 Task: Look for space in Almassora, Spain from 5th September, 2023 to 12th September, 2023 for 2 adults in price range Rs.10000 to Rs.15000.  With 1  bedroom having 1 bed and 1 bathroom. Property type can be house, flat, guest house, hotel. Booking option can be shelf check-in. Required host language is English.
Action: Mouse moved to (296, 165)
Screenshot: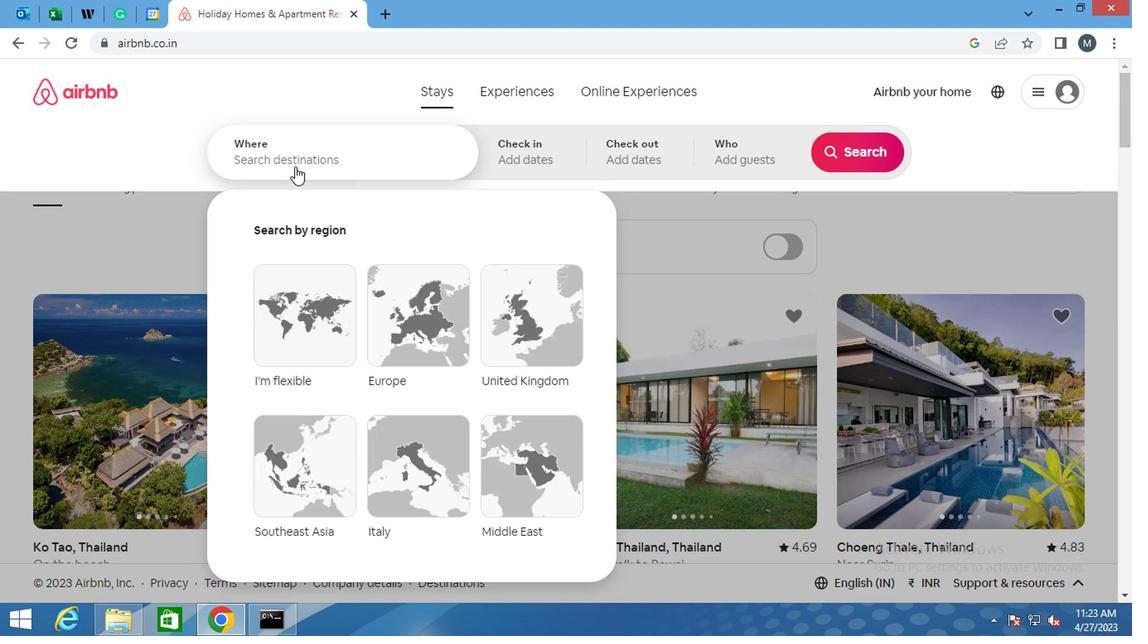 
Action: Mouse pressed left at (296, 165)
Screenshot: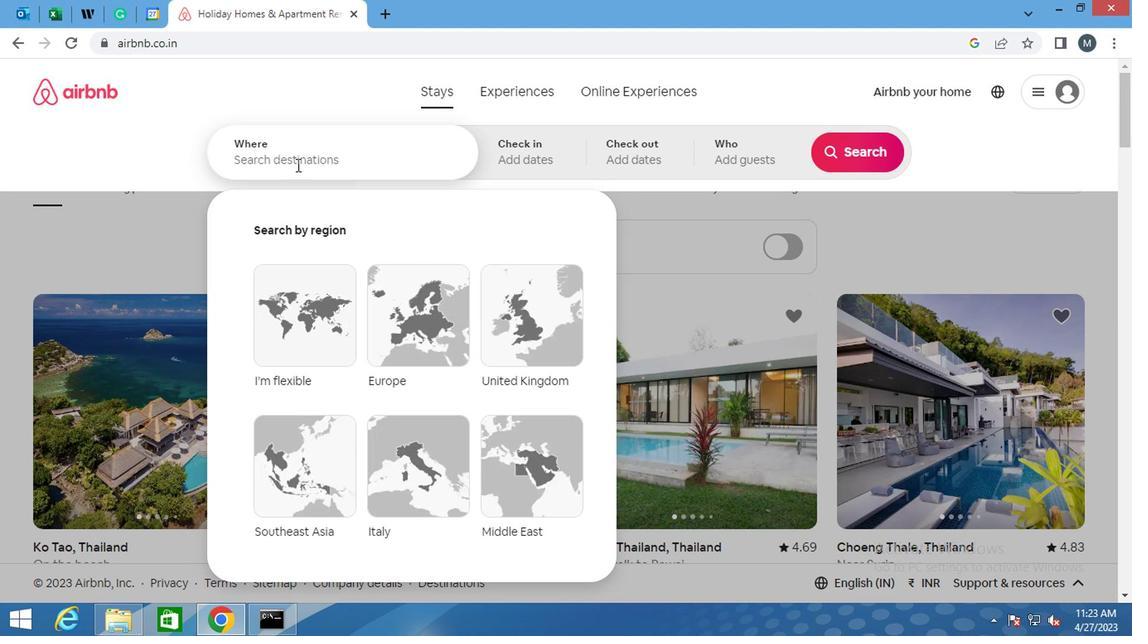 
Action: Mouse moved to (294, 165)
Screenshot: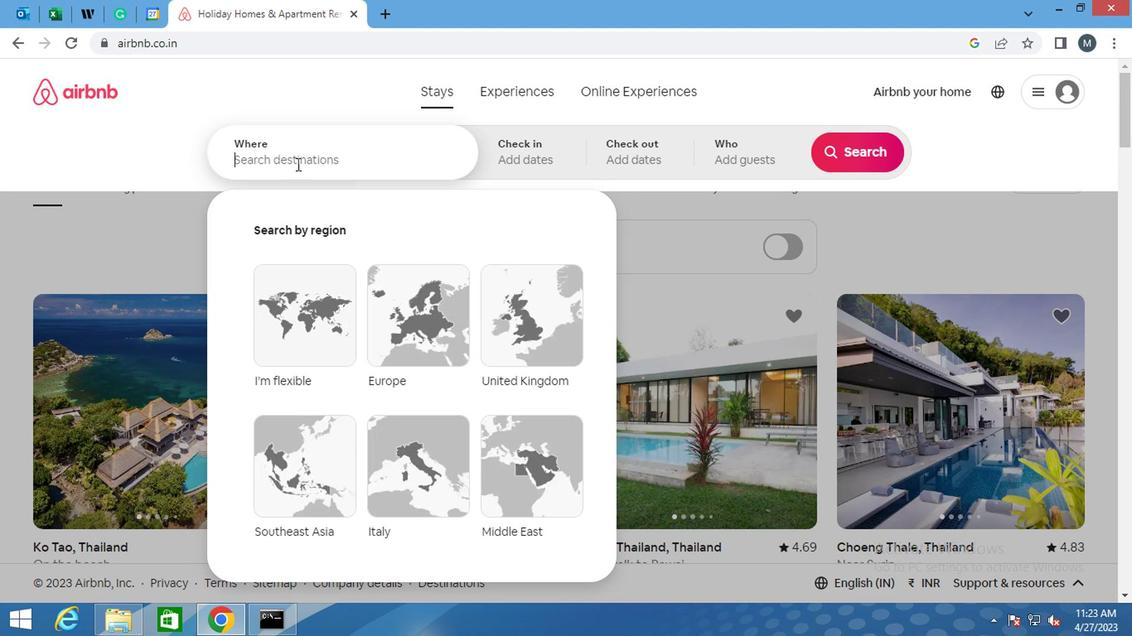 
Action: Key pressed <Key.shift>AQL<Key.backspace><Key.backspace>LMASSORA,<Key.shift>SPA
Screenshot: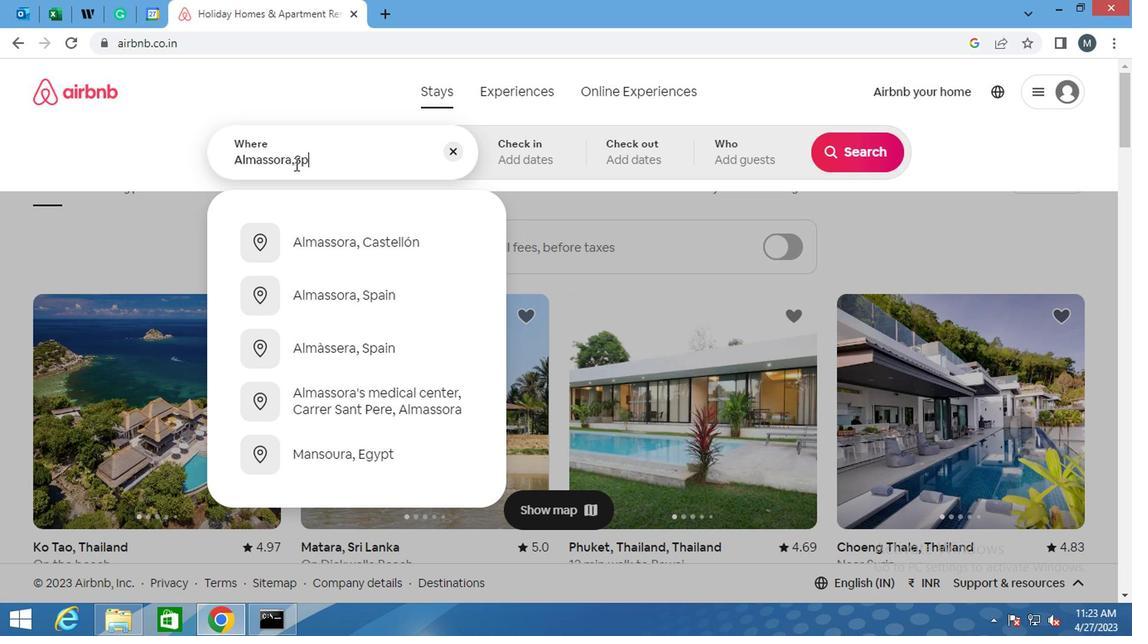 
Action: Mouse moved to (331, 246)
Screenshot: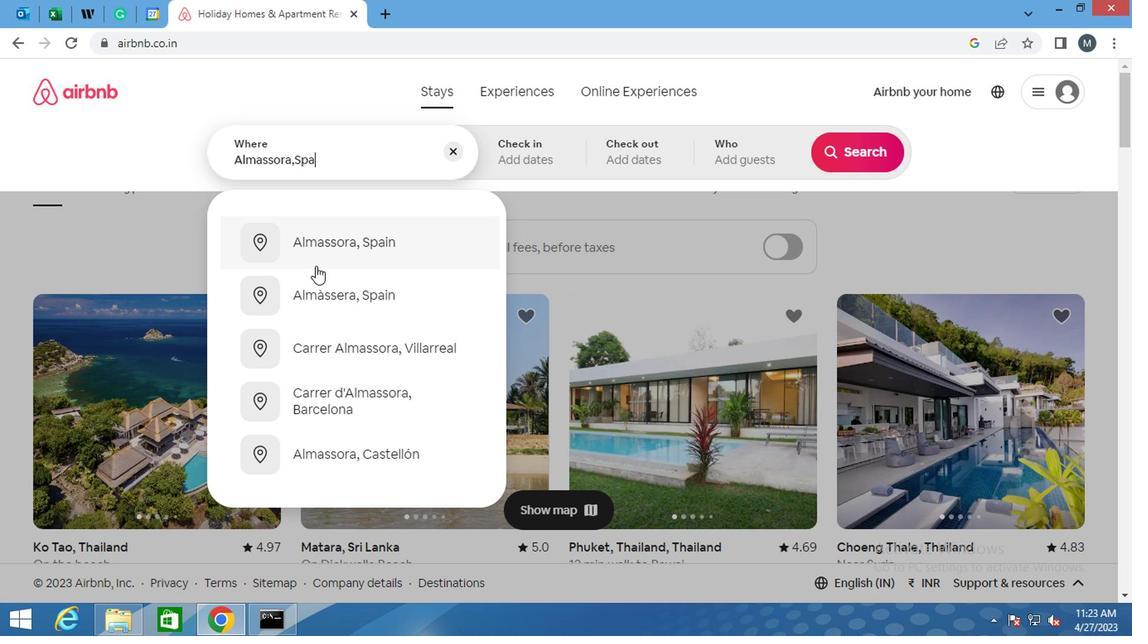 
Action: Mouse pressed left at (331, 246)
Screenshot: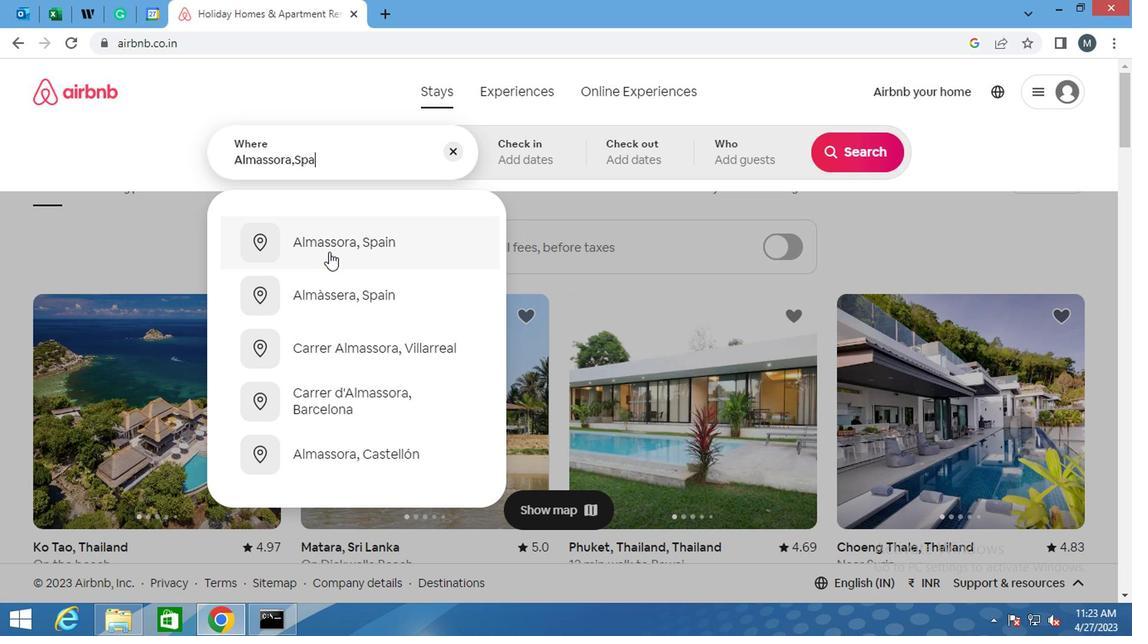 
Action: Mouse moved to (843, 283)
Screenshot: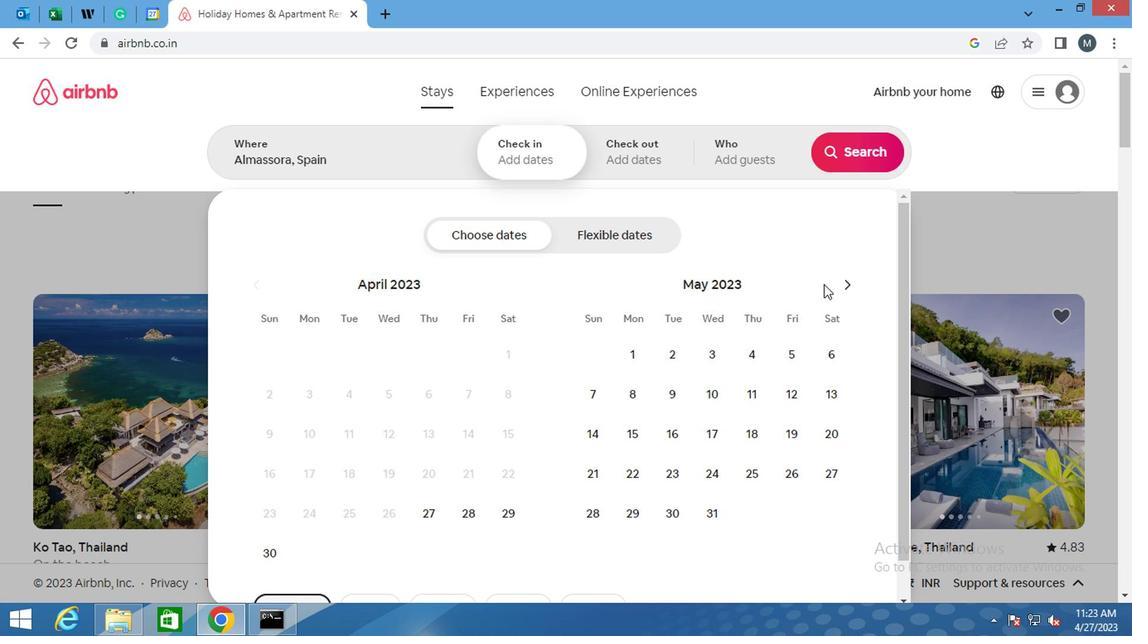 
Action: Mouse pressed left at (843, 283)
Screenshot: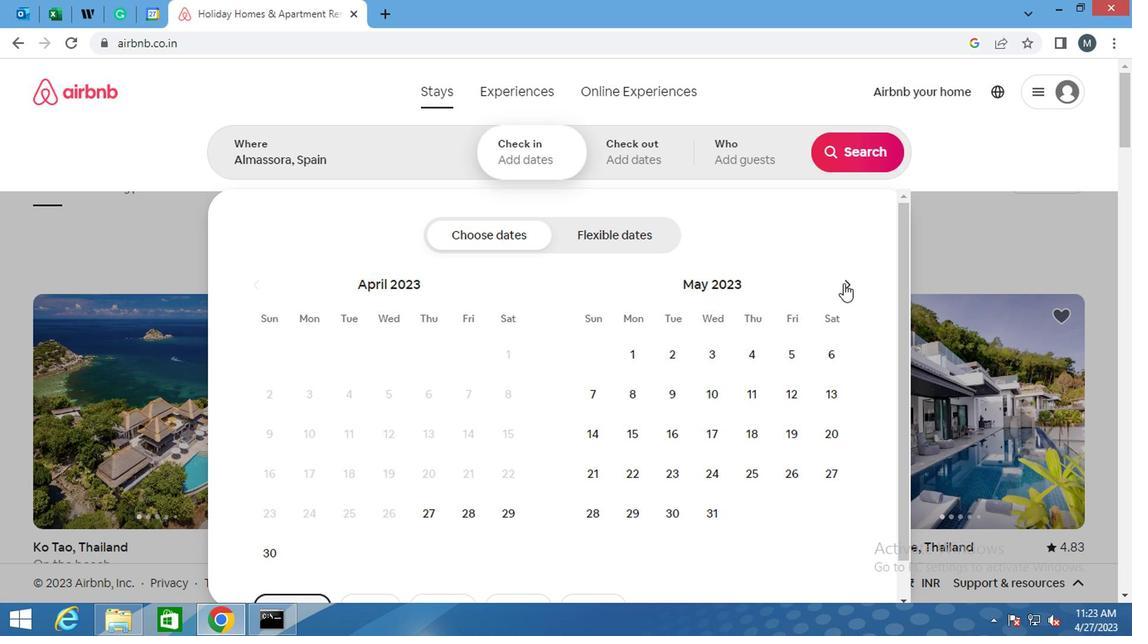 
Action: Mouse pressed left at (843, 283)
Screenshot: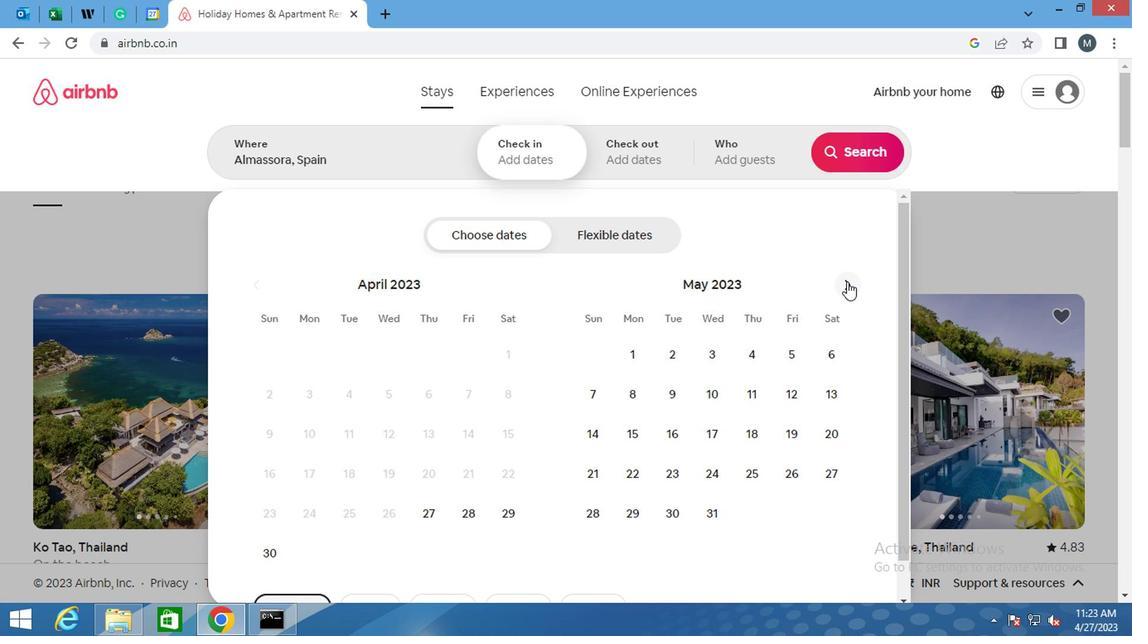 
Action: Mouse pressed left at (843, 283)
Screenshot: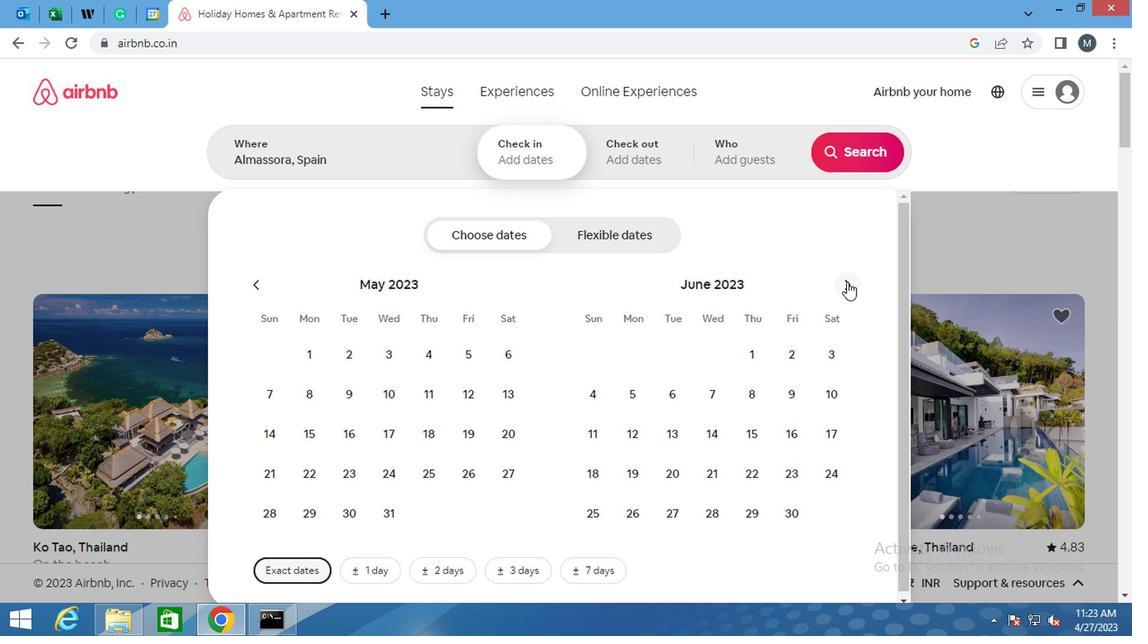 
Action: Mouse pressed left at (843, 283)
Screenshot: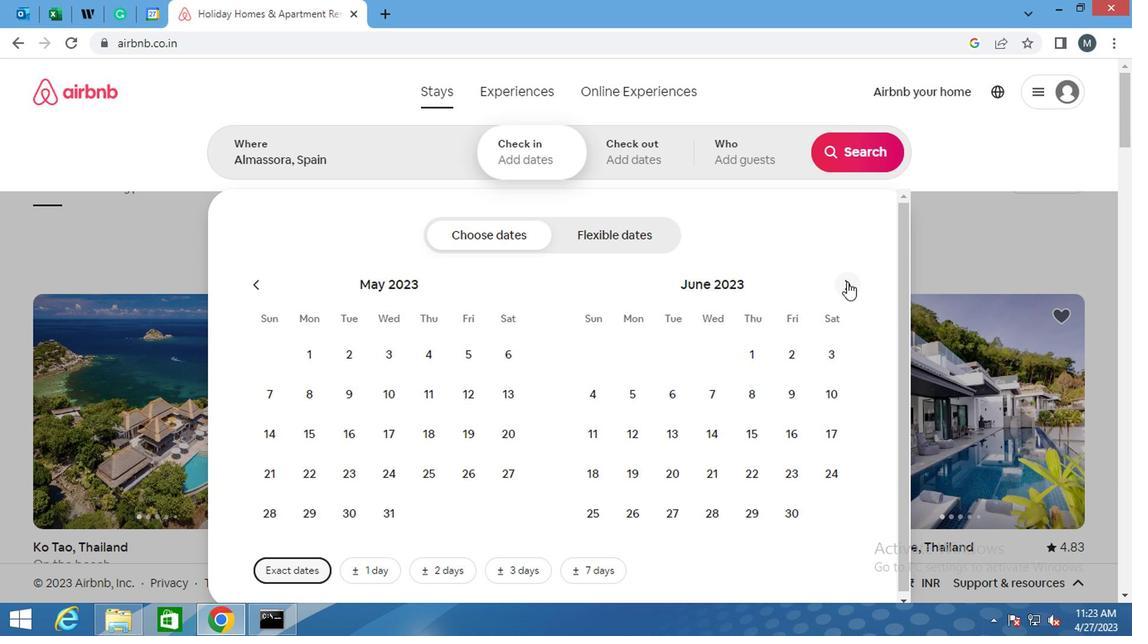 
Action: Mouse moved to (846, 283)
Screenshot: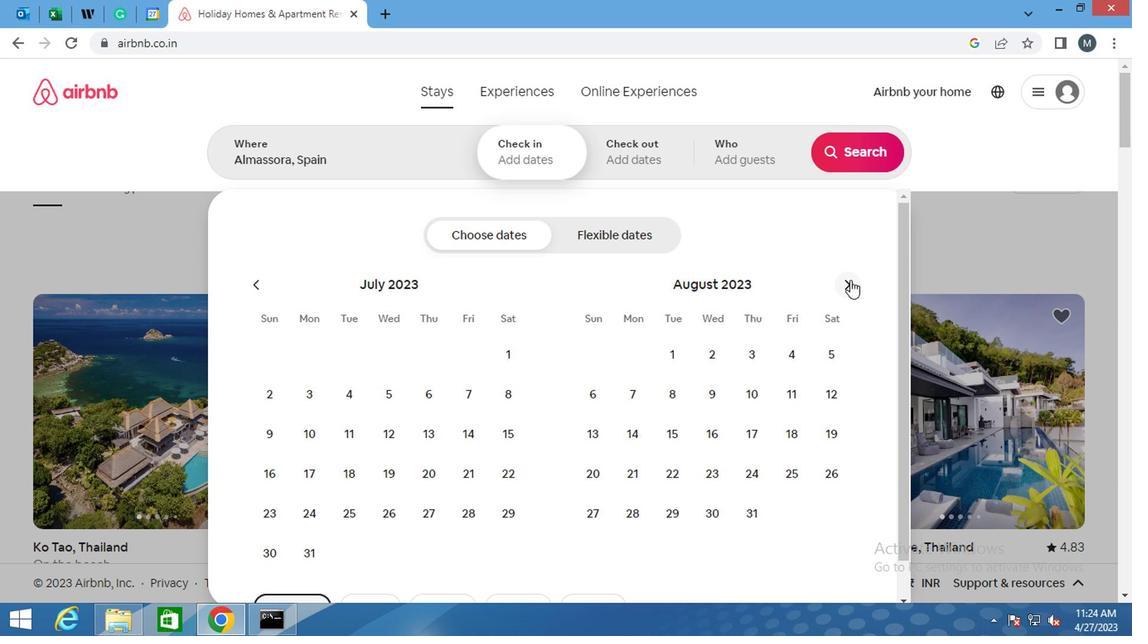 
Action: Mouse pressed left at (846, 283)
Screenshot: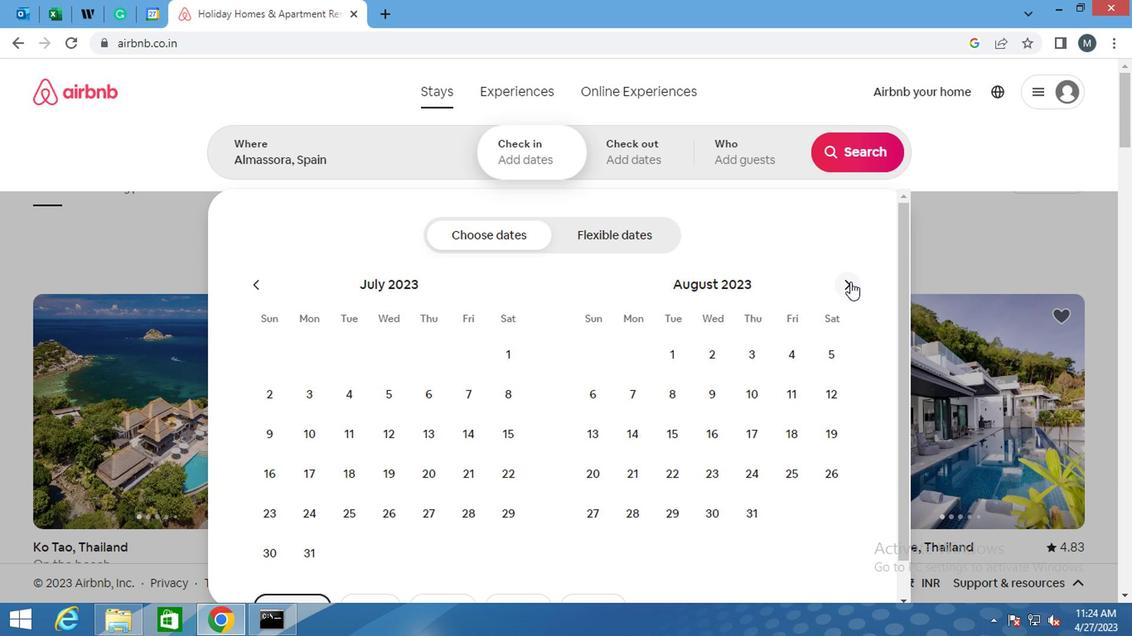 
Action: Mouse moved to (674, 400)
Screenshot: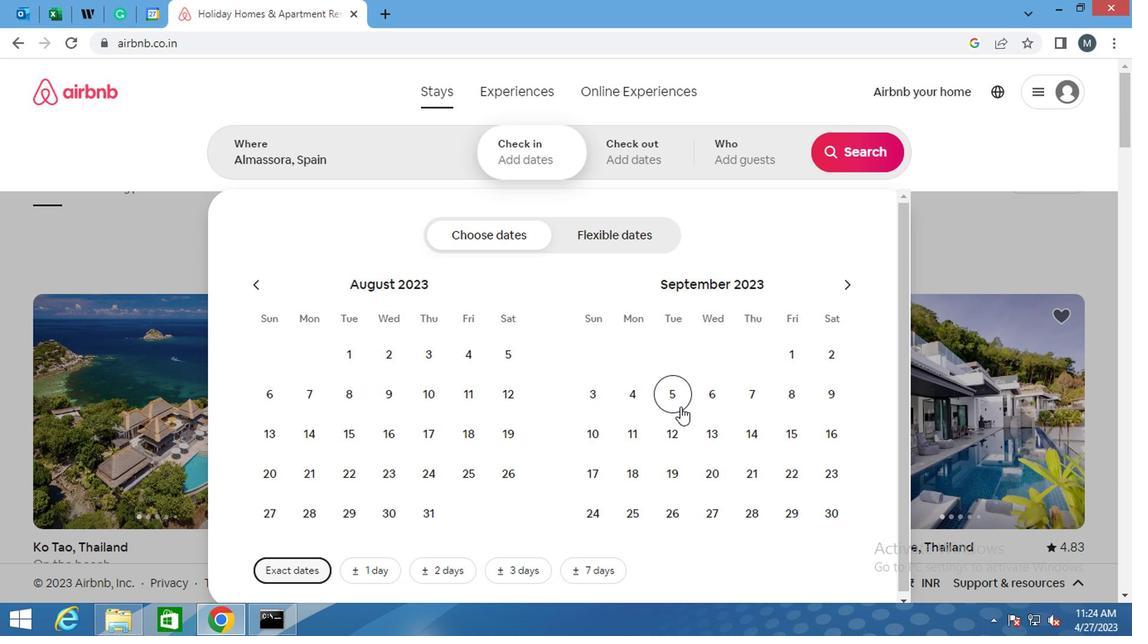 
Action: Mouse pressed left at (674, 400)
Screenshot: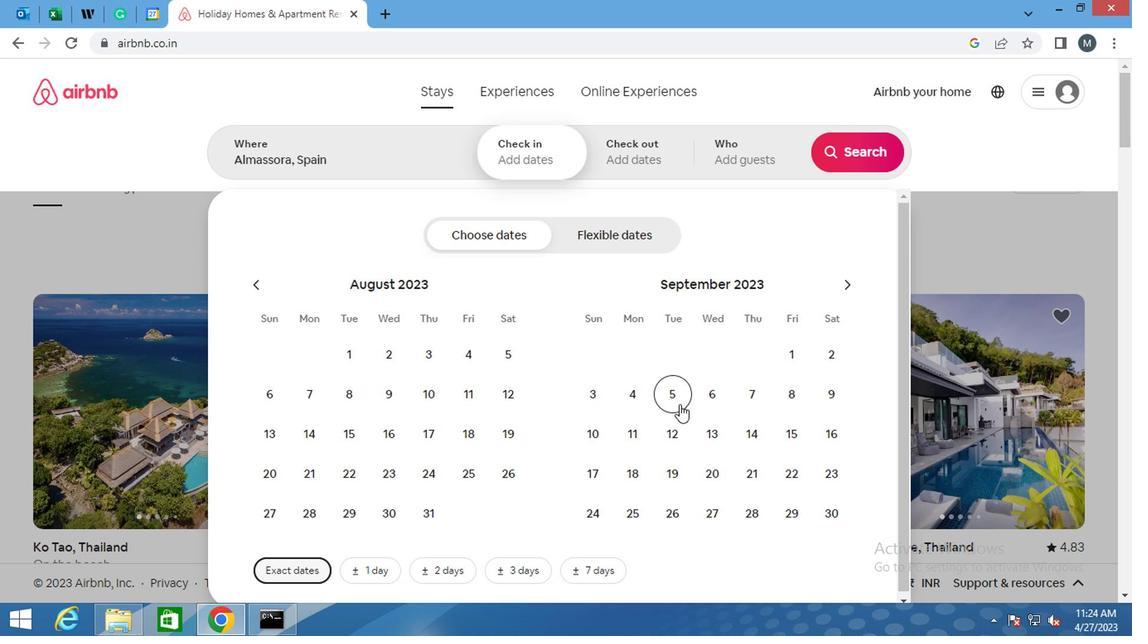 
Action: Mouse moved to (678, 441)
Screenshot: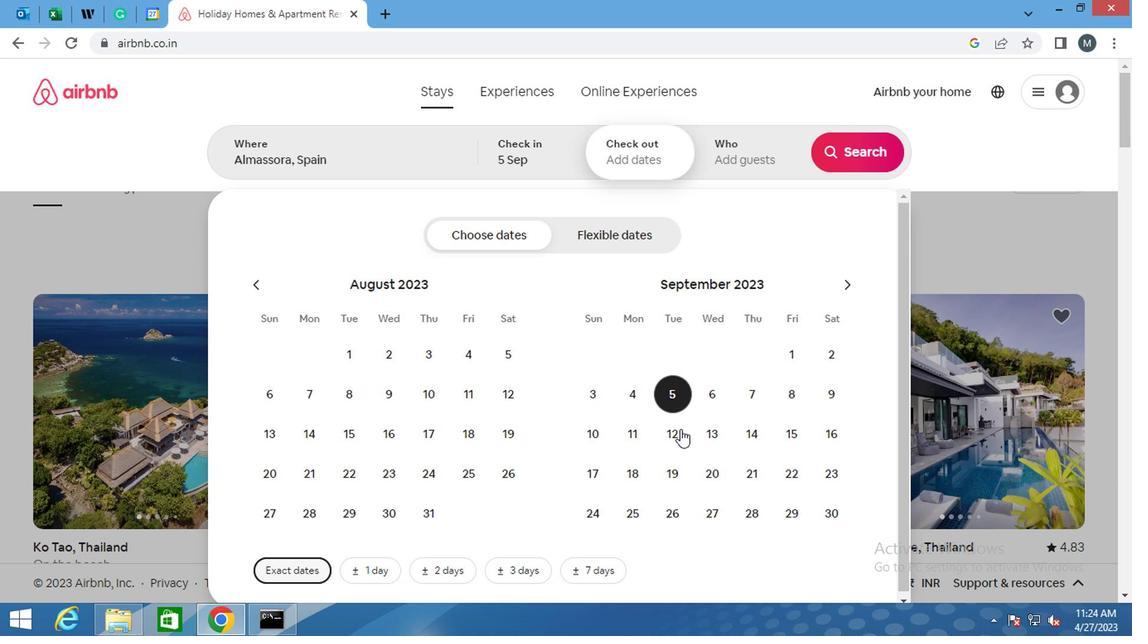
Action: Mouse pressed left at (678, 441)
Screenshot: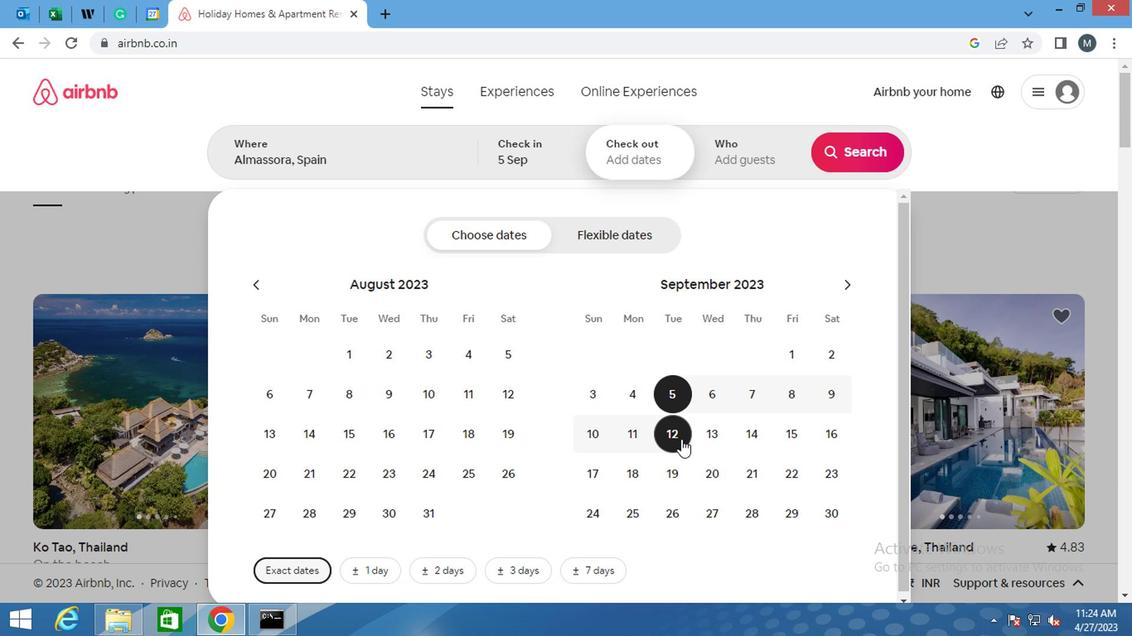 
Action: Mouse moved to (750, 153)
Screenshot: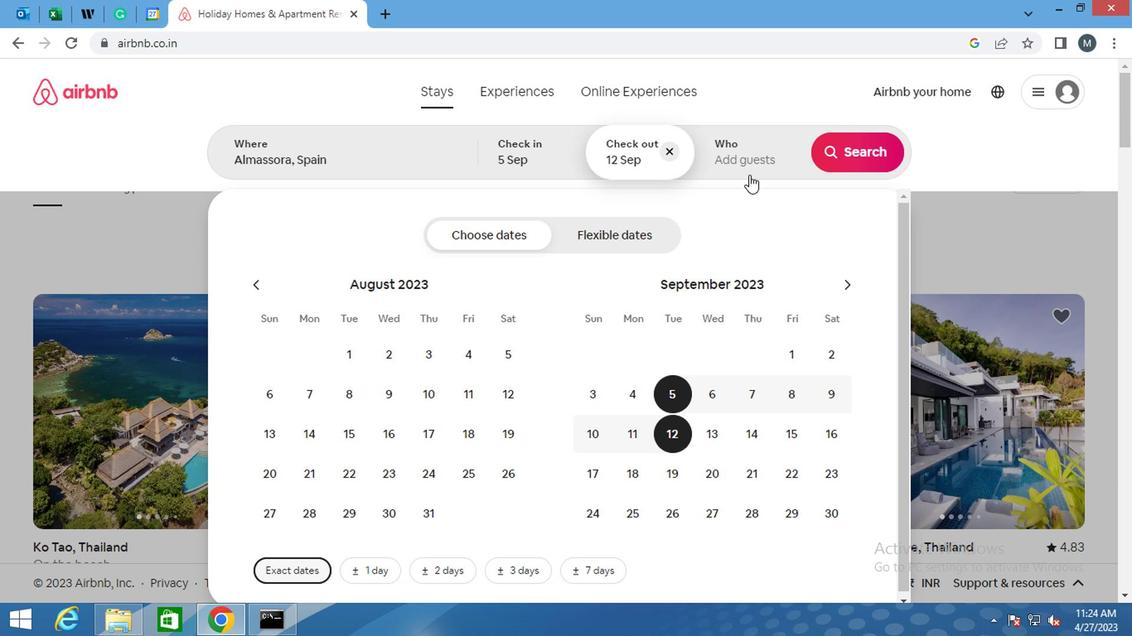 
Action: Mouse pressed left at (750, 153)
Screenshot: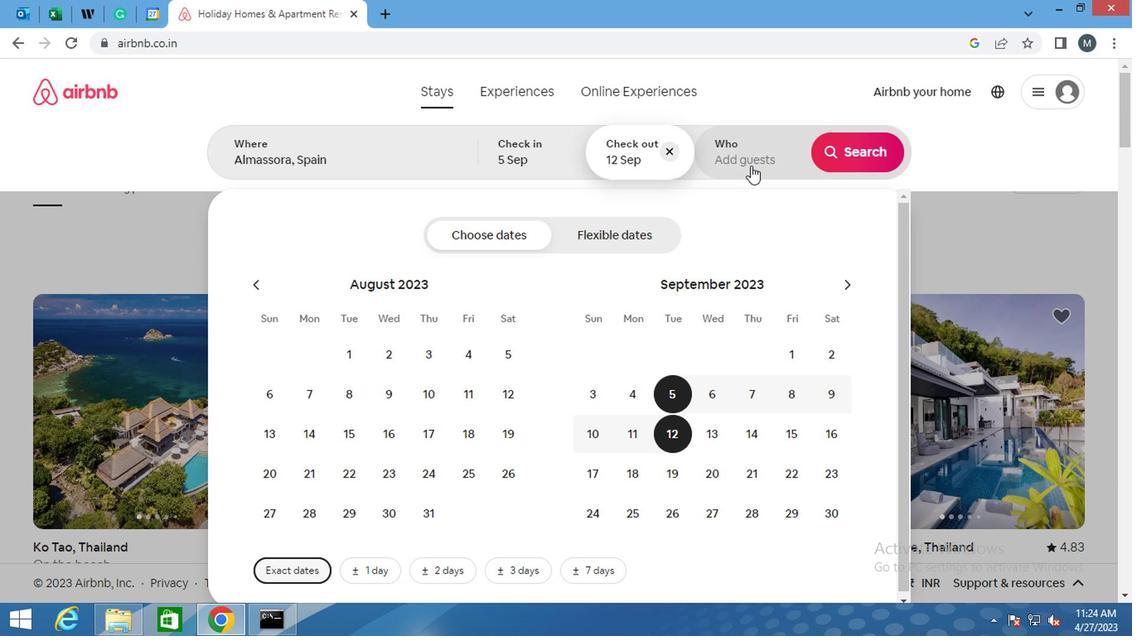 
Action: Mouse moved to (857, 240)
Screenshot: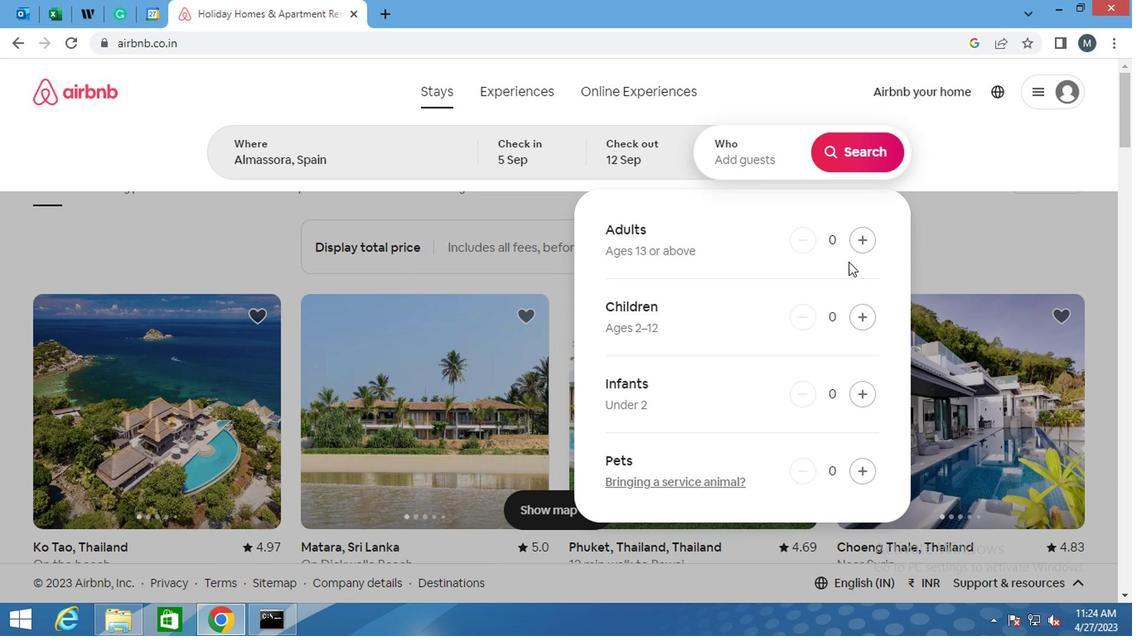 
Action: Mouse pressed left at (857, 240)
Screenshot: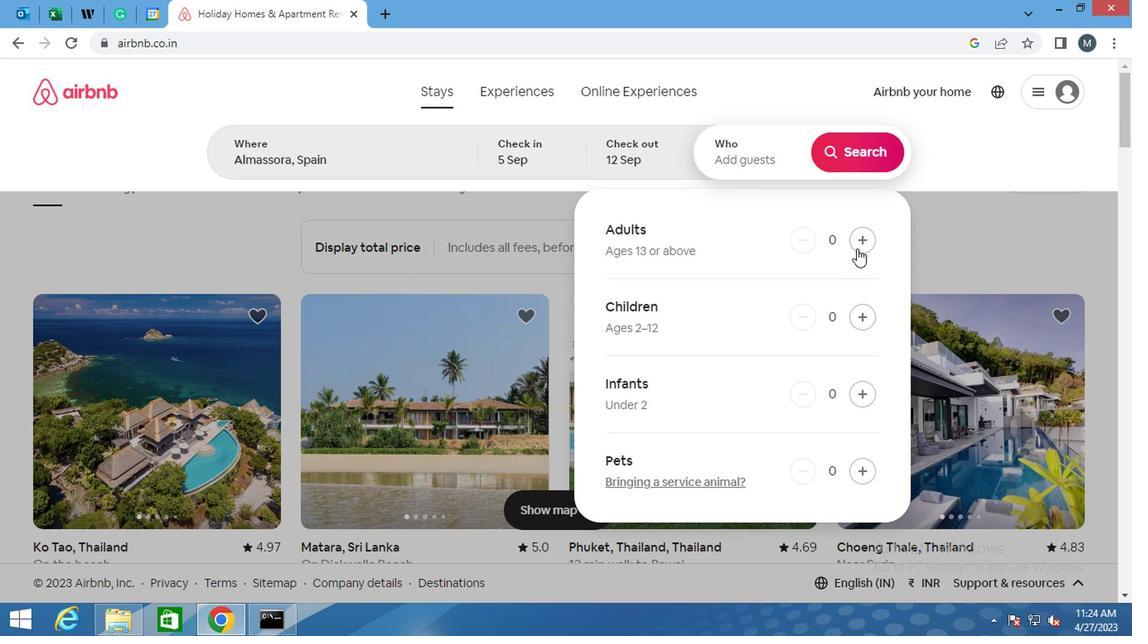 
Action: Mouse pressed left at (857, 240)
Screenshot: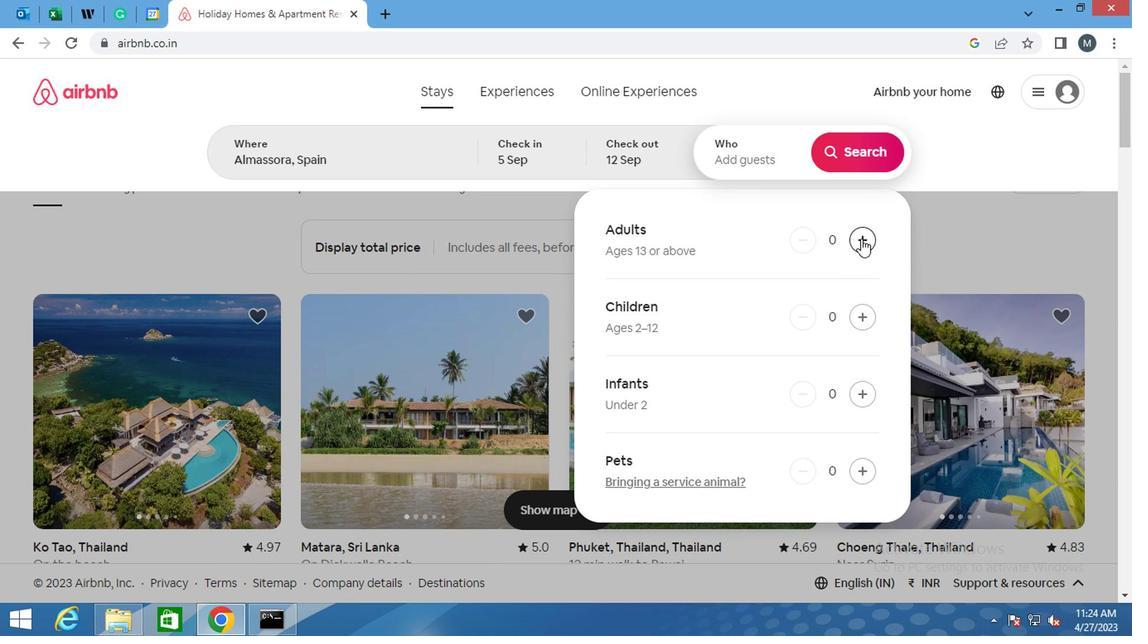 
Action: Mouse moved to (865, 159)
Screenshot: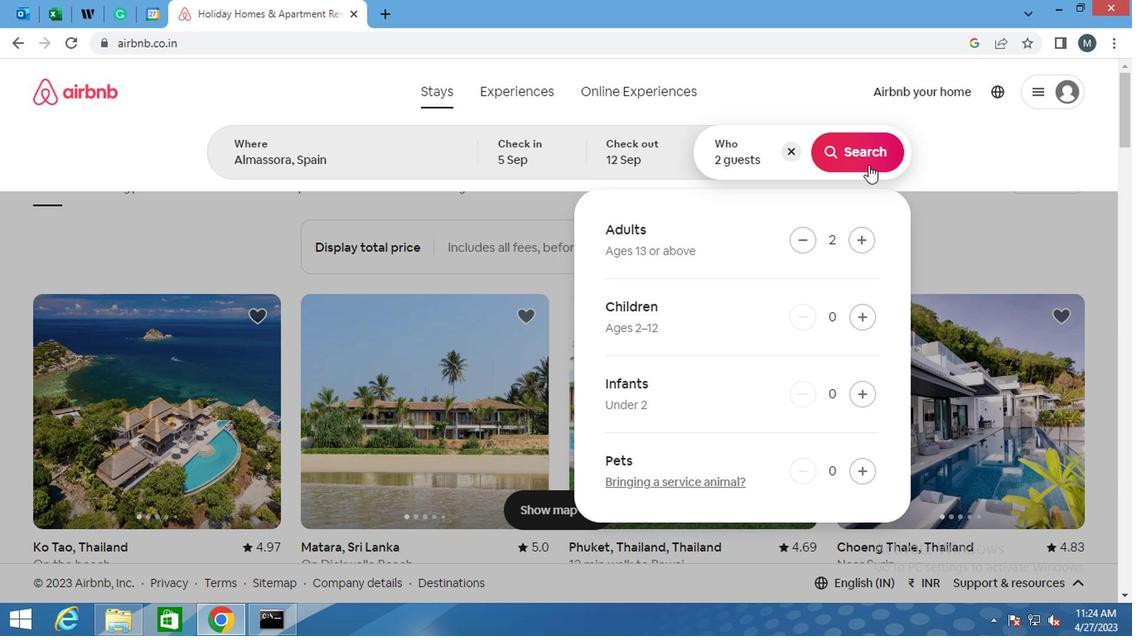 
Action: Mouse pressed left at (865, 159)
Screenshot: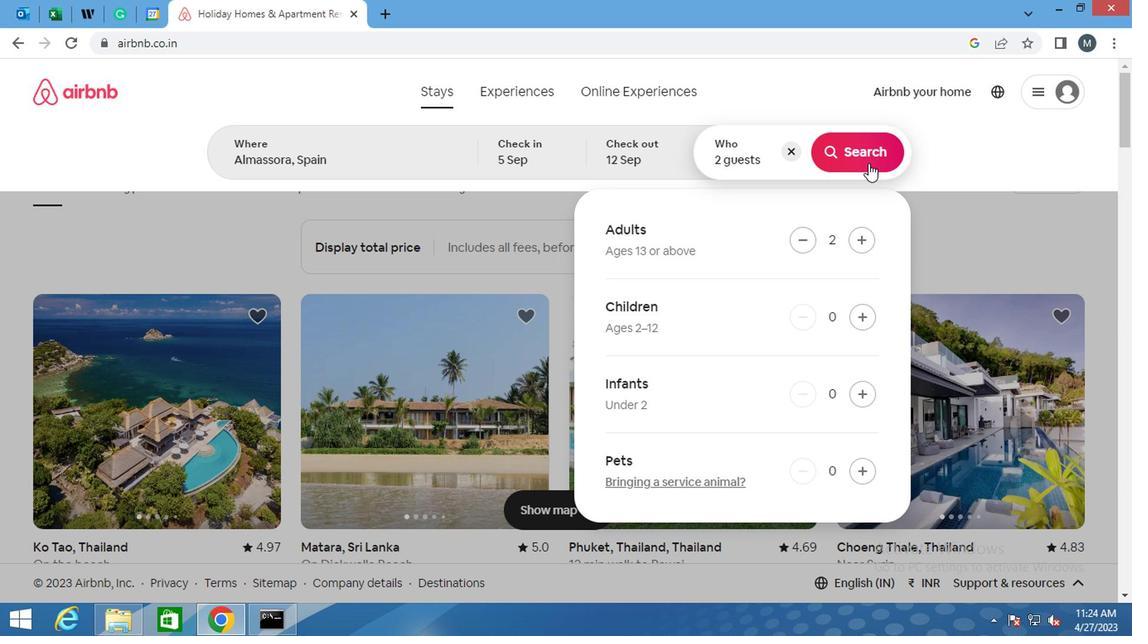 
Action: Mouse moved to (1033, 150)
Screenshot: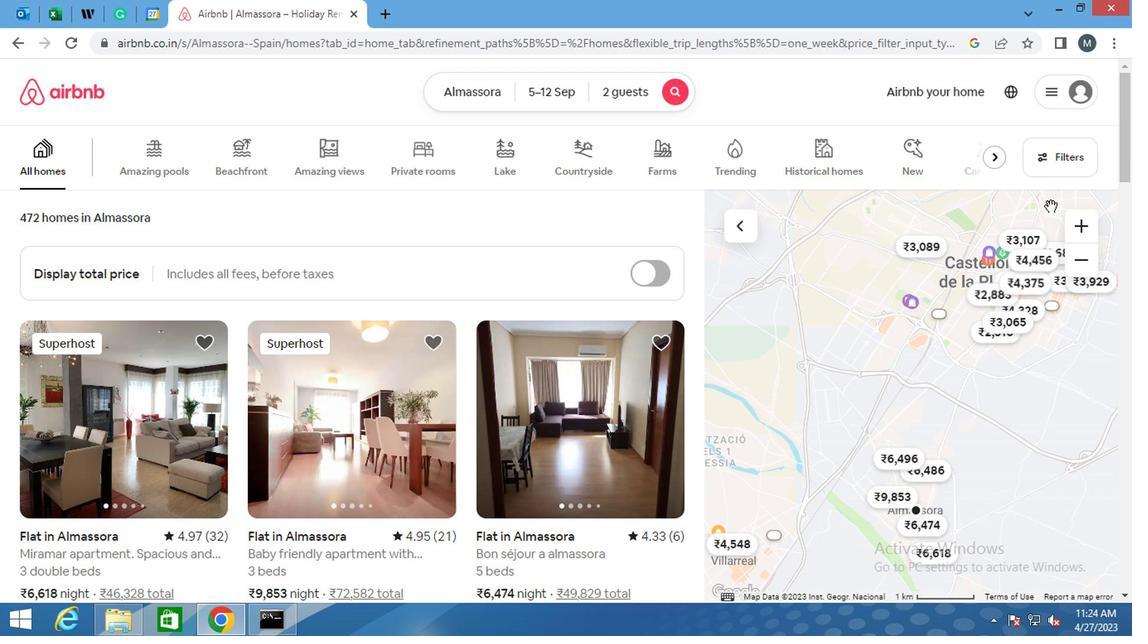 
Action: Mouse pressed left at (1033, 150)
Screenshot: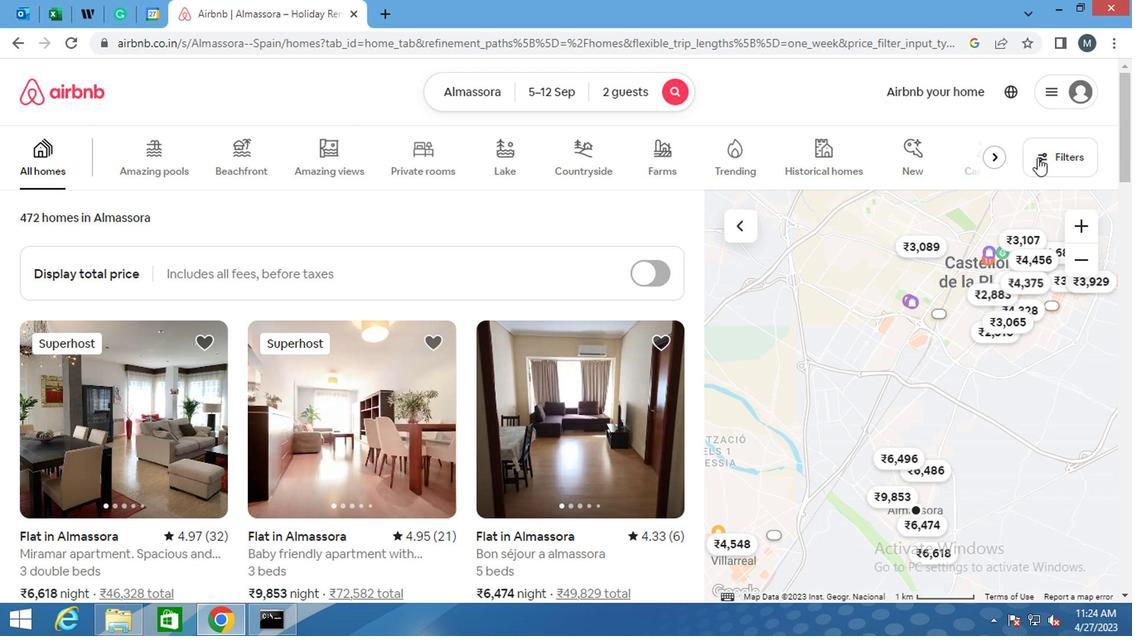 
Action: Mouse moved to (398, 379)
Screenshot: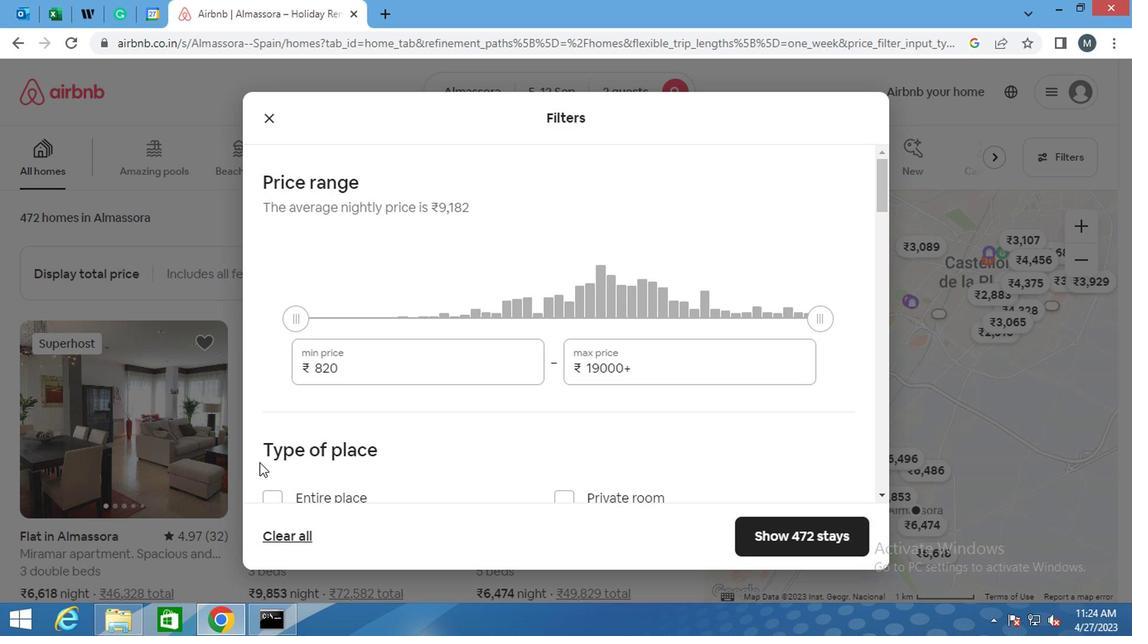 
Action: Mouse pressed left at (398, 379)
Screenshot: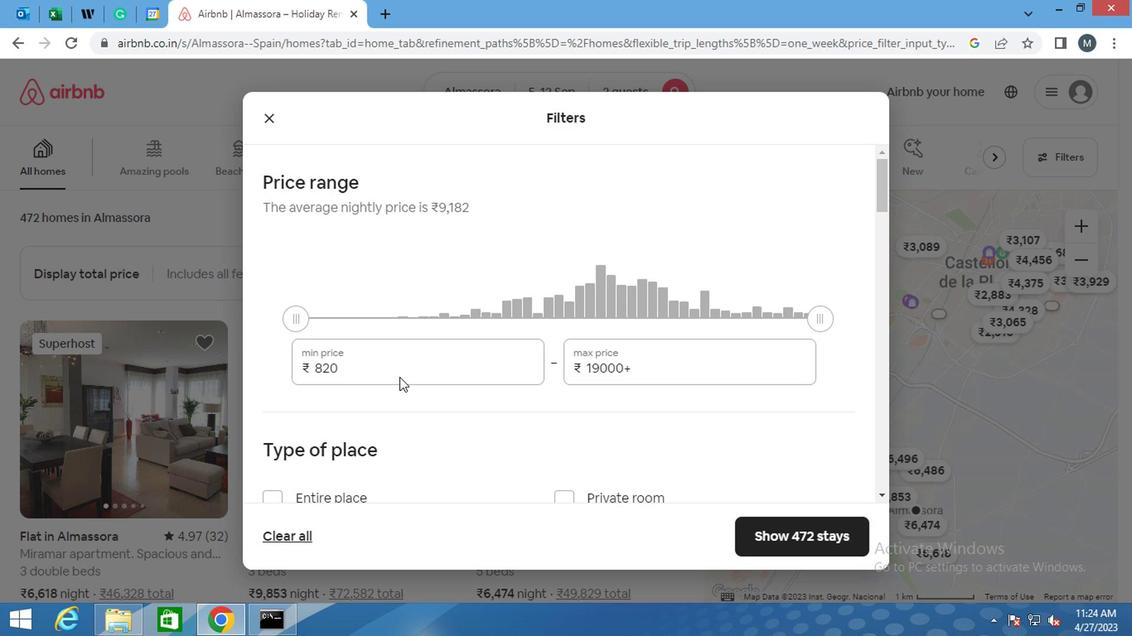 
Action: Key pressed <Key.backspace><Key.backspace><Key.backspace><Key.backspace><Key.backspace><Key.backspace>
Screenshot: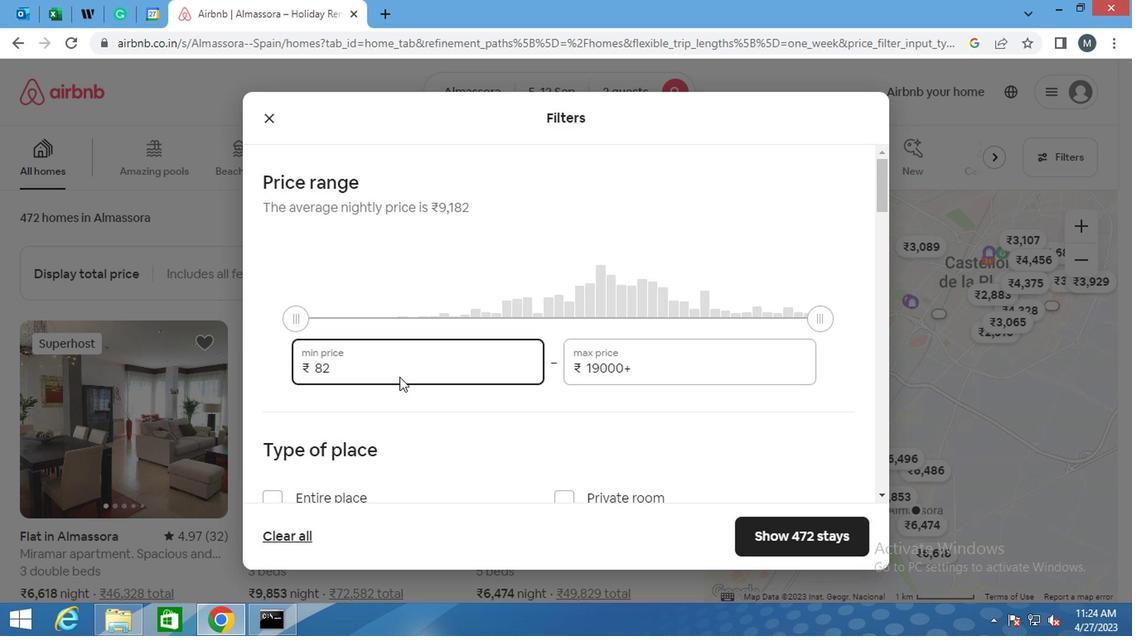
Action: Mouse moved to (393, 379)
Screenshot: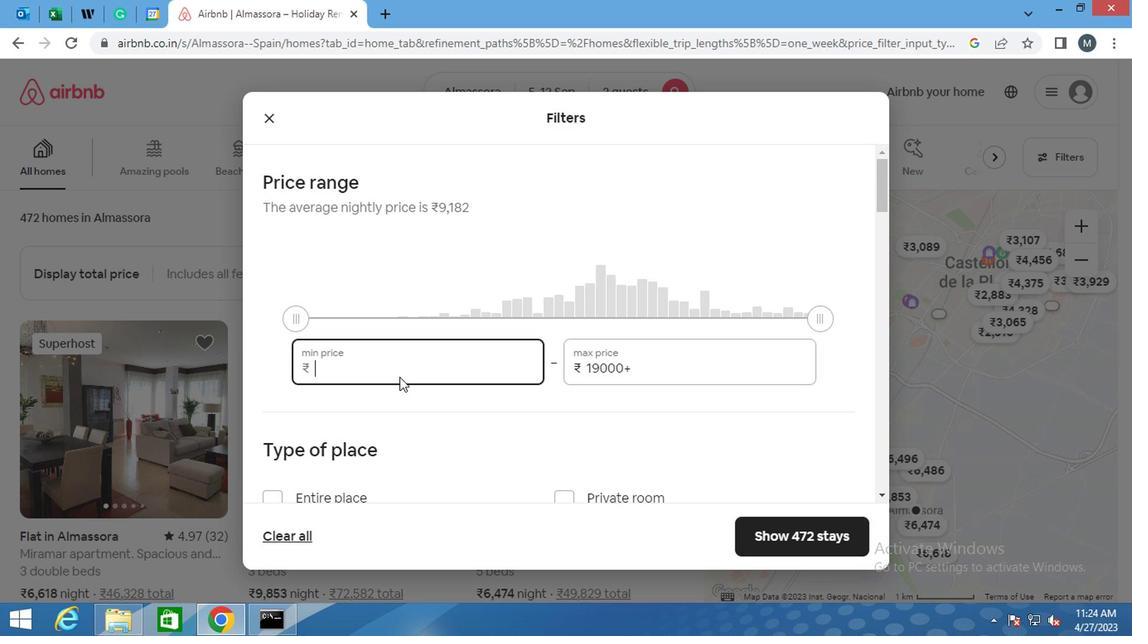 
Action: Key pressed 1
Screenshot: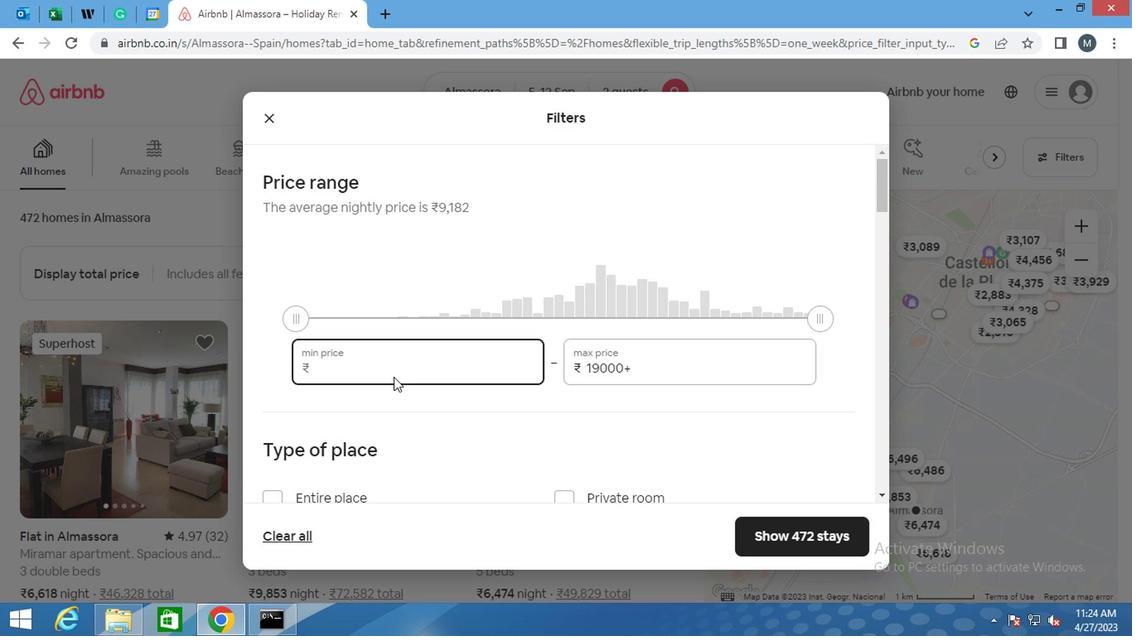 
Action: Mouse moved to (392, 379)
Screenshot: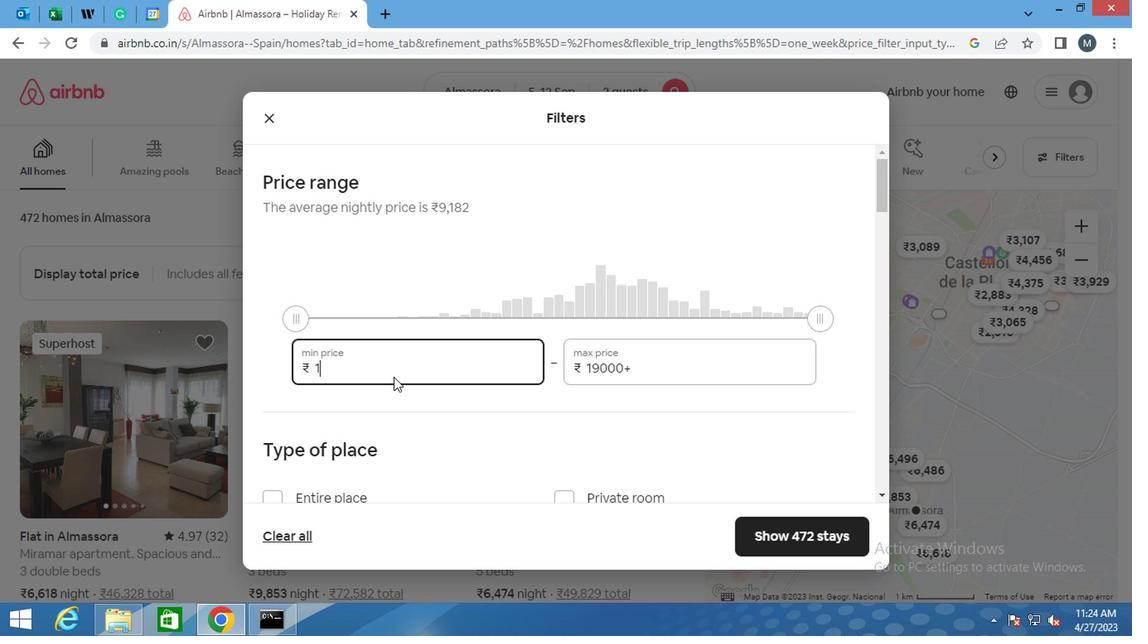 
Action: Key pressed 0
Screenshot: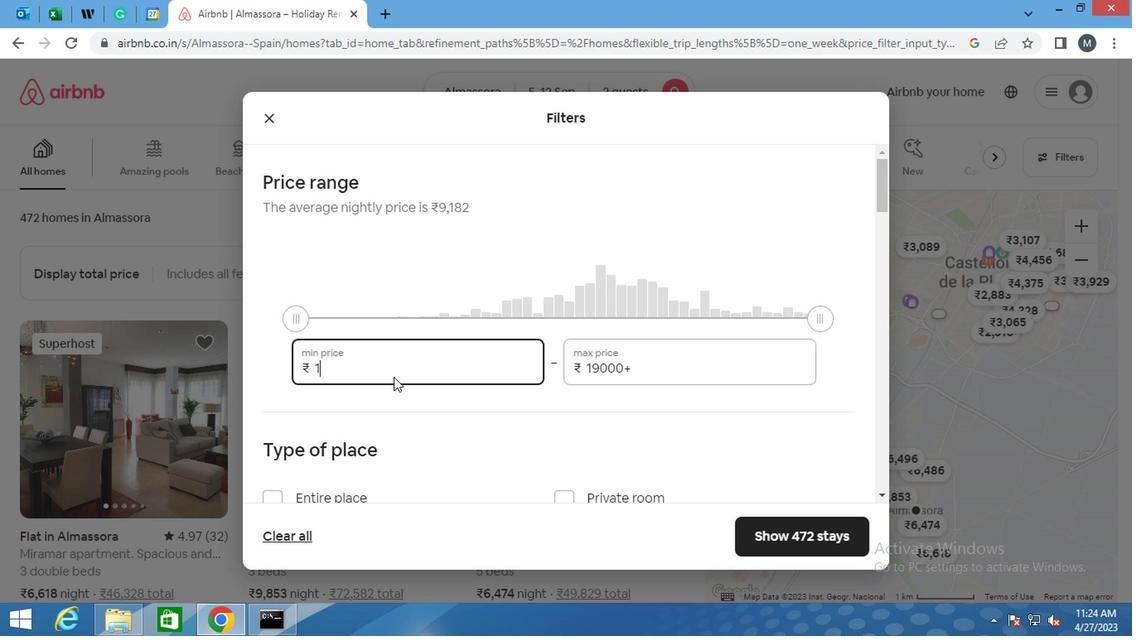 
Action: Mouse moved to (389, 379)
Screenshot: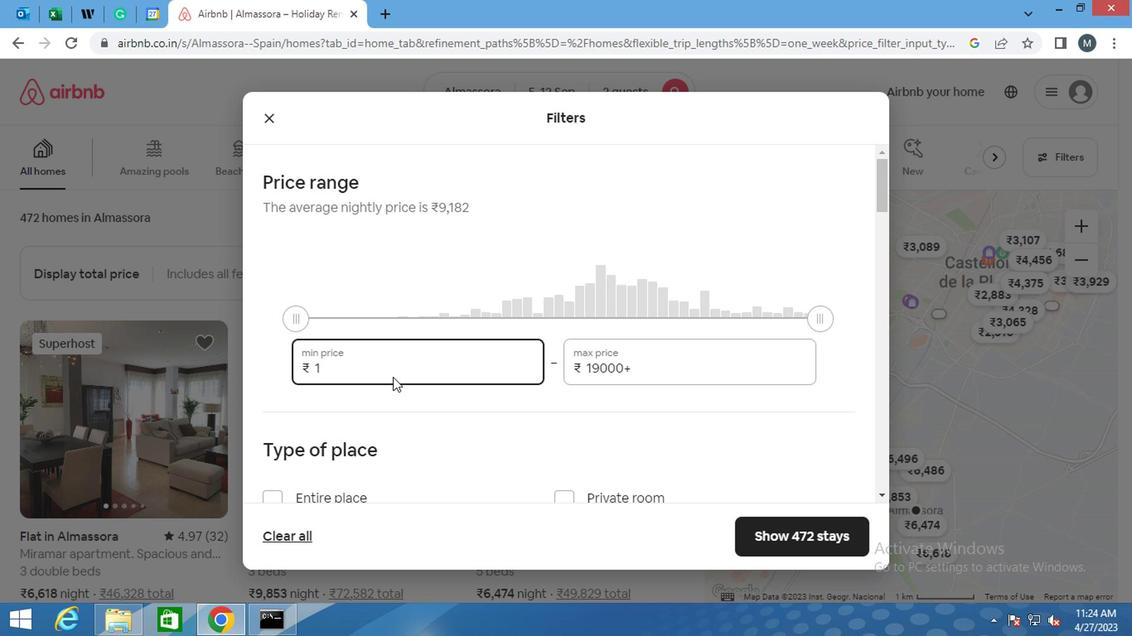 
Action: Key pressed 0
Screenshot: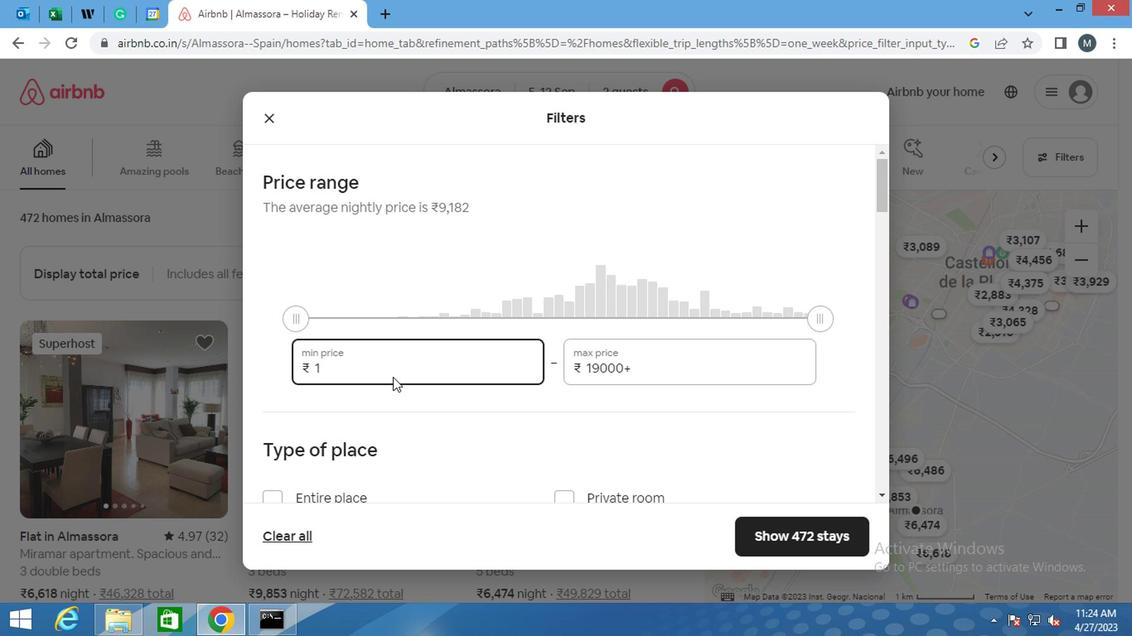 
Action: Mouse moved to (389, 379)
Screenshot: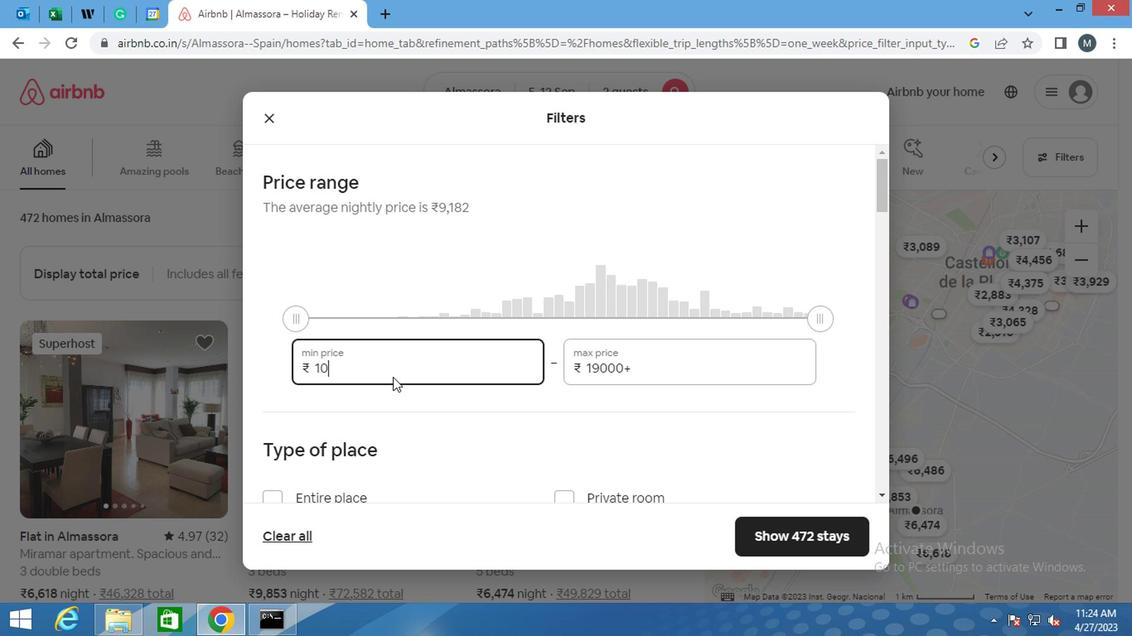 
Action: Key pressed 00
Screenshot: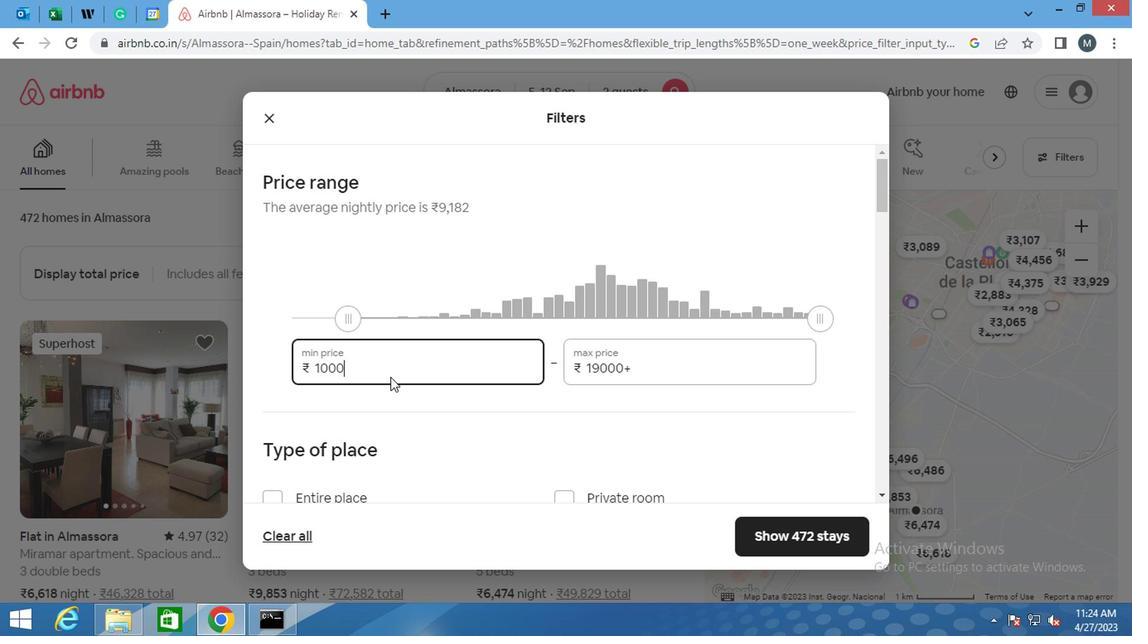 
Action: Mouse moved to (666, 364)
Screenshot: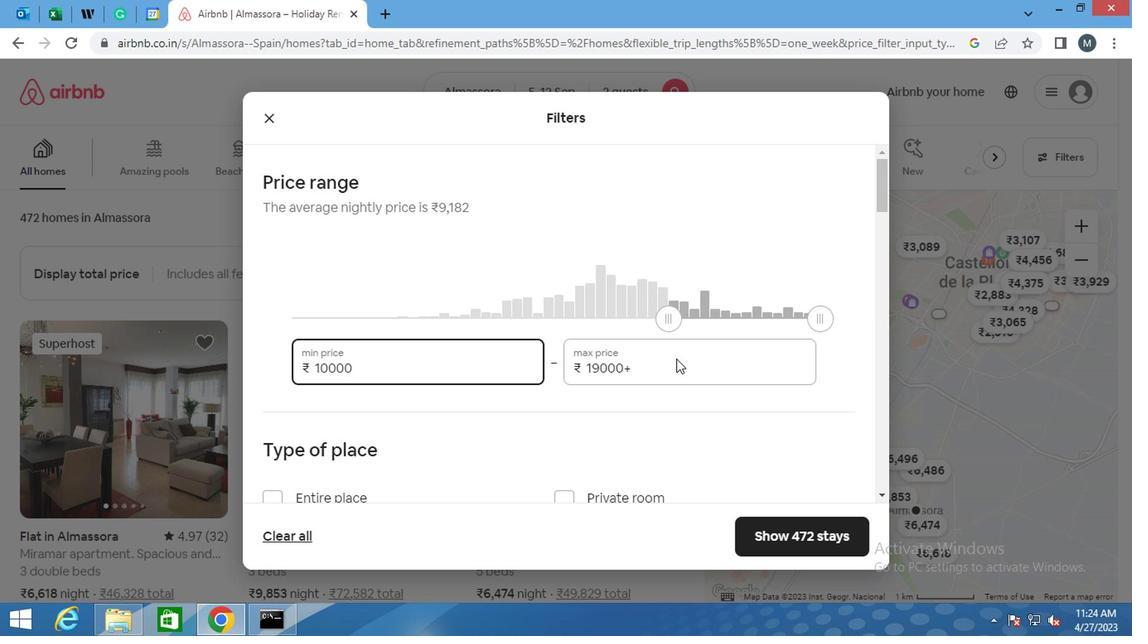 
Action: Mouse pressed left at (666, 364)
Screenshot: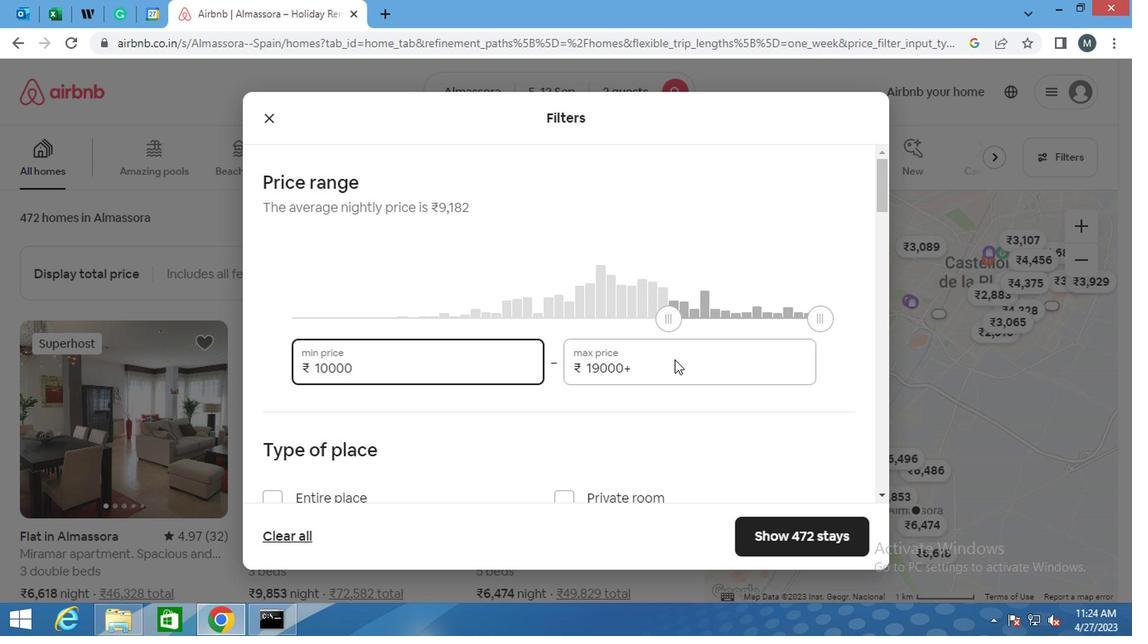 
Action: Mouse moved to (662, 364)
Screenshot: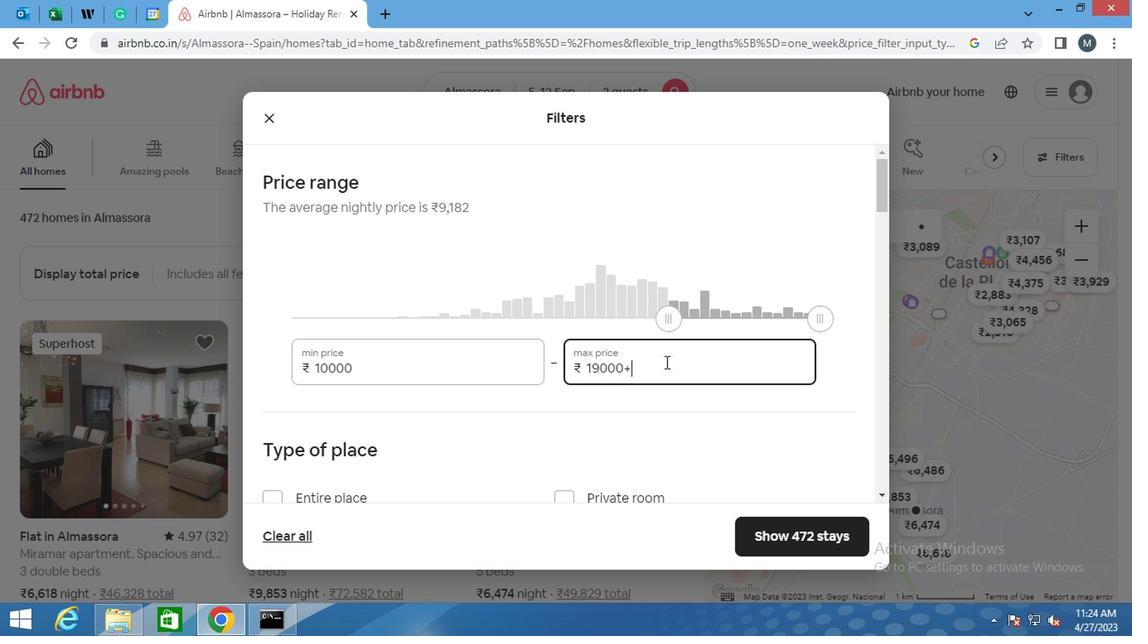 
Action: Key pressed <Key.backspace>
Screenshot: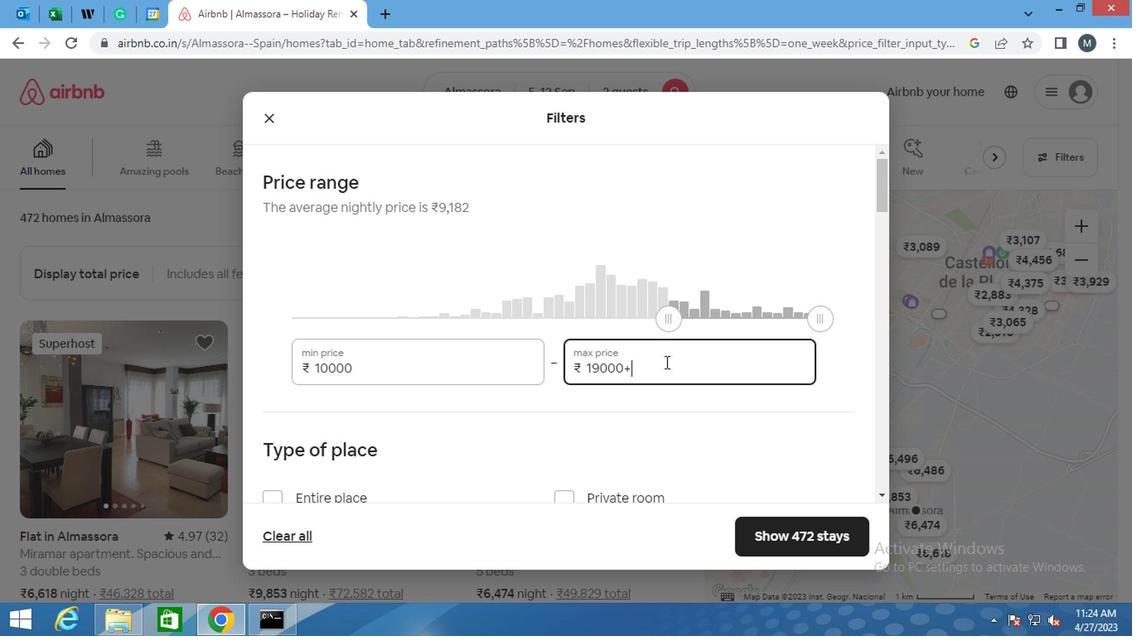 
Action: Mouse moved to (642, 370)
Screenshot: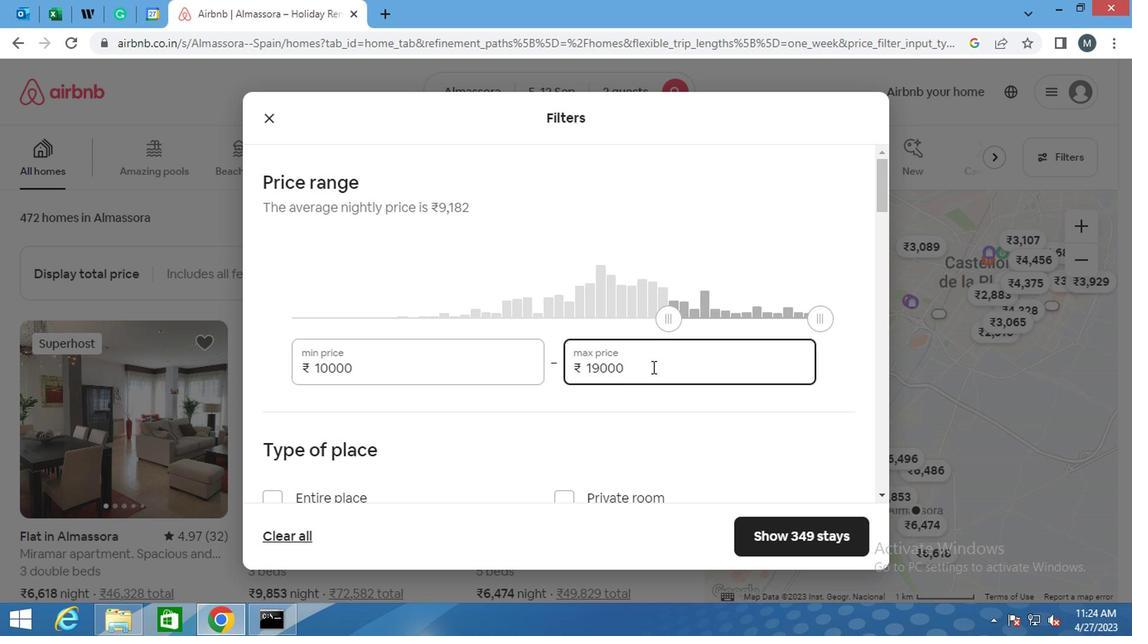 
Action: Key pressed <Key.backspace>
Screenshot: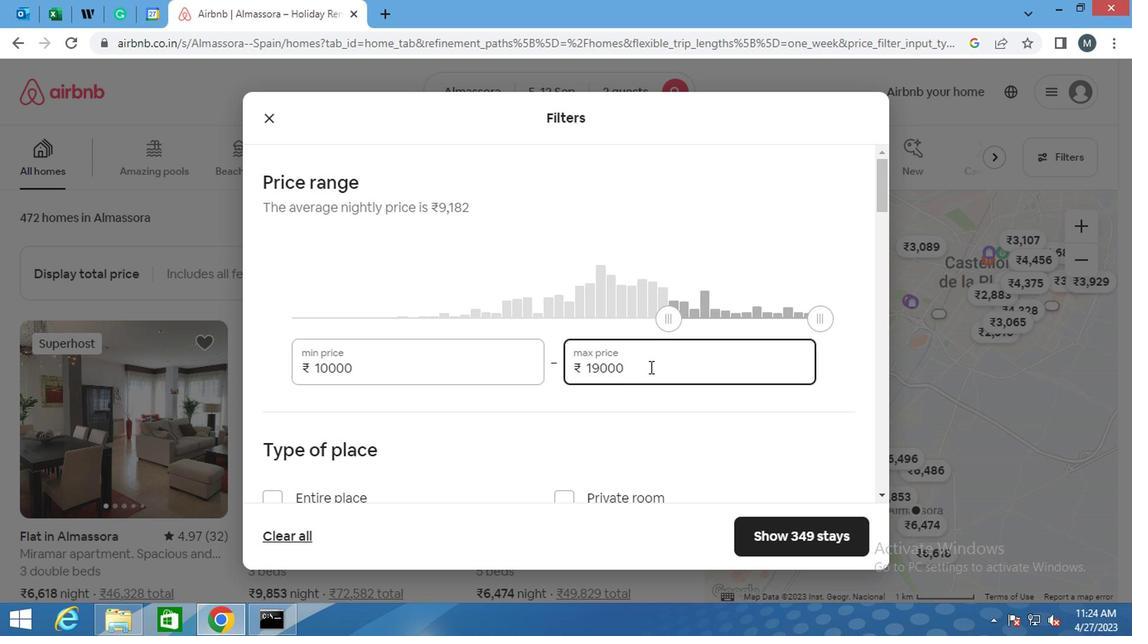 
Action: Mouse moved to (641, 370)
Screenshot: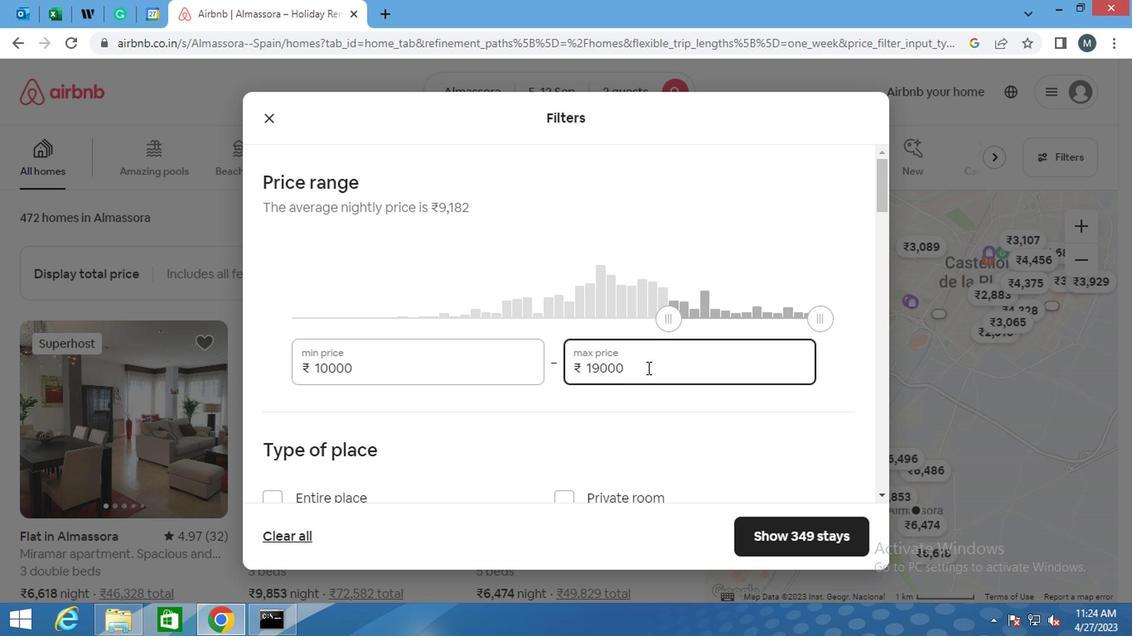 
Action: Key pressed <Key.backspace>
Screenshot: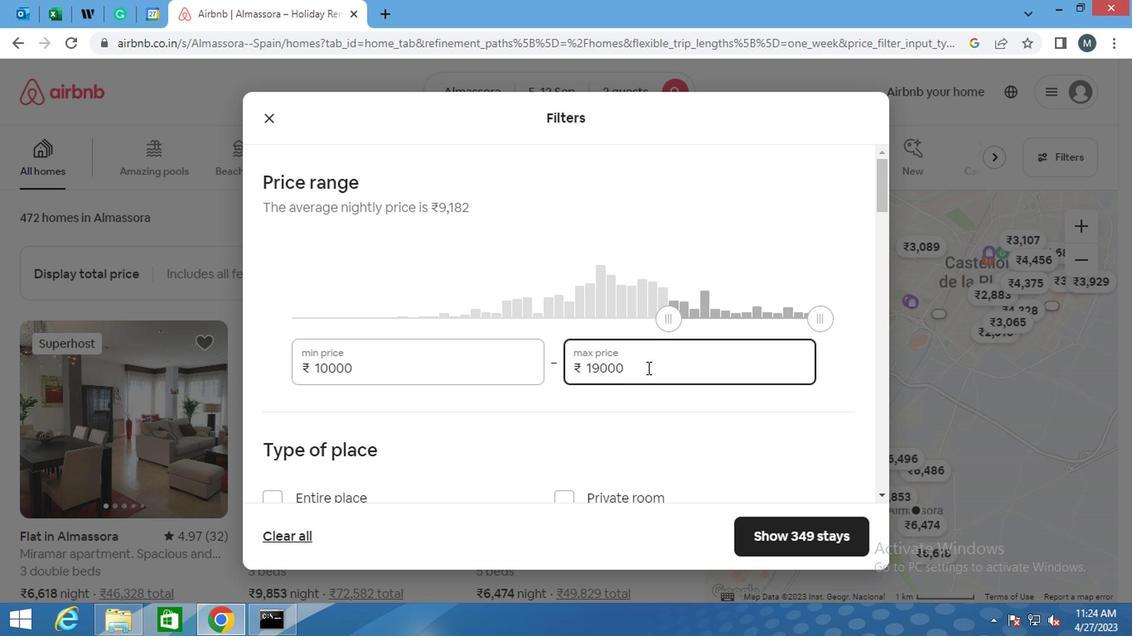
Action: Mouse moved to (640, 371)
Screenshot: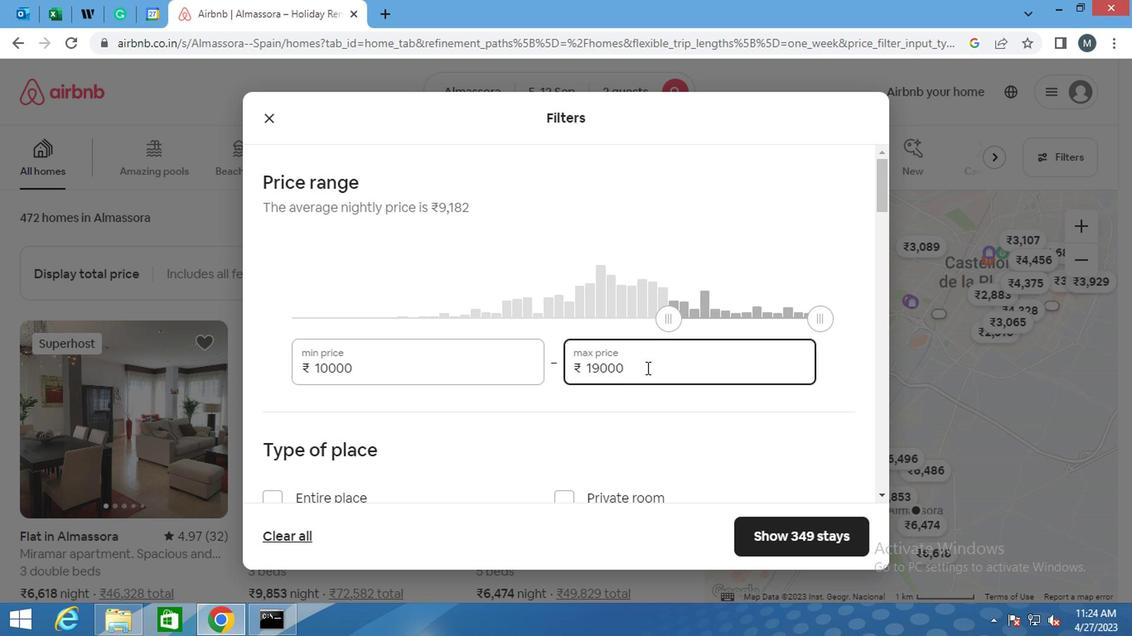 
Action: Key pressed <Key.backspace>
Screenshot: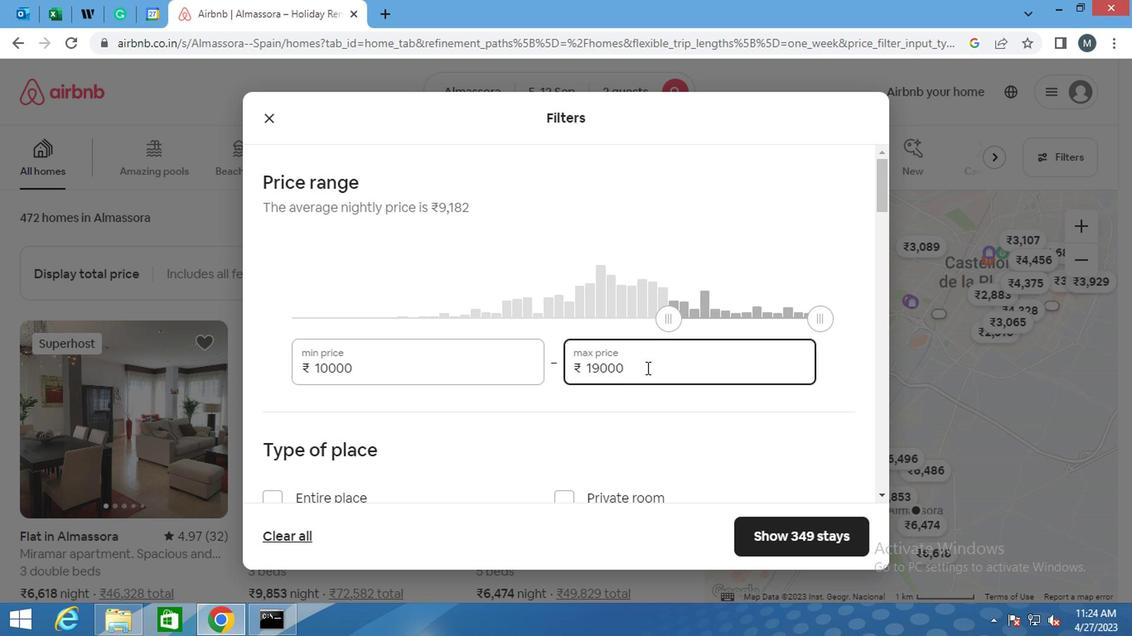 
Action: Mouse moved to (639, 371)
Screenshot: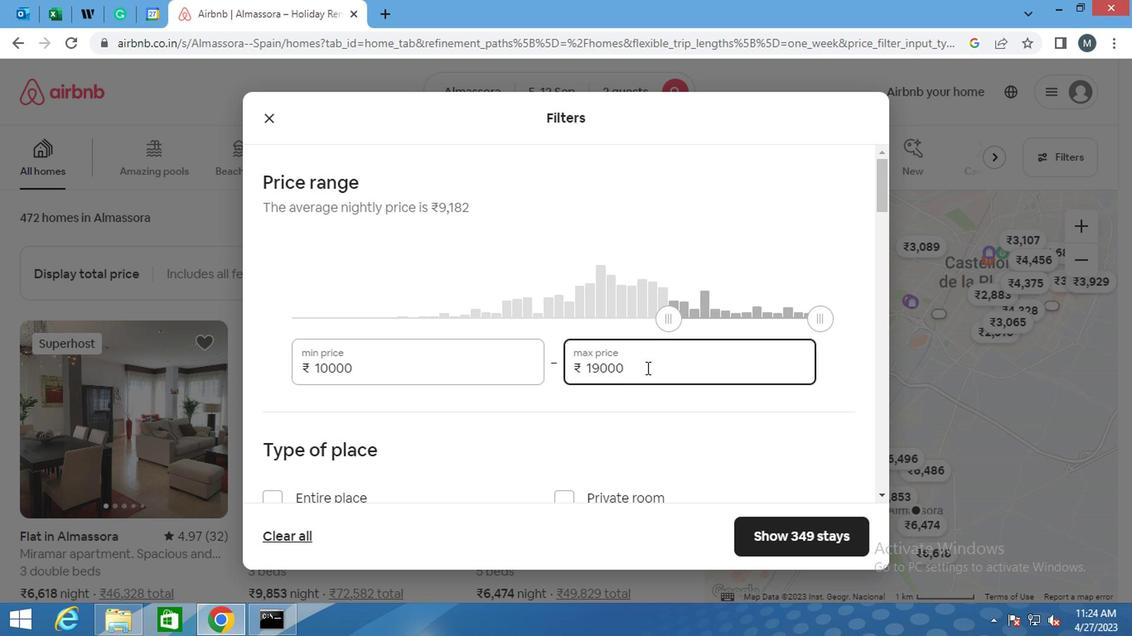 
Action: Key pressed <Key.backspace><Key.backspace><Key.backspace>
Screenshot: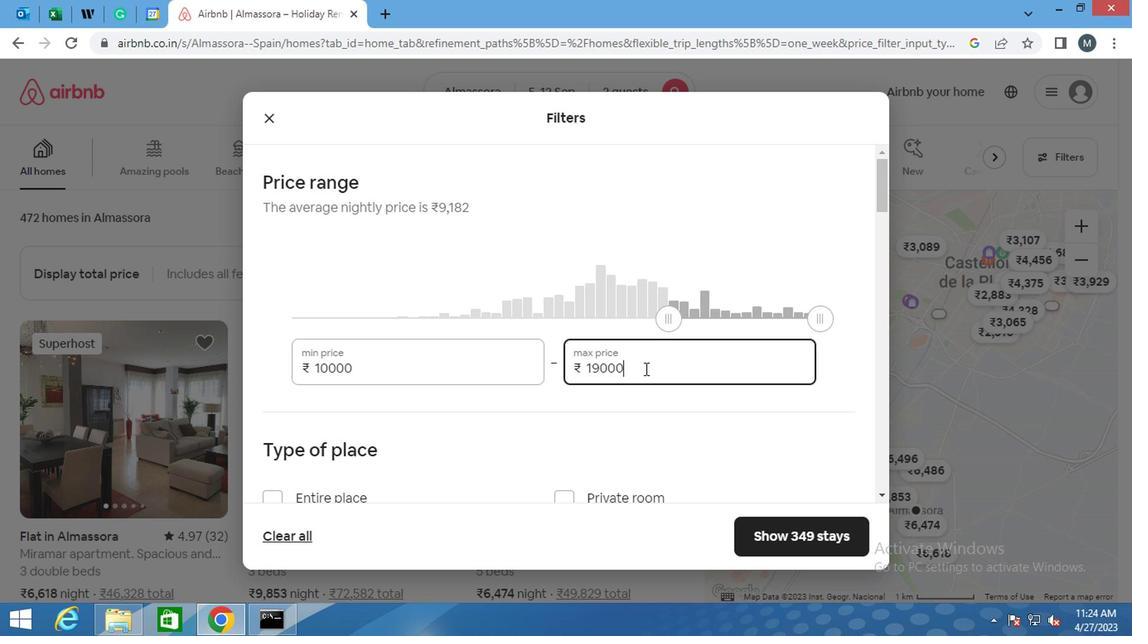 
Action: Mouse moved to (627, 371)
Screenshot: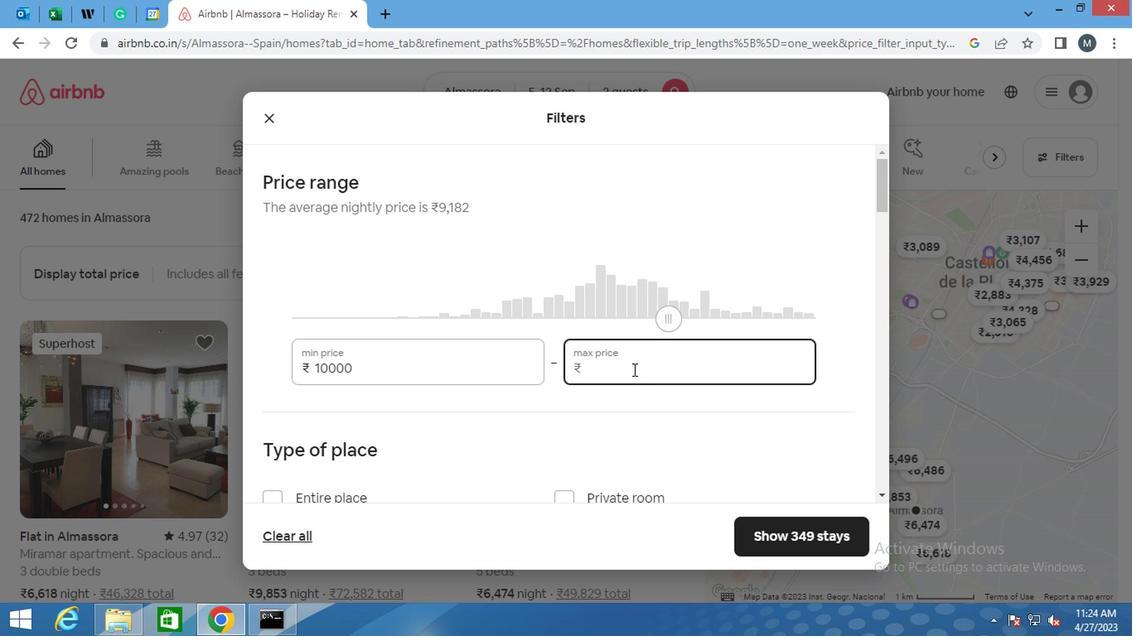
Action: Key pressed 1
Screenshot: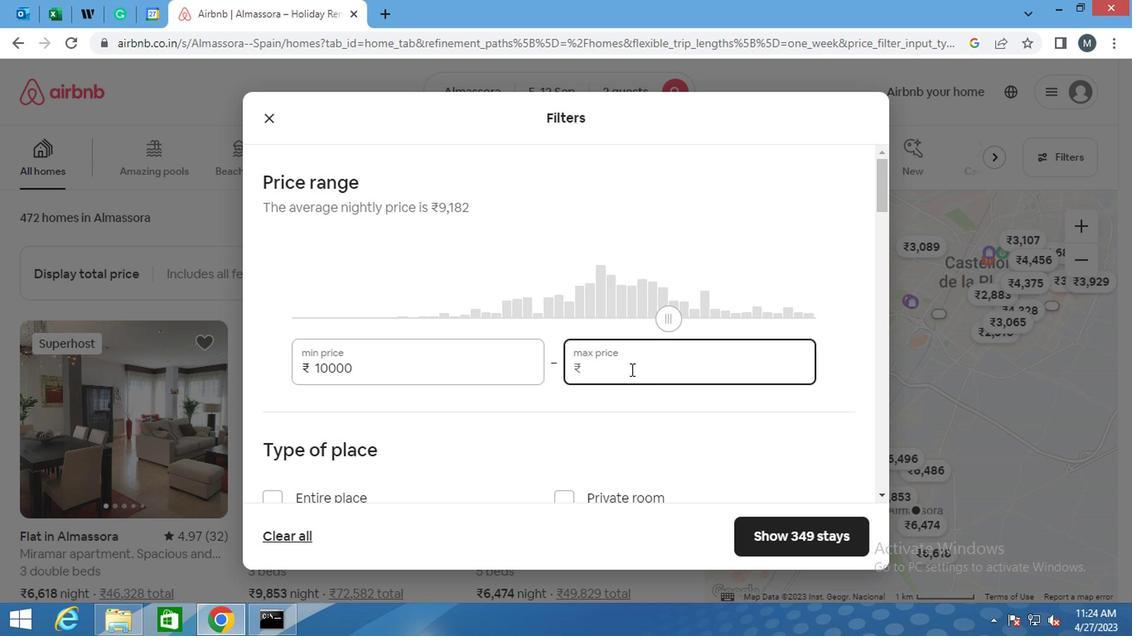 
Action: Mouse moved to (622, 375)
Screenshot: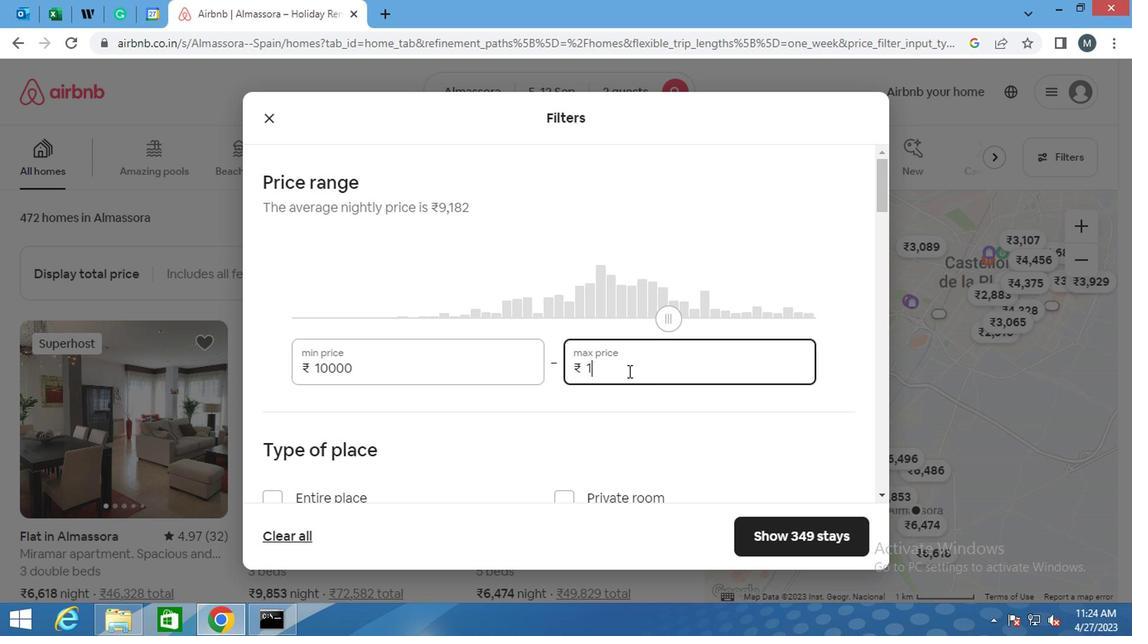 
Action: Key pressed 50
Screenshot: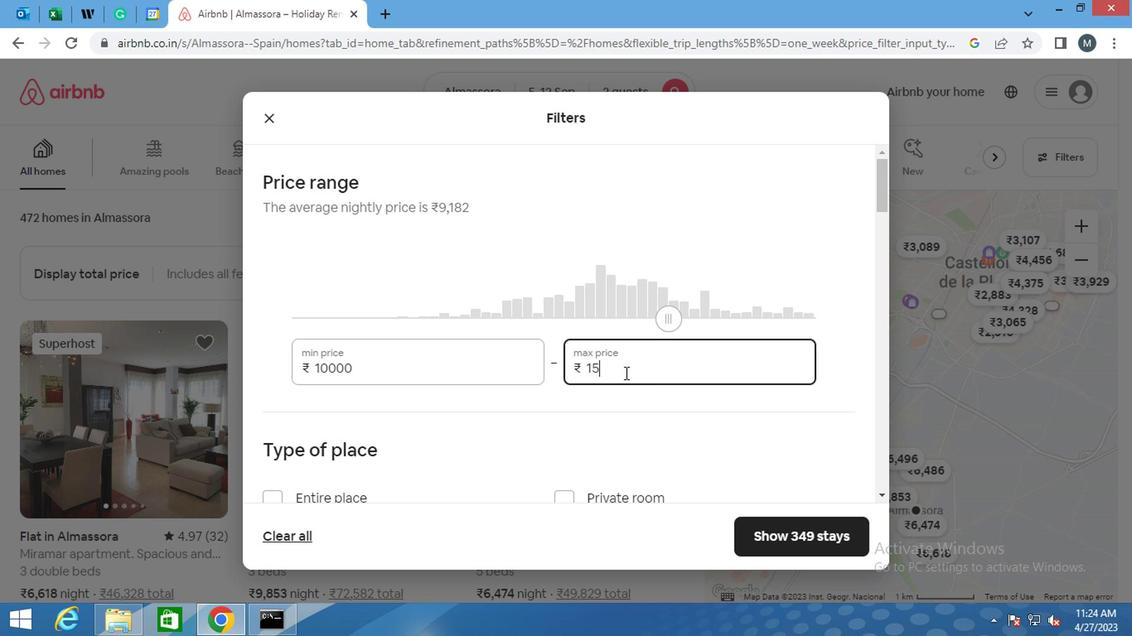
Action: Mouse moved to (622, 376)
Screenshot: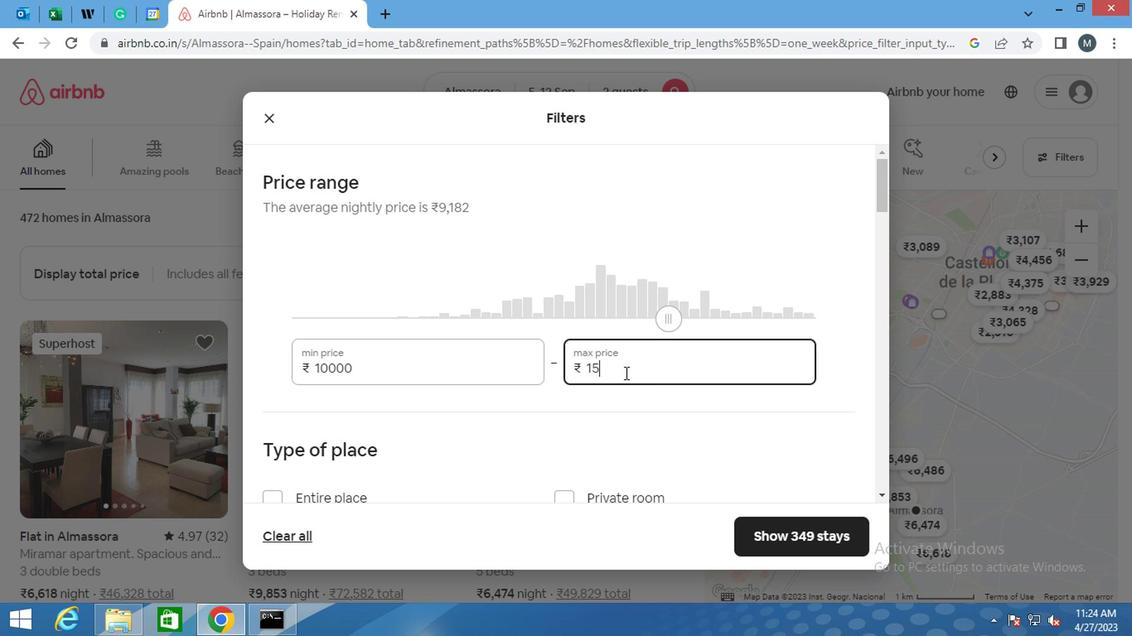 
Action: Key pressed 0
Screenshot: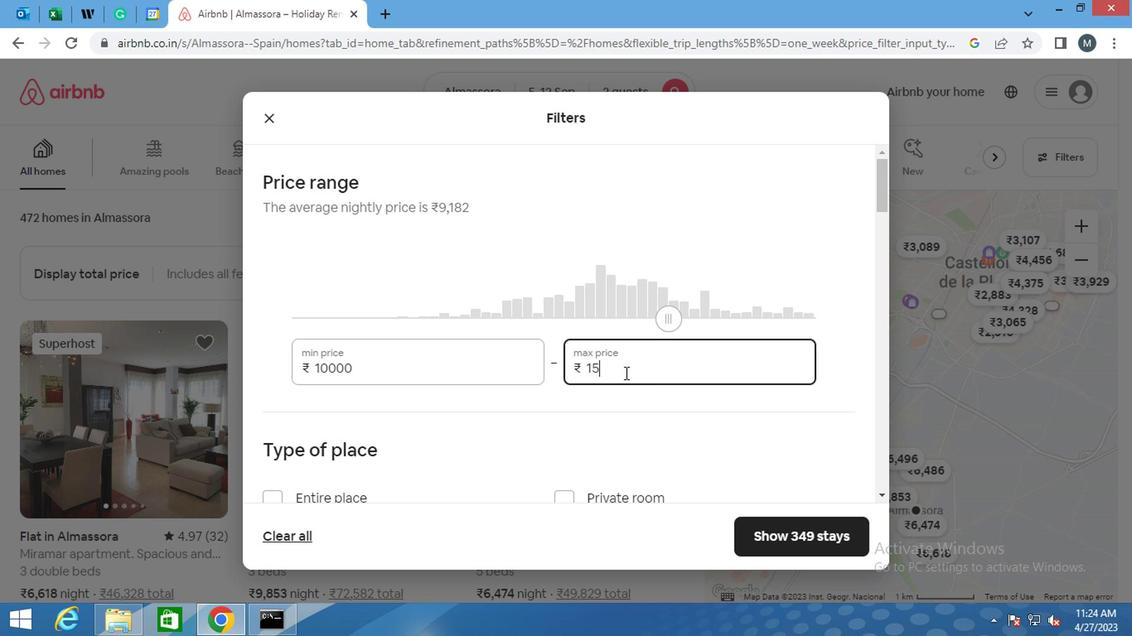 
Action: Mouse moved to (620, 376)
Screenshot: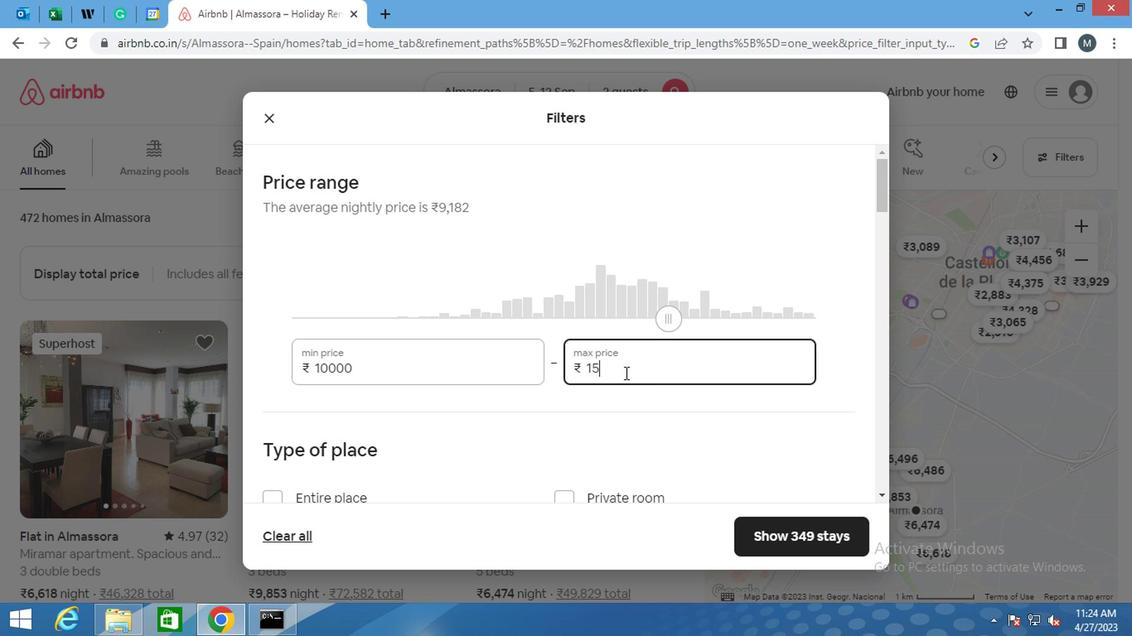 
Action: Key pressed 0
Screenshot: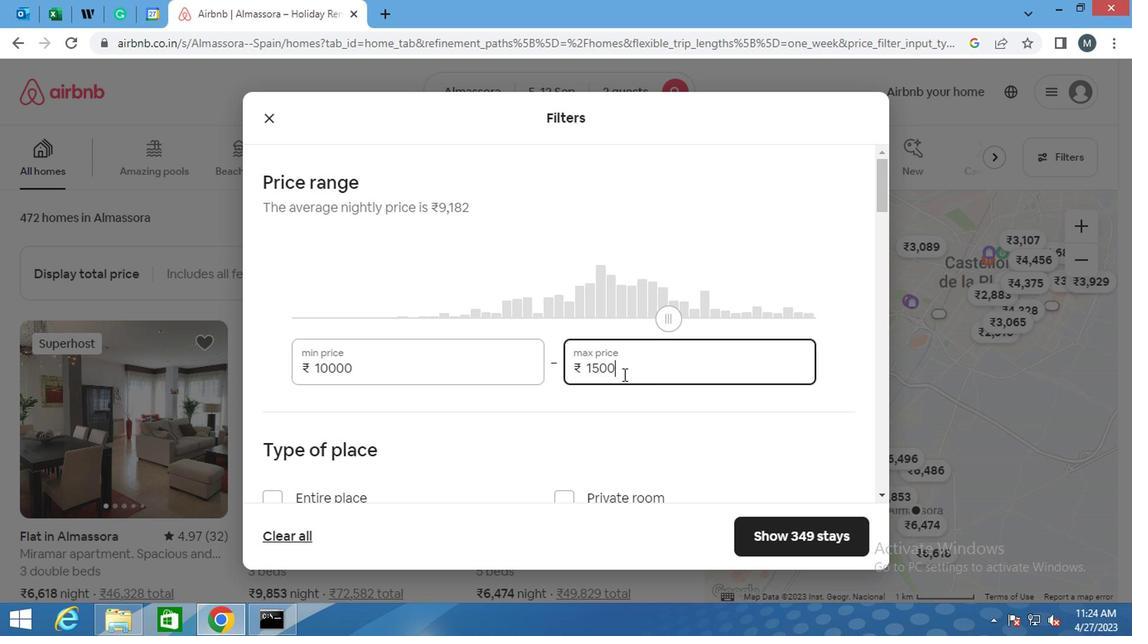 
Action: Mouse moved to (564, 378)
Screenshot: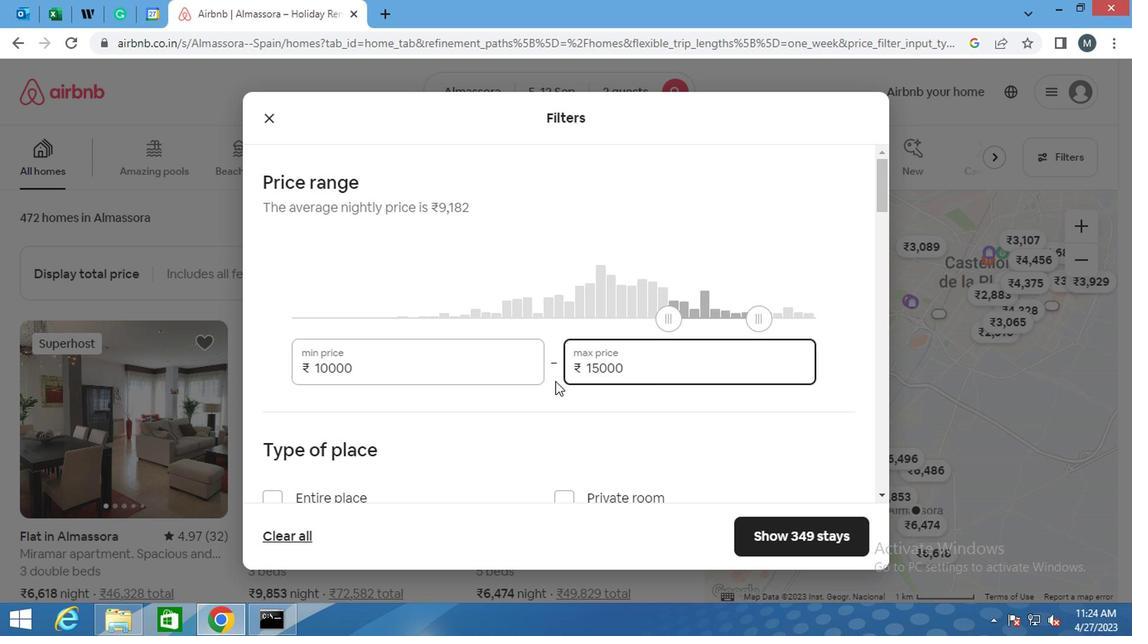 
Action: Mouse scrolled (564, 377) with delta (0, -1)
Screenshot: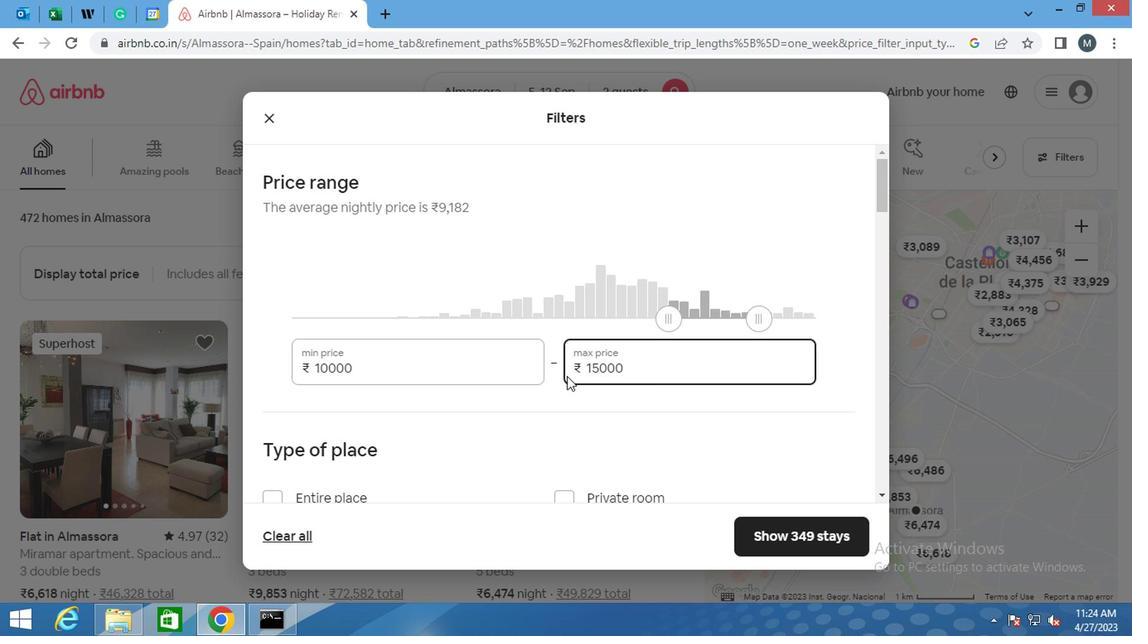 
Action: Mouse moved to (443, 387)
Screenshot: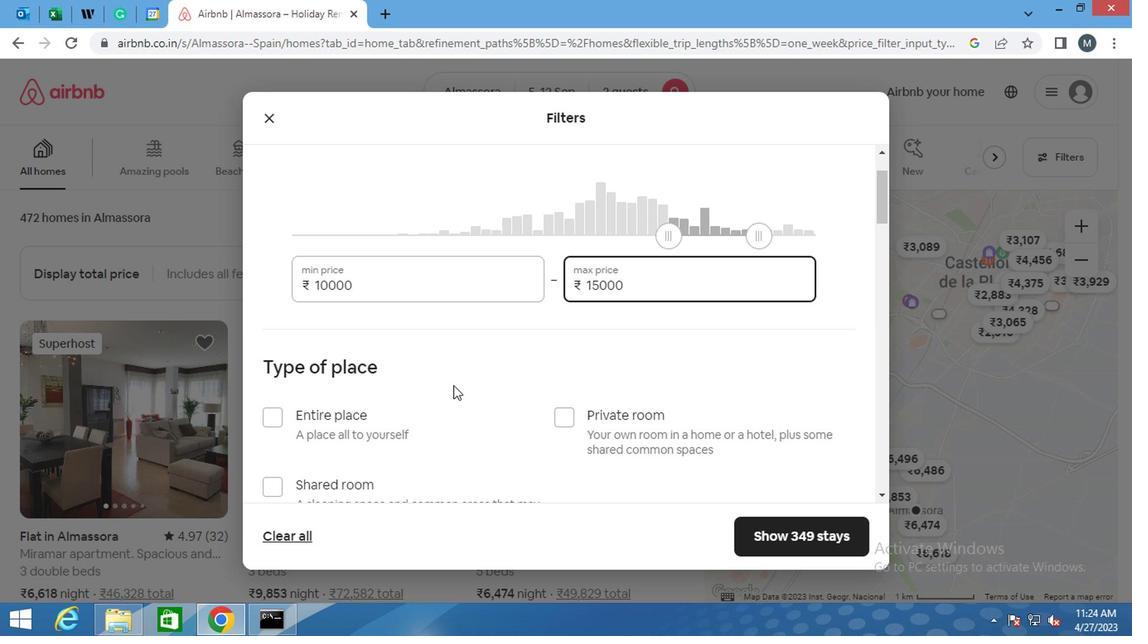 
Action: Mouse scrolled (443, 386) with delta (0, 0)
Screenshot: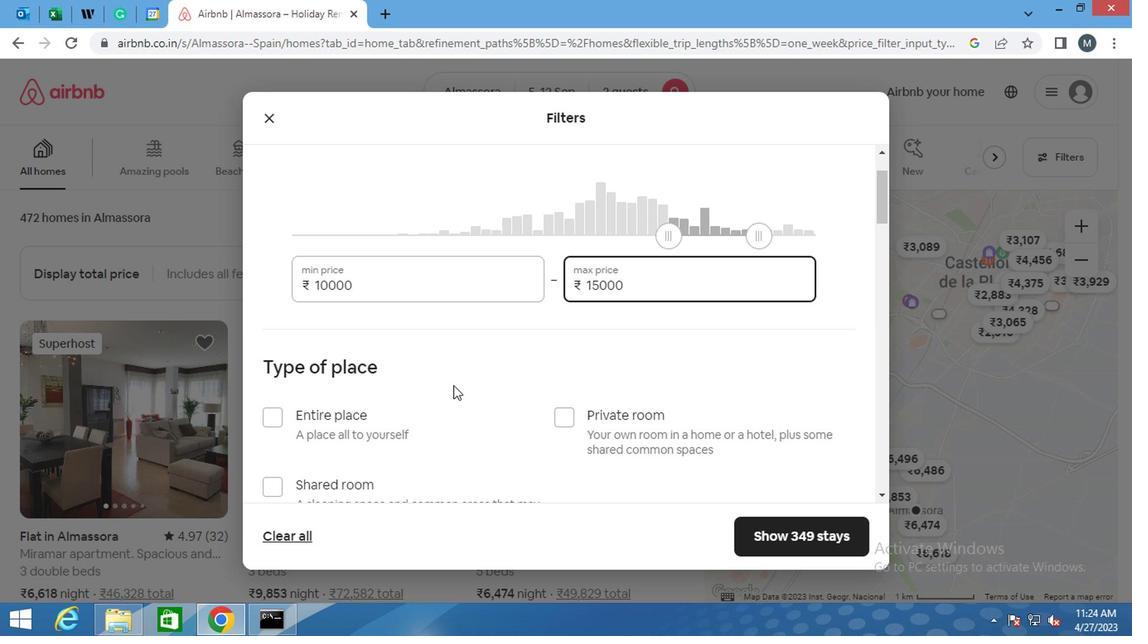 
Action: Mouse moved to (442, 386)
Screenshot: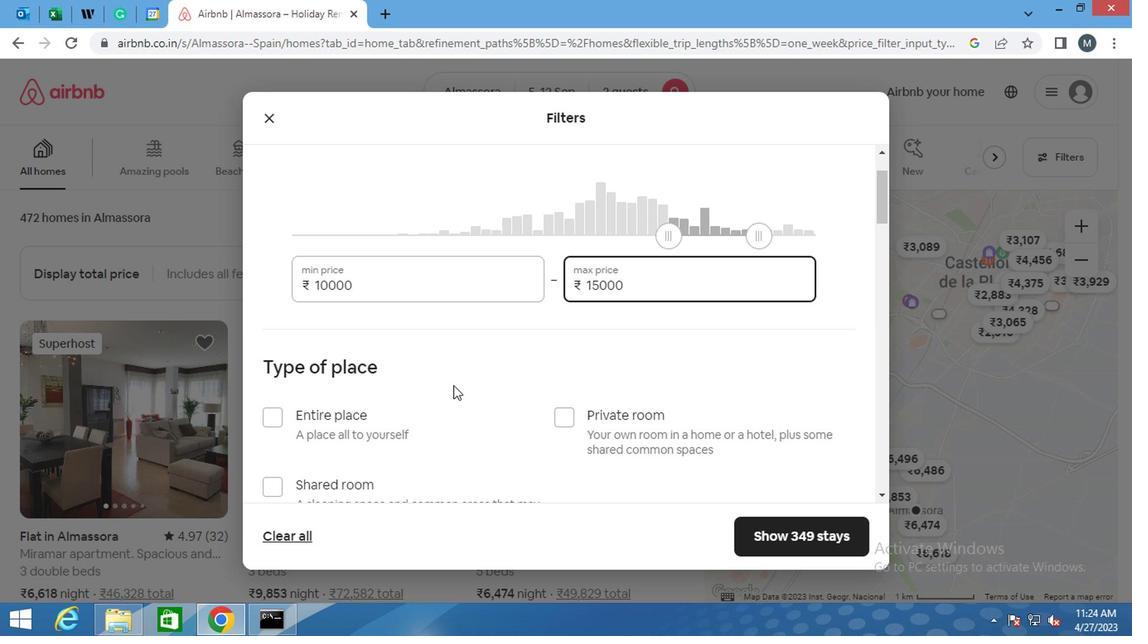 
Action: Mouse scrolled (442, 385) with delta (0, -1)
Screenshot: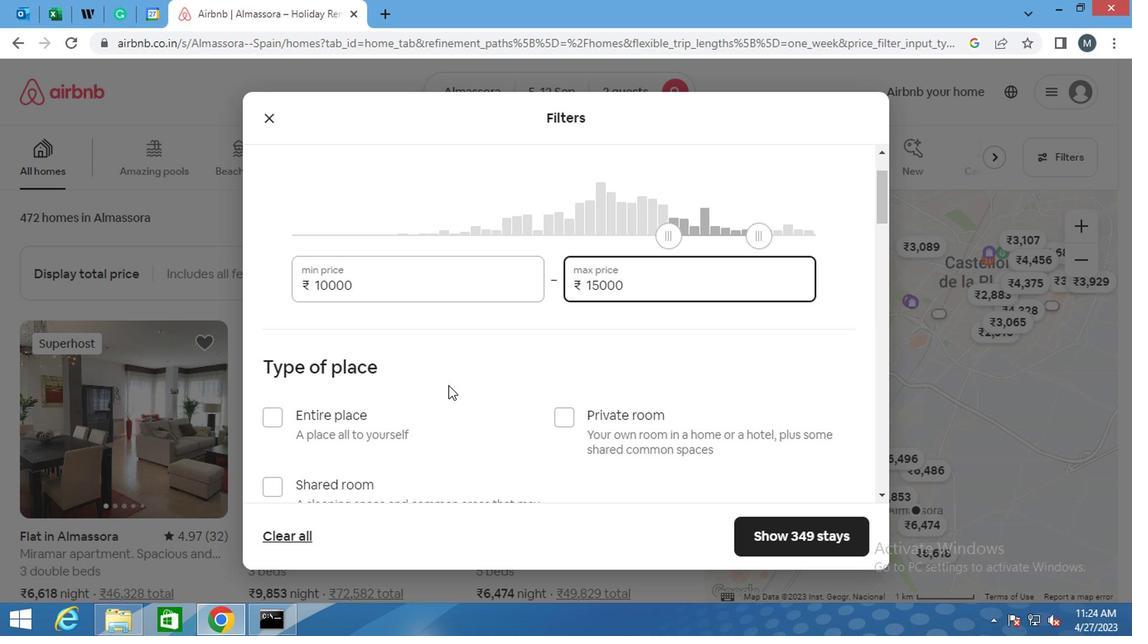 
Action: Mouse moved to (310, 346)
Screenshot: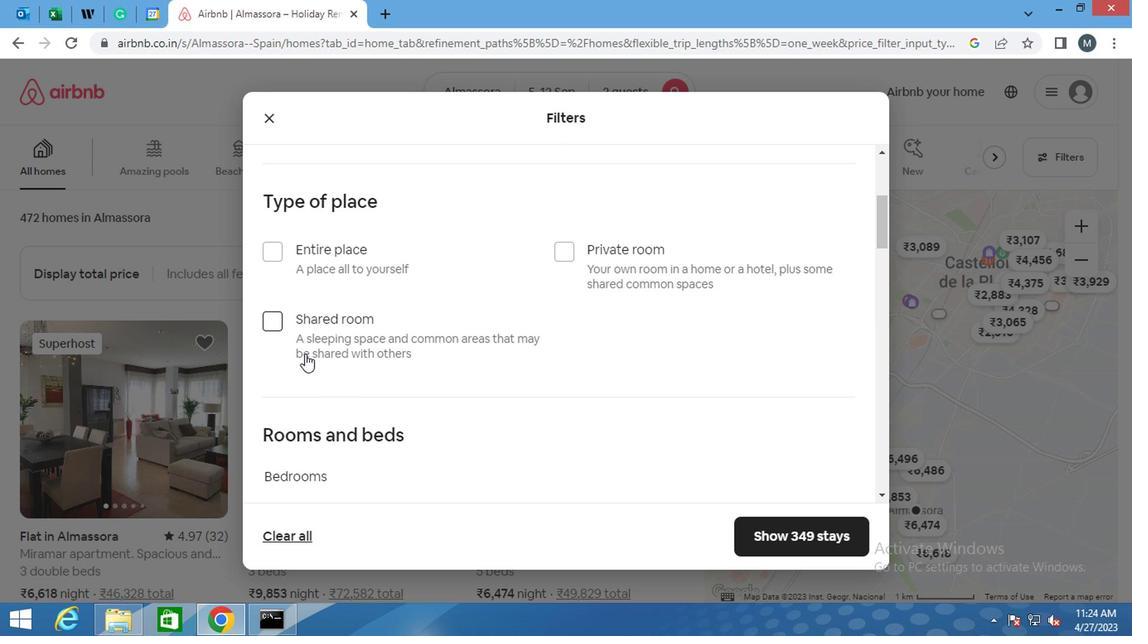 
Action: Mouse scrolled (310, 346) with delta (0, 0)
Screenshot: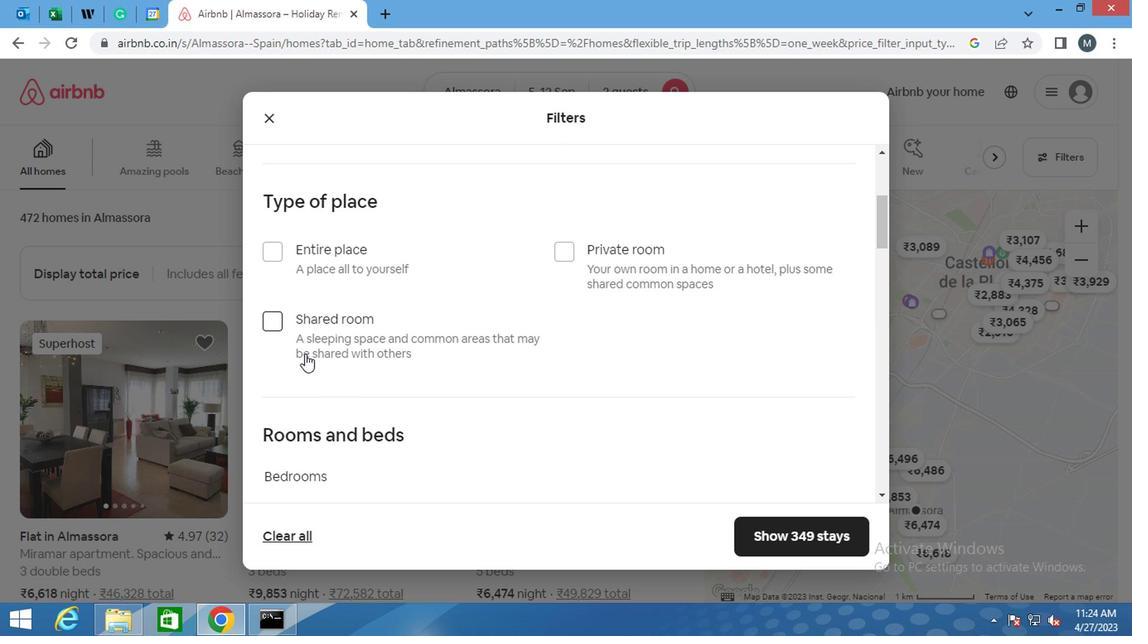 
Action: Mouse scrolled (310, 346) with delta (0, 0)
Screenshot: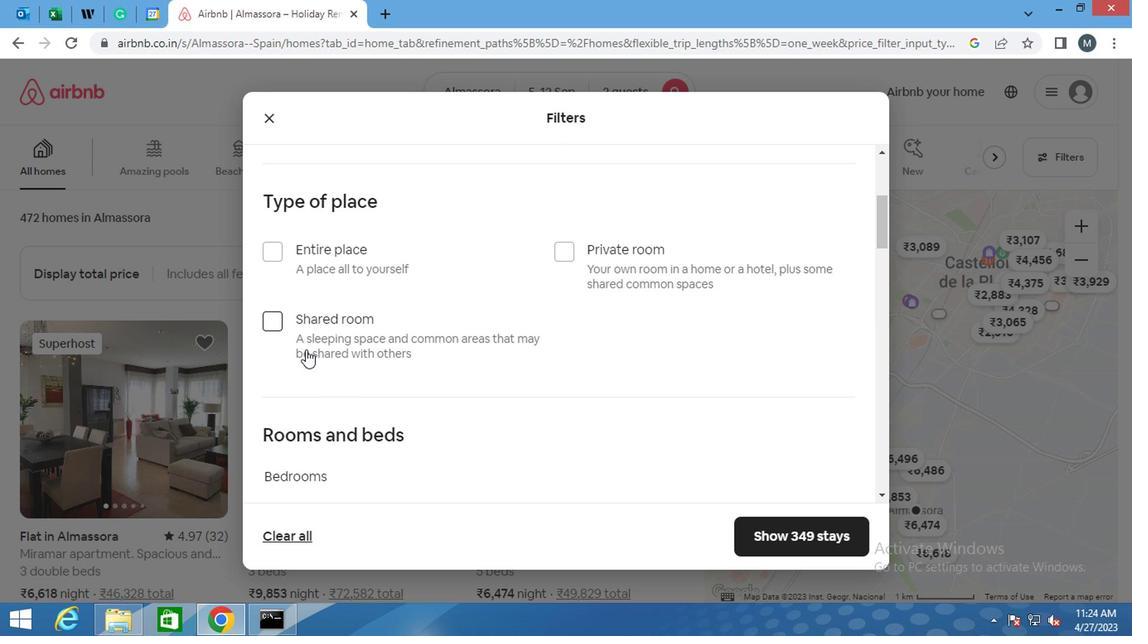 
Action: Mouse moved to (308, 346)
Screenshot: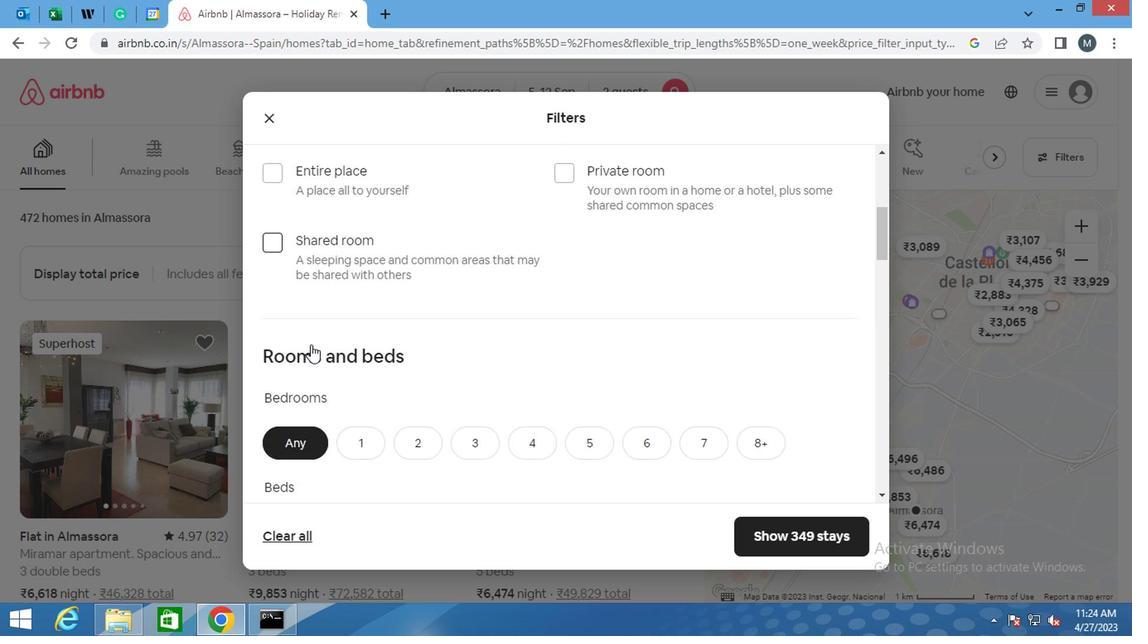 
Action: Mouse scrolled (308, 346) with delta (0, 0)
Screenshot: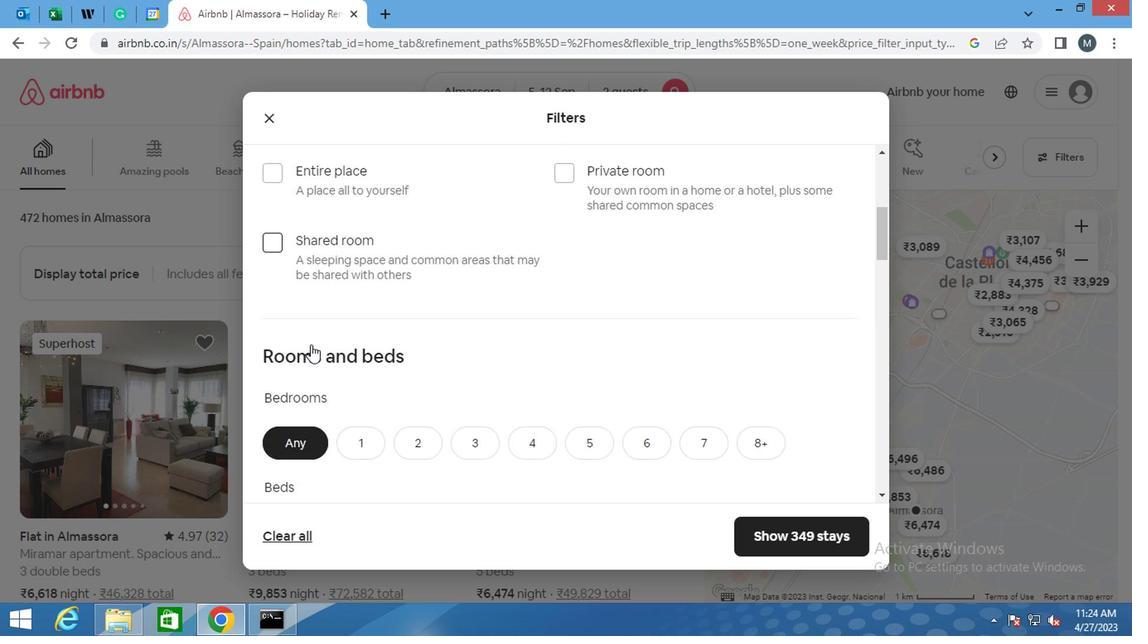 
Action: Mouse moved to (377, 274)
Screenshot: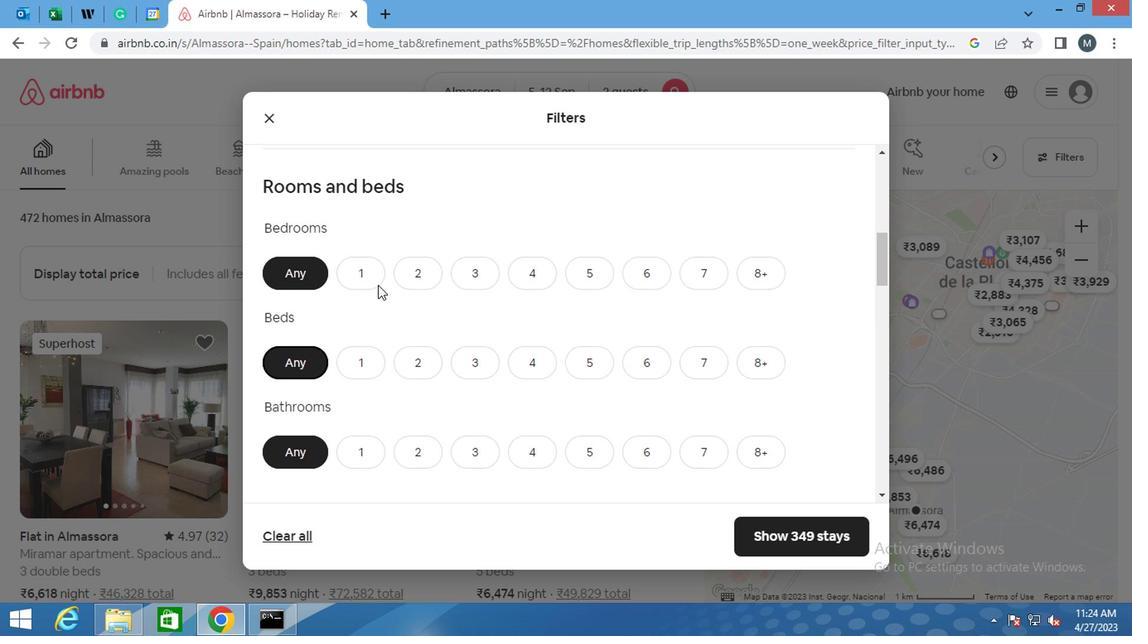 
Action: Mouse pressed left at (377, 274)
Screenshot: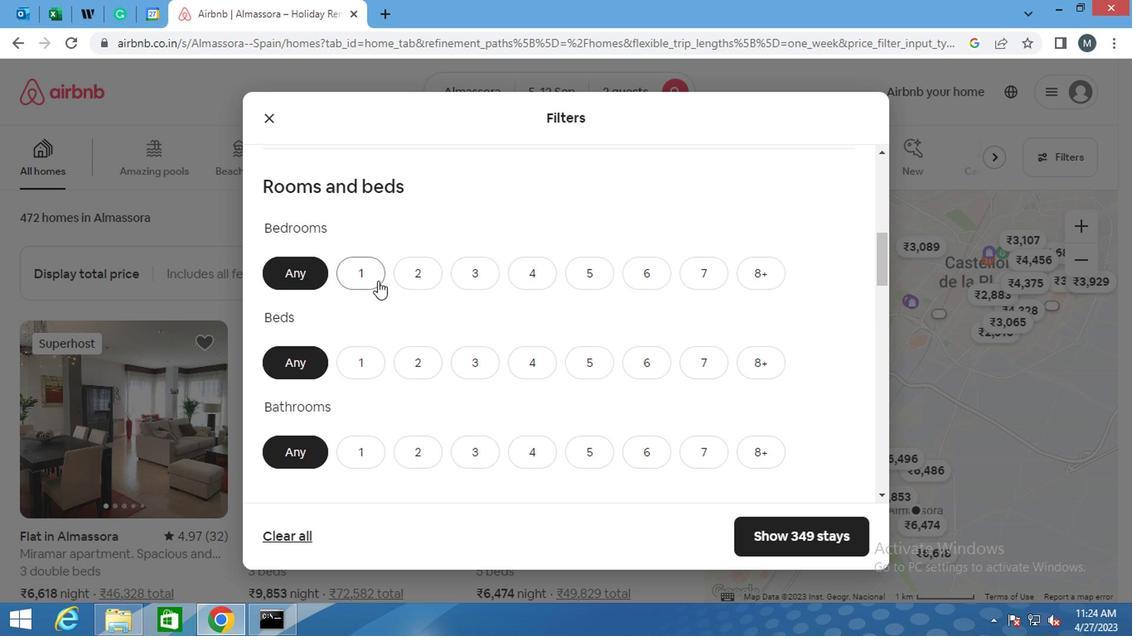 
Action: Mouse moved to (373, 360)
Screenshot: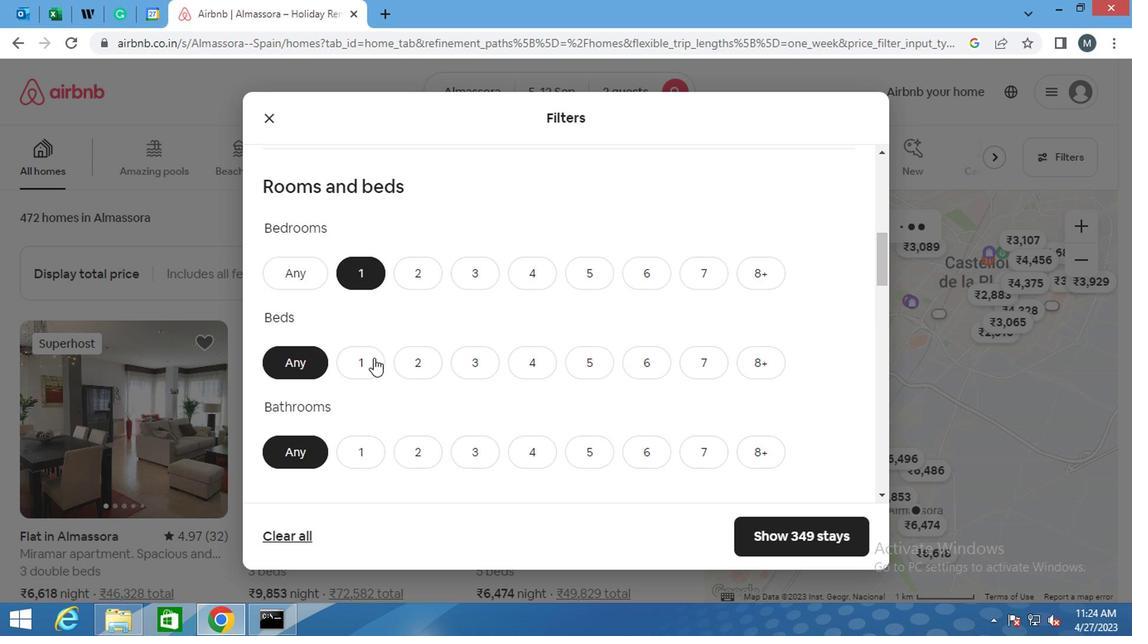 
Action: Mouse pressed left at (373, 360)
Screenshot: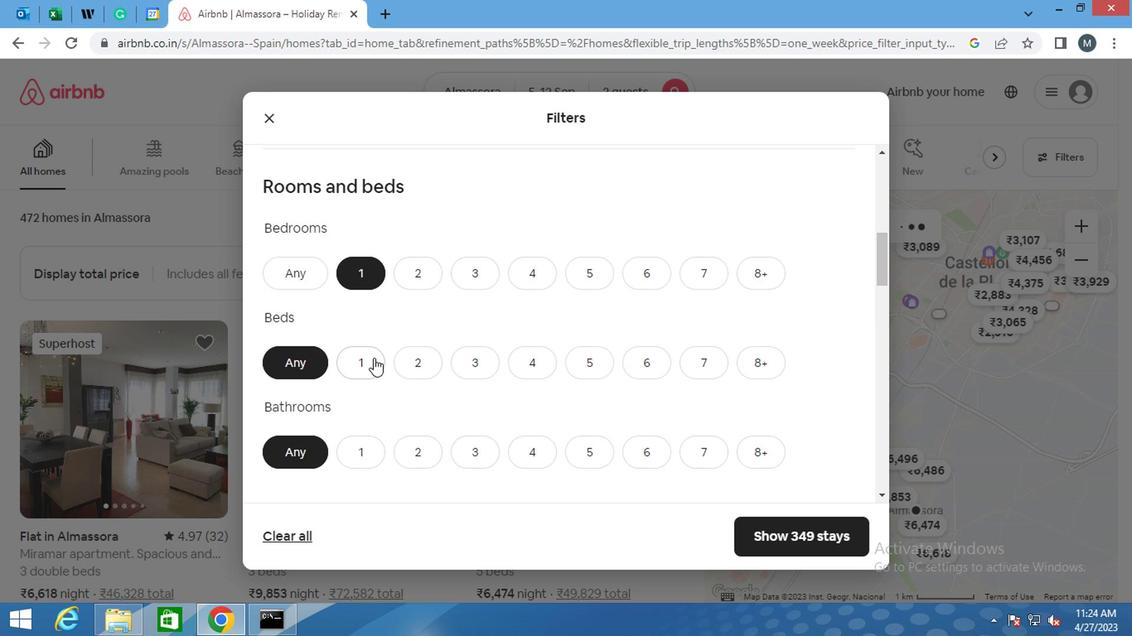
Action: Mouse moved to (370, 455)
Screenshot: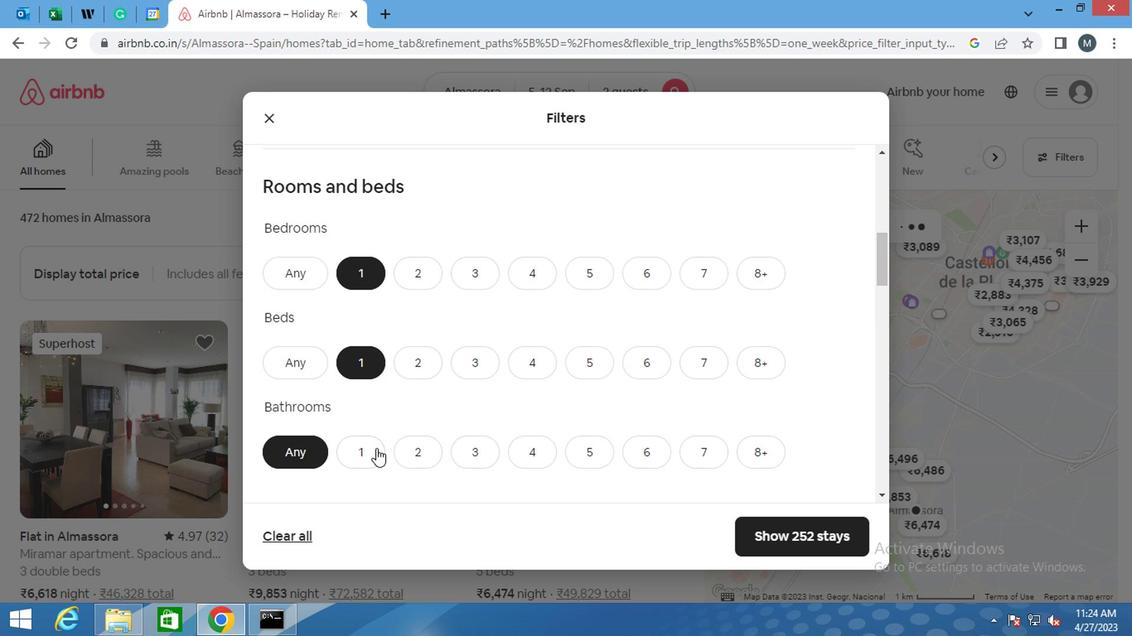 
Action: Mouse pressed left at (370, 455)
Screenshot: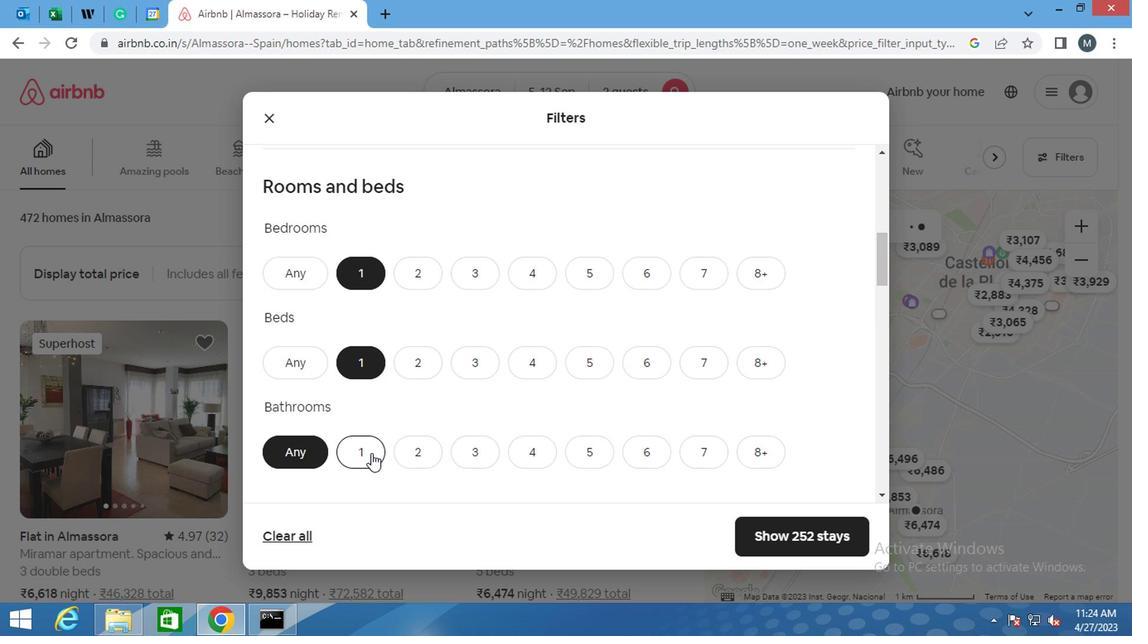 
Action: Mouse moved to (353, 343)
Screenshot: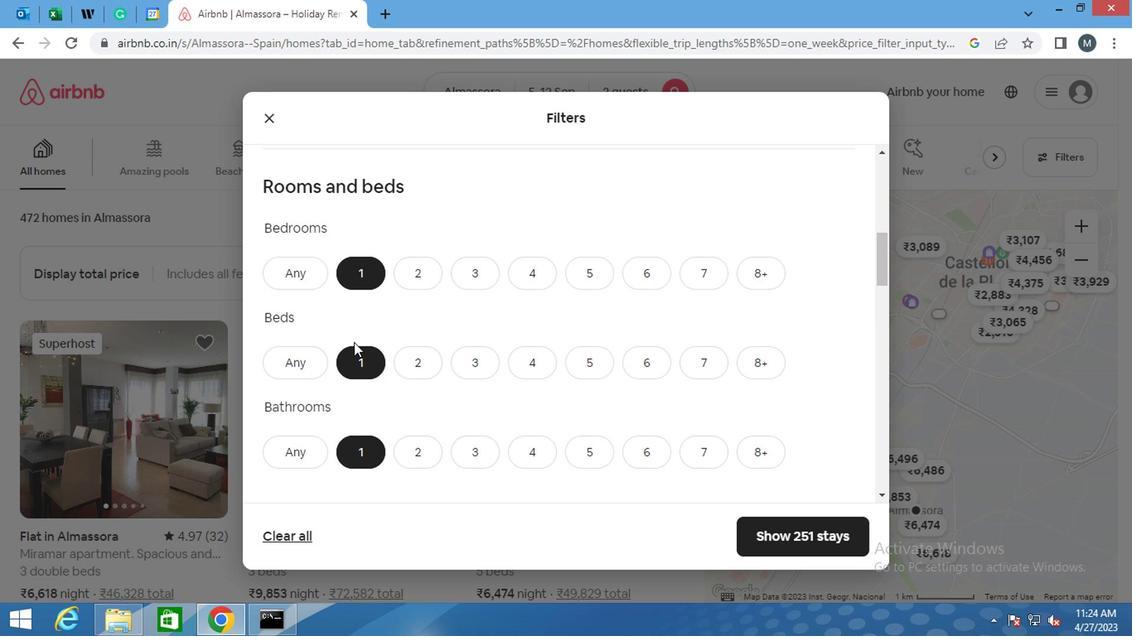 
Action: Mouse scrolled (353, 342) with delta (0, -1)
Screenshot: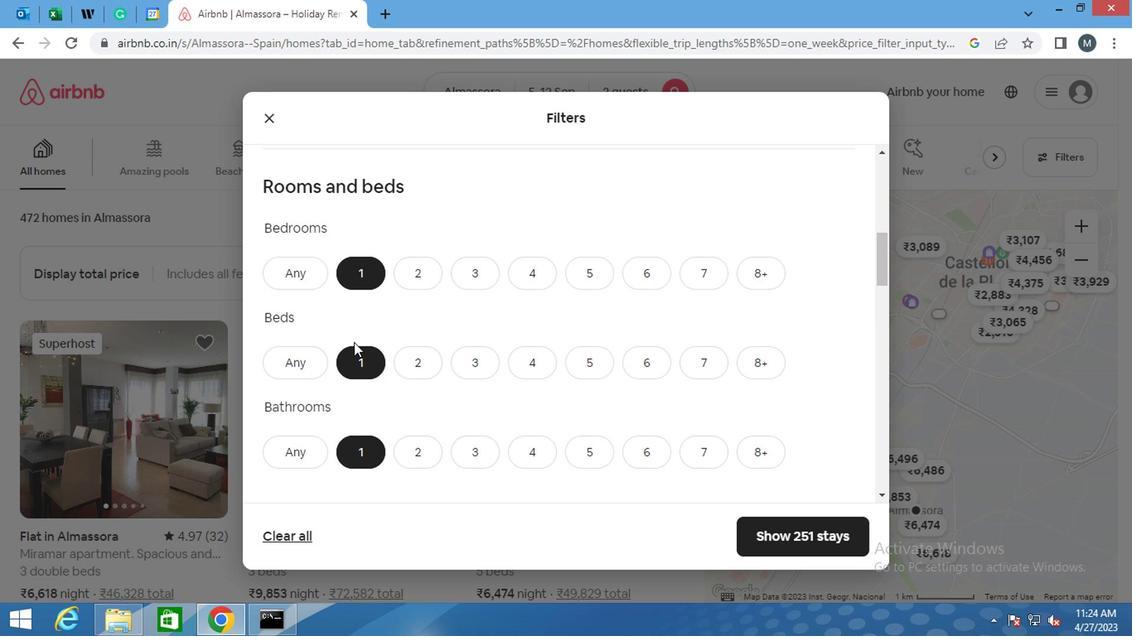 
Action: Mouse scrolled (353, 342) with delta (0, -1)
Screenshot: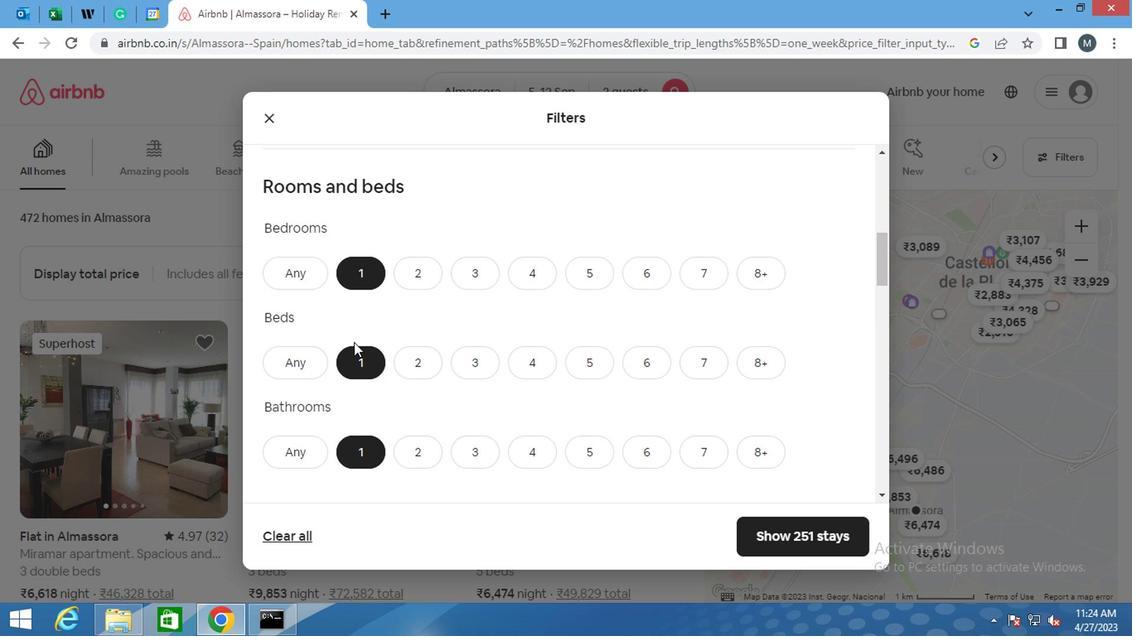 
Action: Mouse moved to (350, 344)
Screenshot: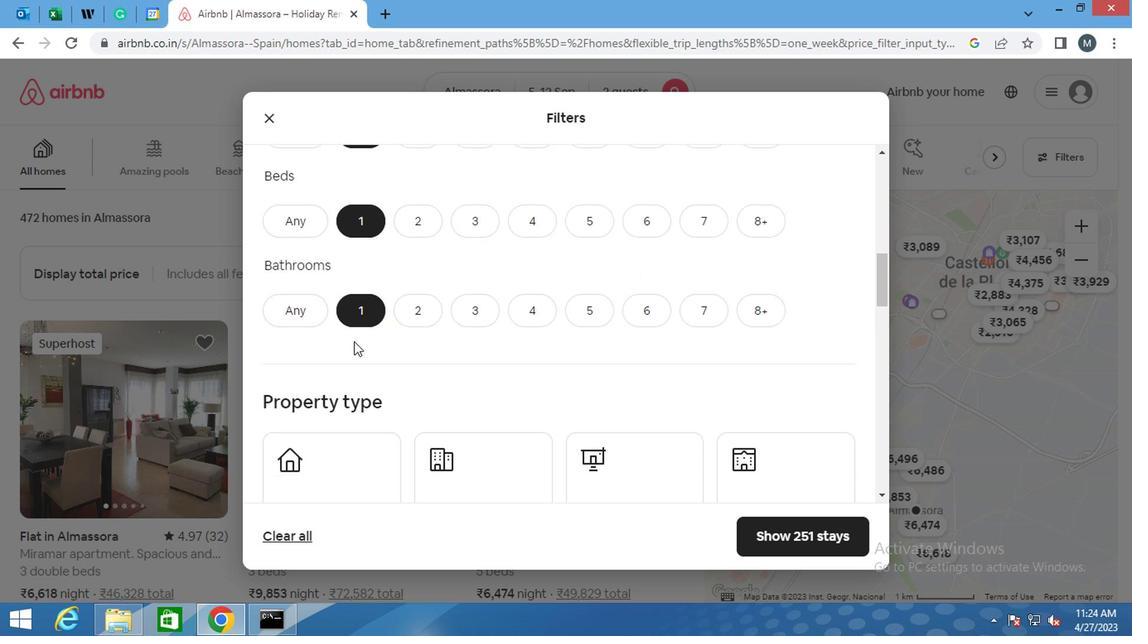 
Action: Mouse scrolled (350, 343) with delta (0, 0)
Screenshot: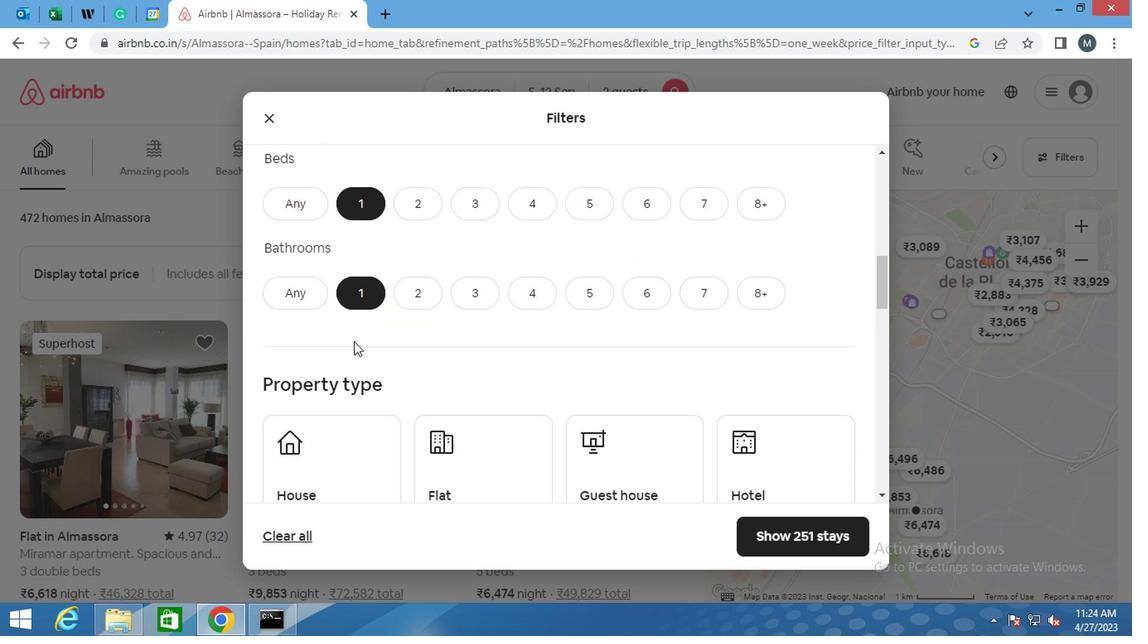 
Action: Mouse moved to (324, 377)
Screenshot: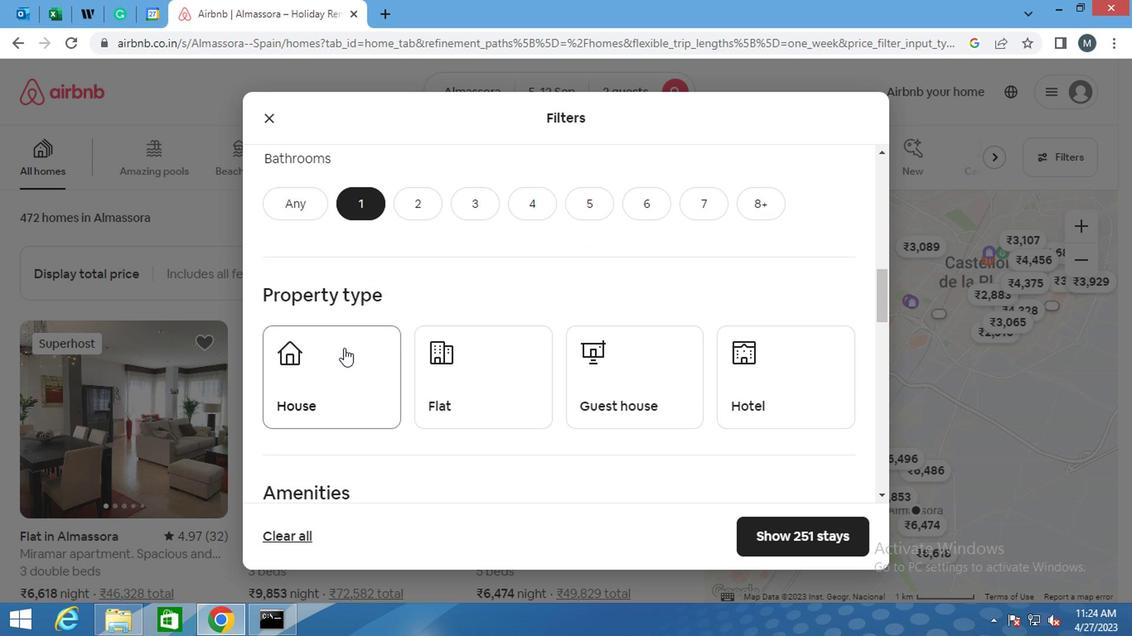 
Action: Mouse pressed left at (324, 377)
Screenshot: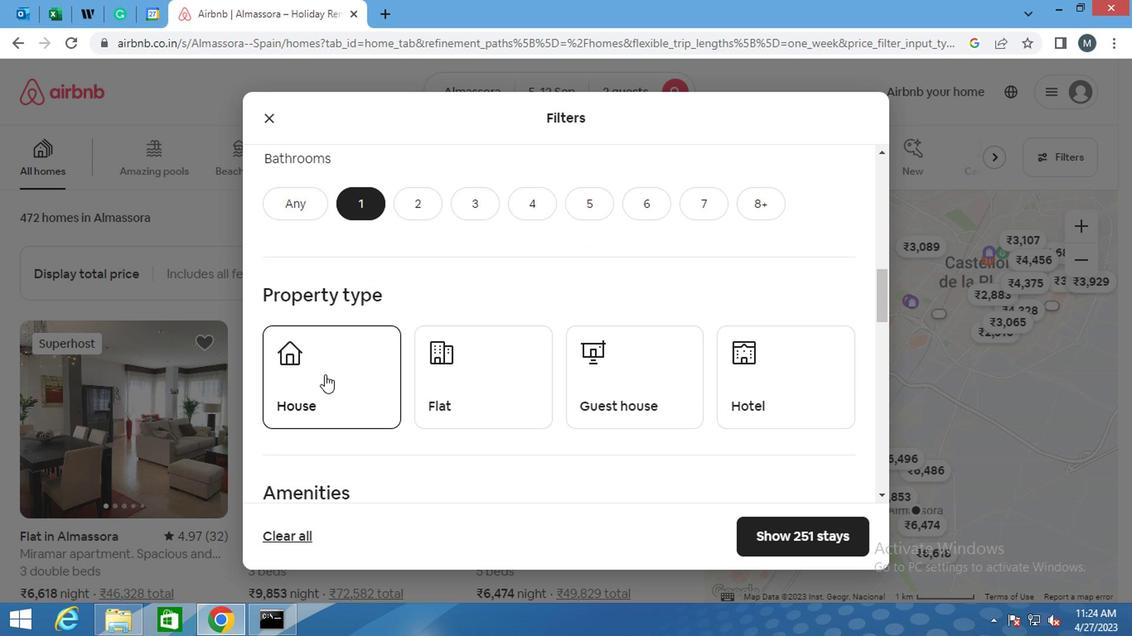 
Action: Mouse moved to (457, 360)
Screenshot: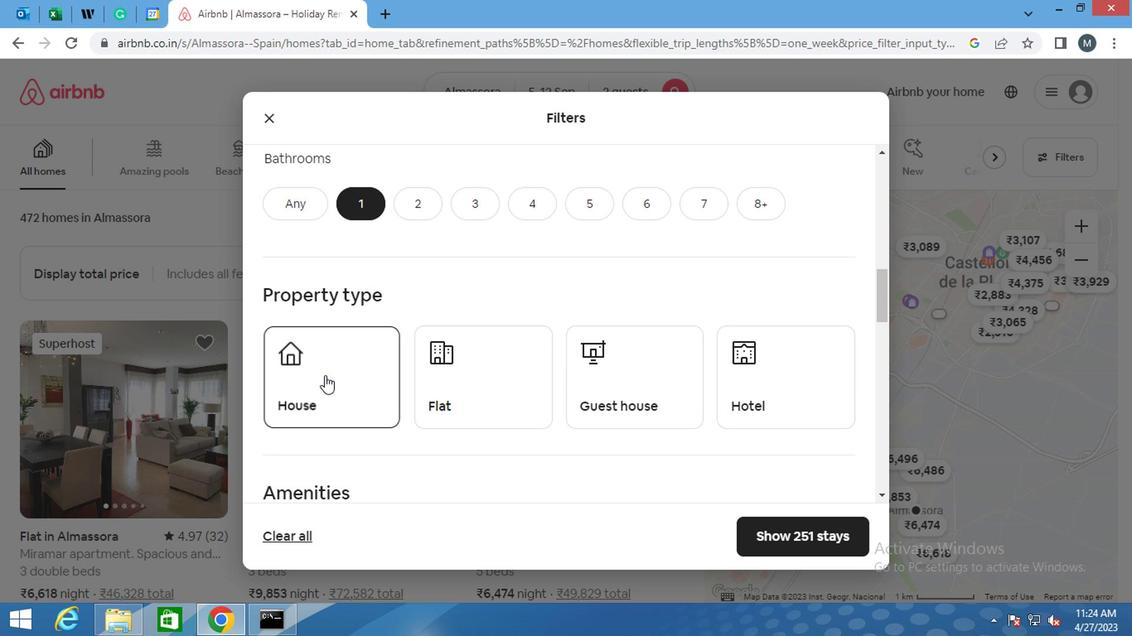 
Action: Mouse pressed left at (457, 360)
Screenshot: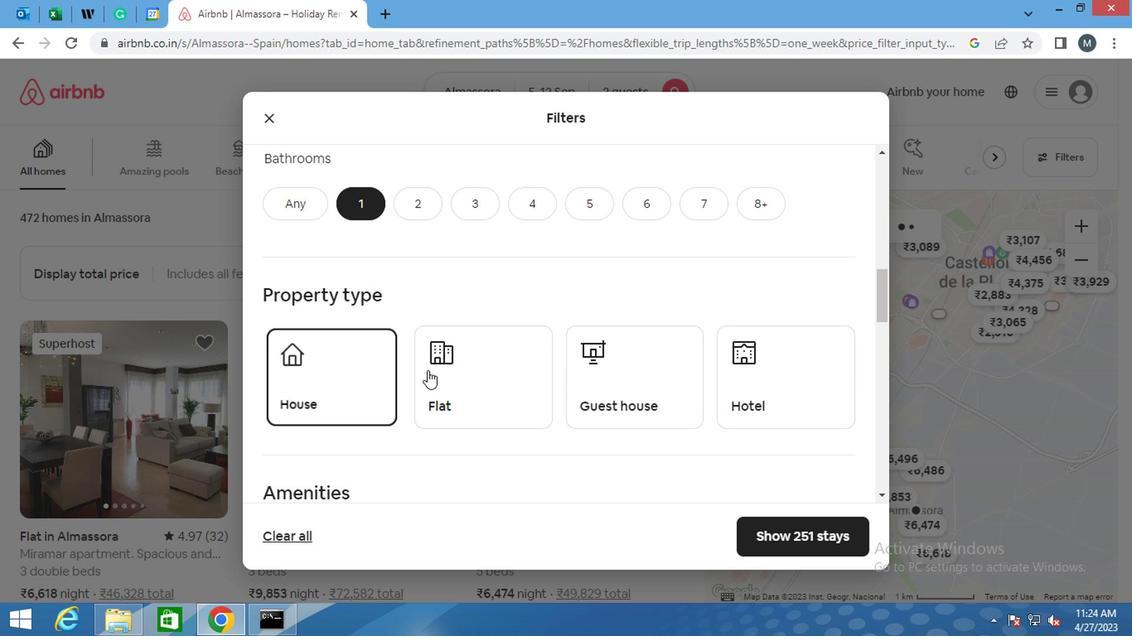 
Action: Mouse moved to (620, 364)
Screenshot: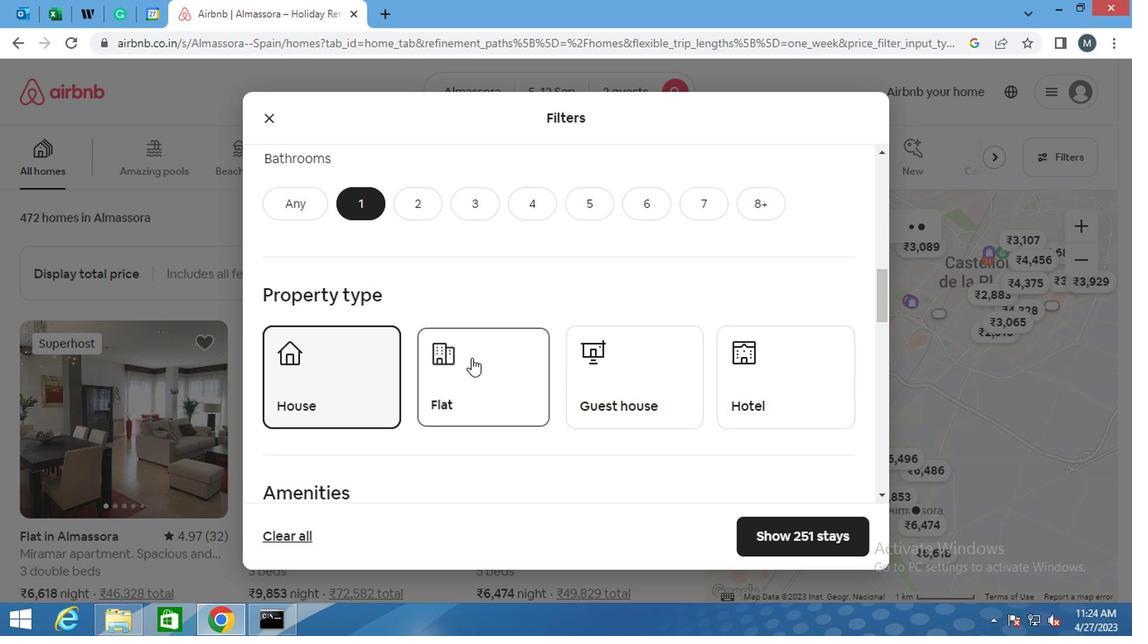 
Action: Mouse pressed left at (620, 364)
Screenshot: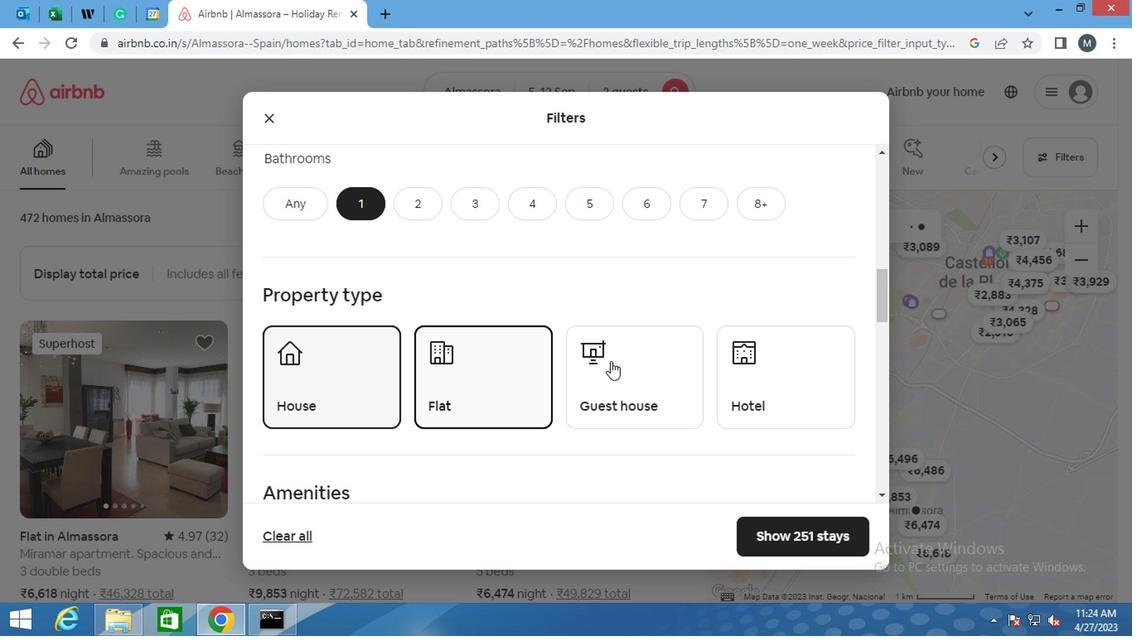 
Action: Mouse moved to (686, 364)
Screenshot: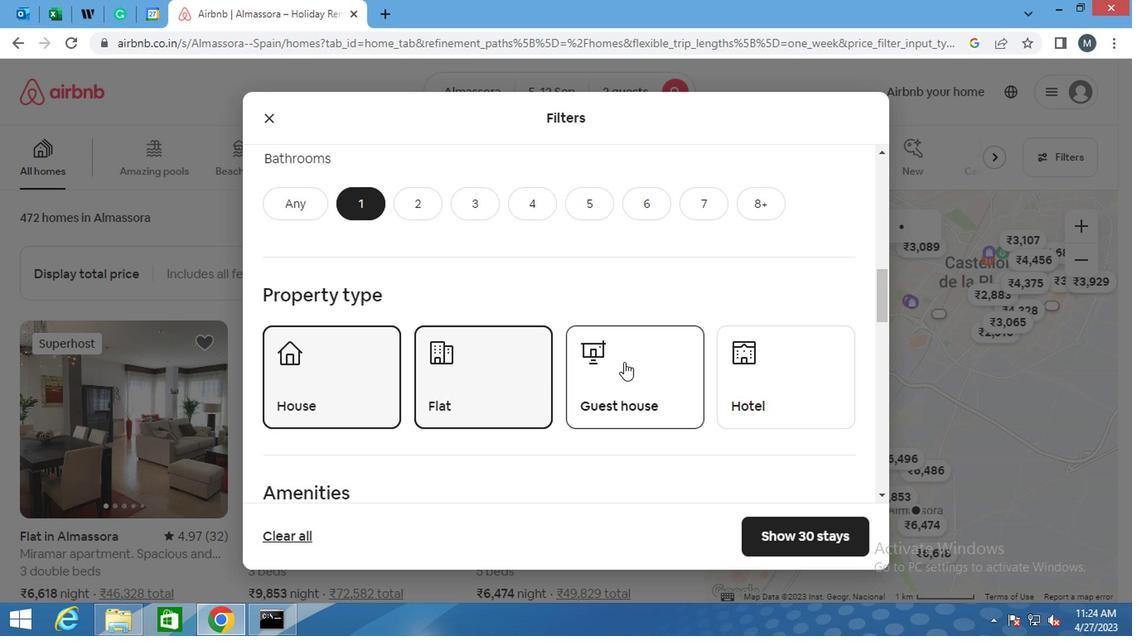 
Action: Mouse pressed left at (686, 364)
Screenshot: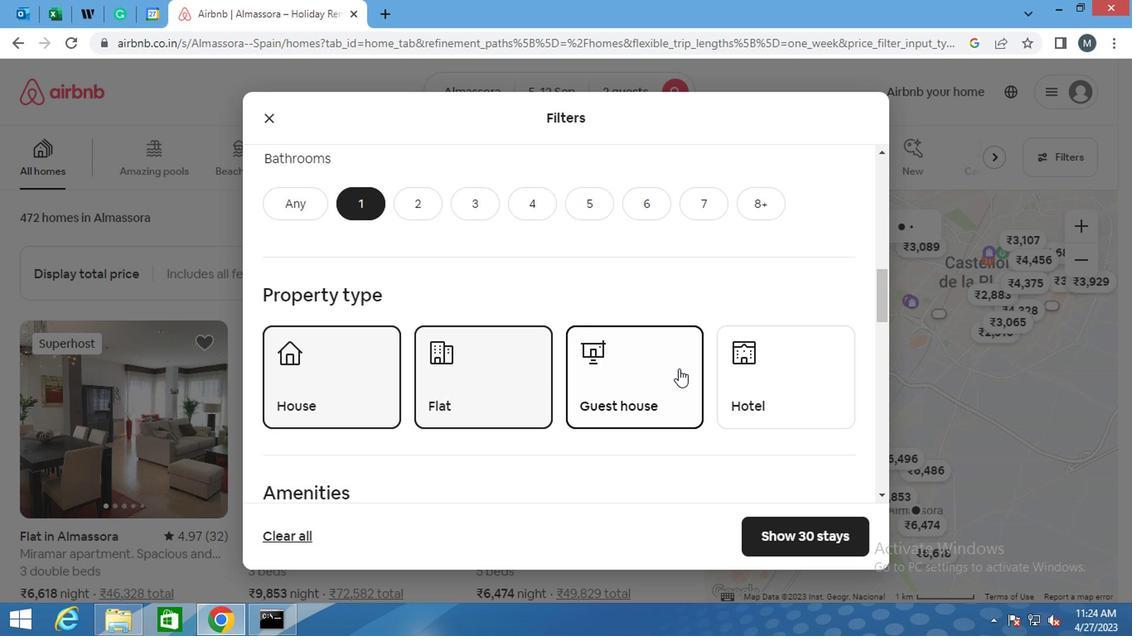 
Action: Mouse moved to (640, 368)
Screenshot: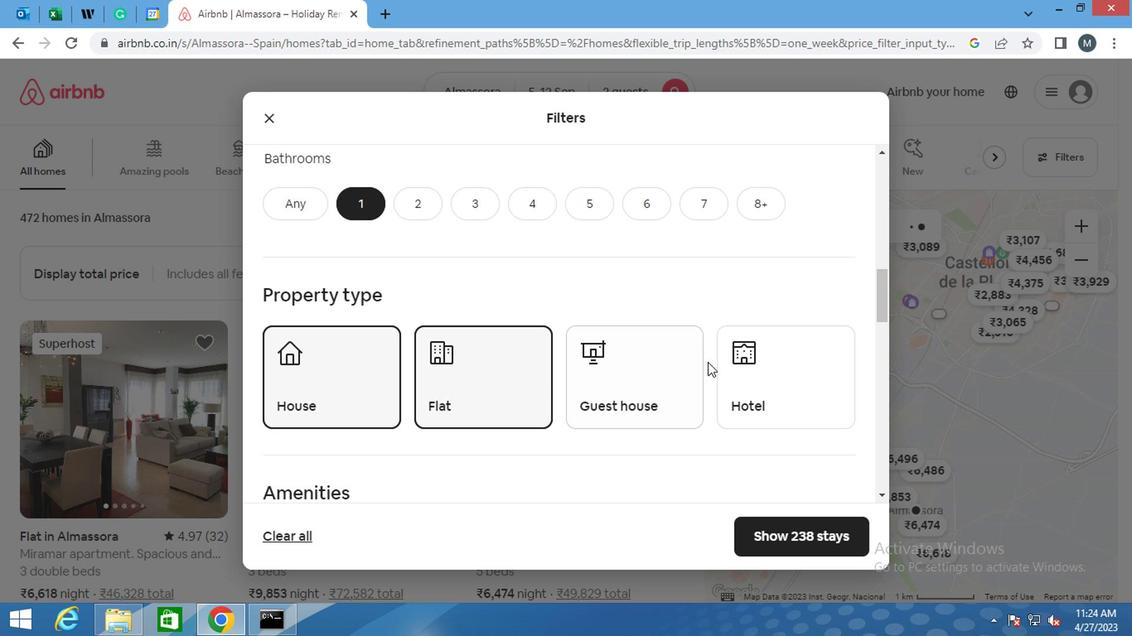 
Action: Mouse pressed left at (640, 368)
Screenshot: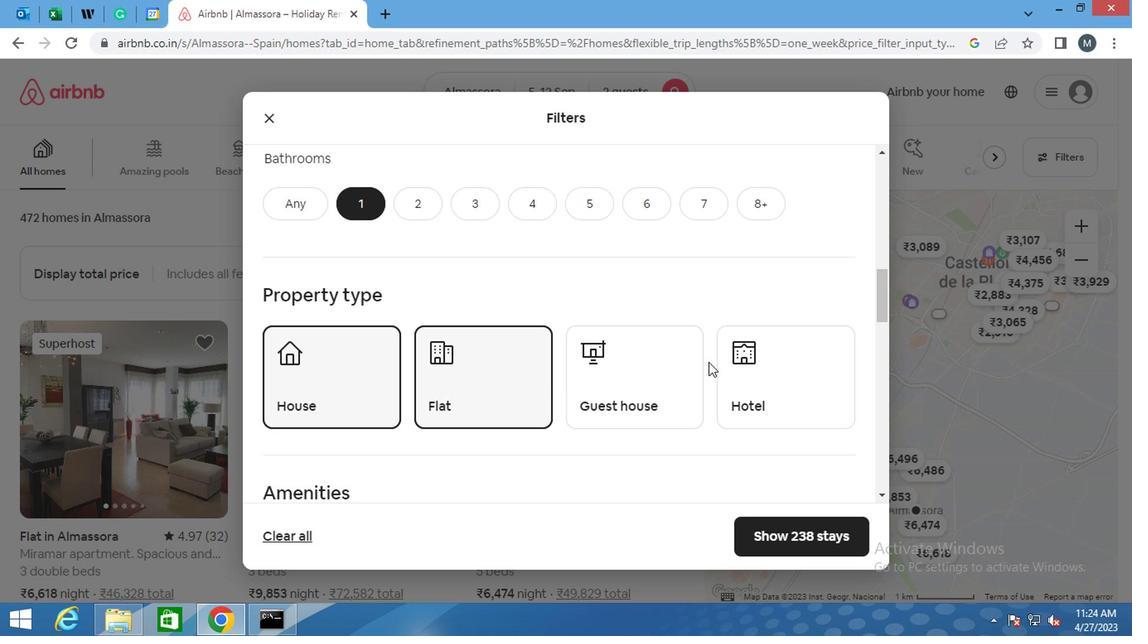 
Action: Mouse moved to (740, 360)
Screenshot: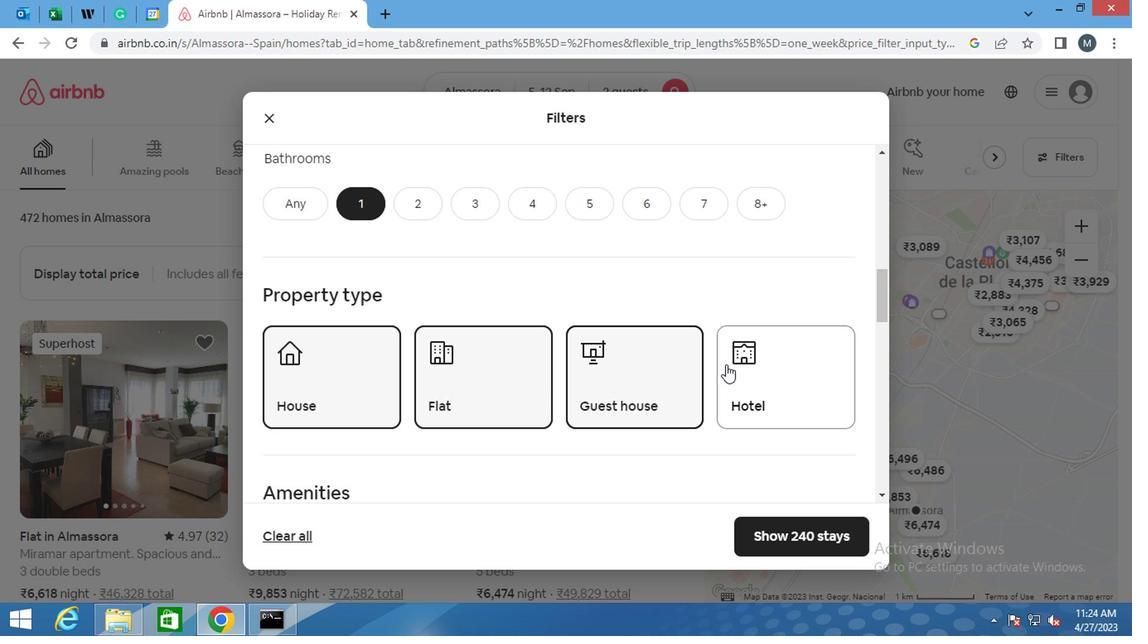 
Action: Mouse pressed left at (740, 360)
Screenshot: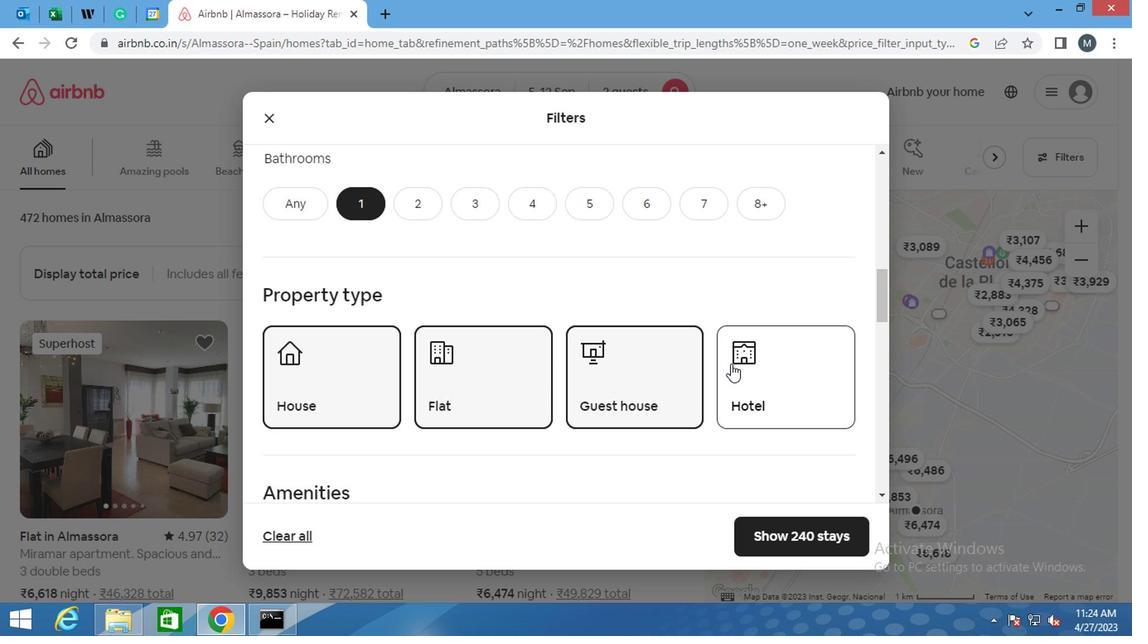 
Action: Mouse moved to (497, 339)
Screenshot: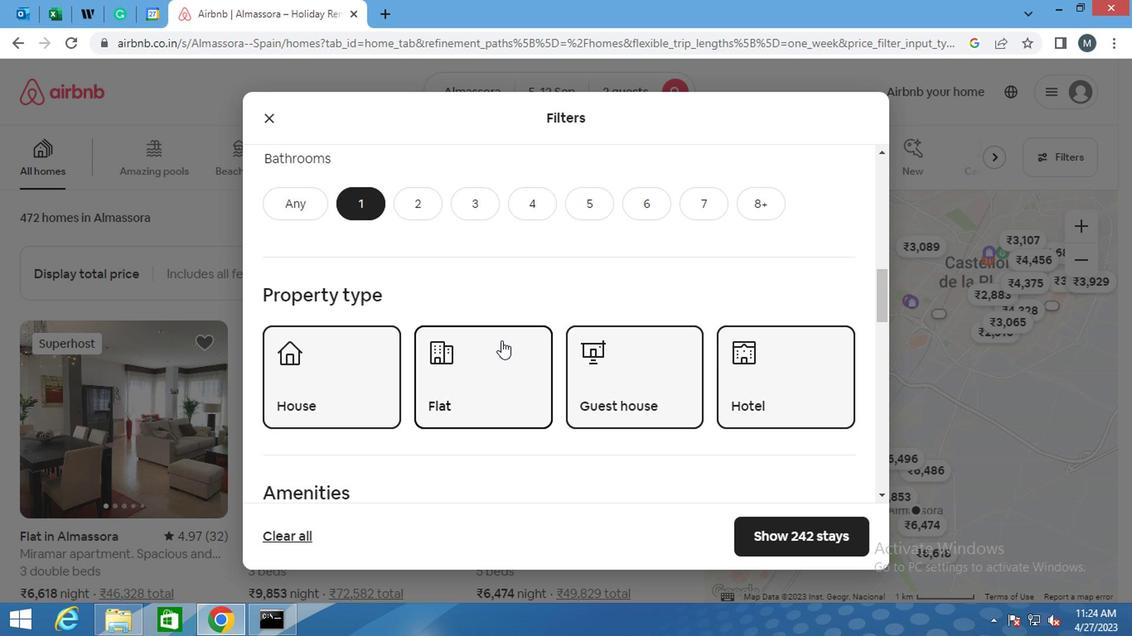 
Action: Mouse scrolled (497, 338) with delta (0, -1)
Screenshot: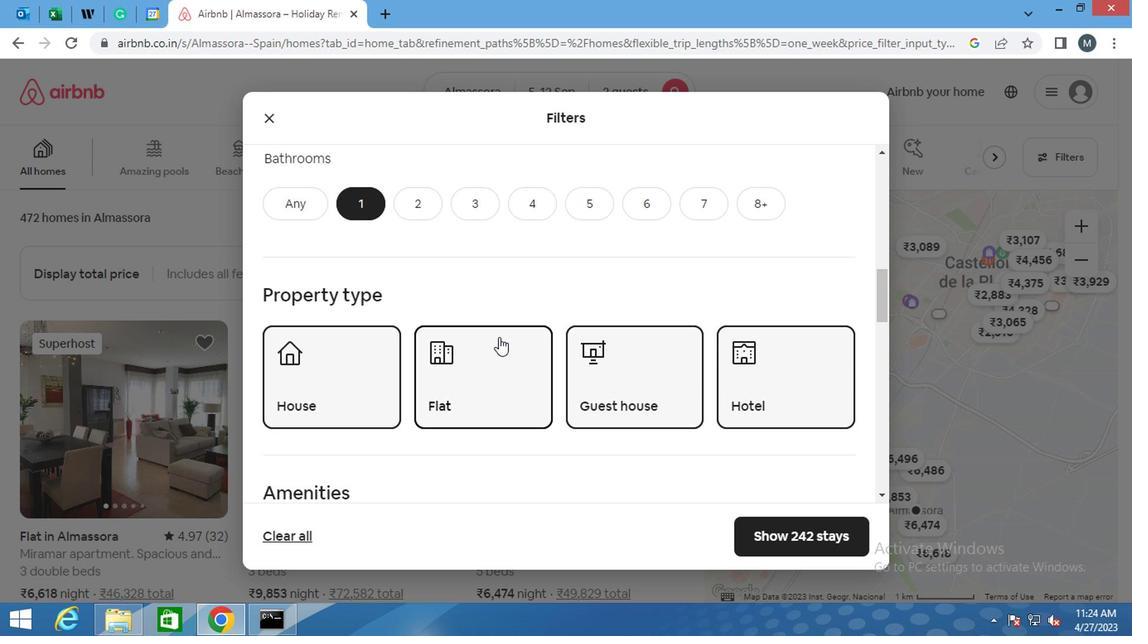 
Action: Mouse scrolled (497, 338) with delta (0, -1)
Screenshot: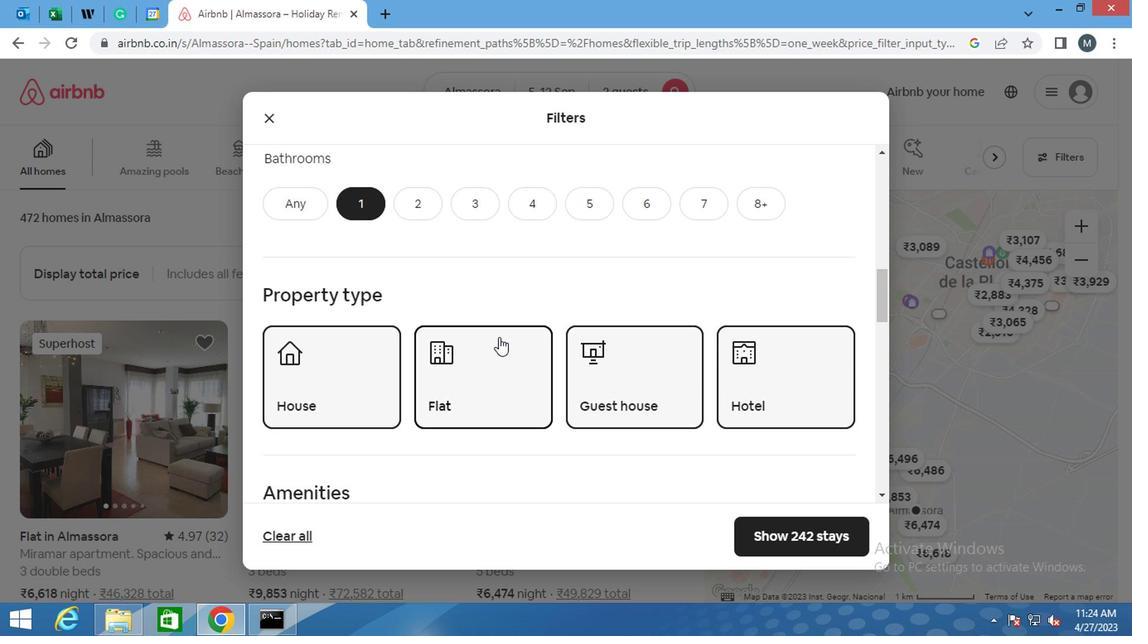 
Action: Mouse scrolled (497, 338) with delta (0, -1)
Screenshot: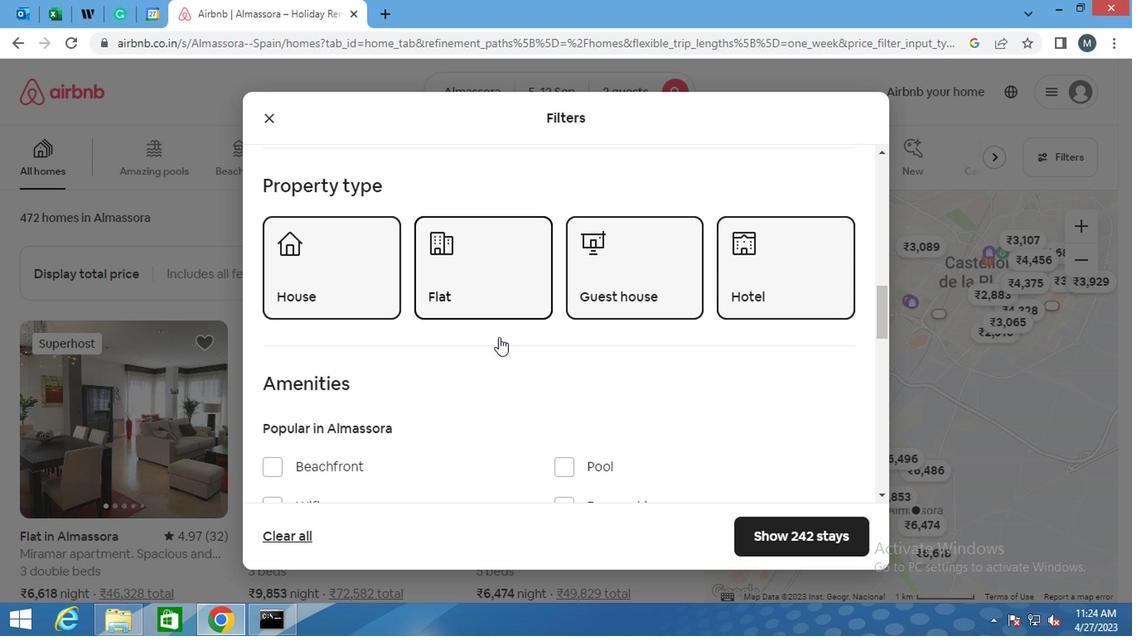 
Action: Mouse scrolled (497, 338) with delta (0, -1)
Screenshot: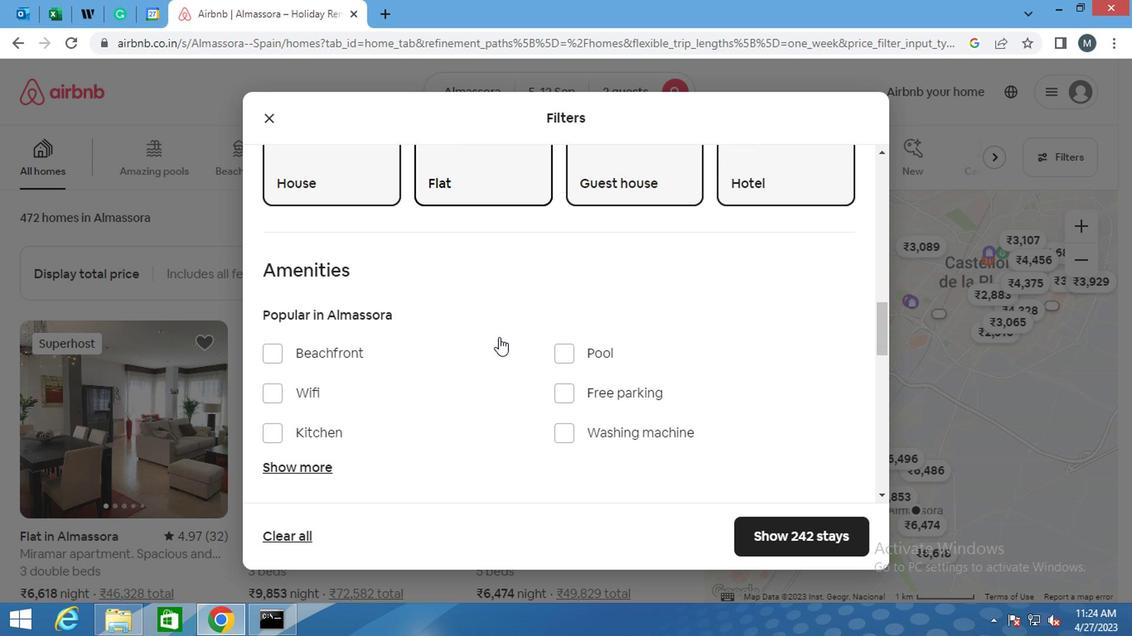 
Action: Mouse moved to (337, 326)
Screenshot: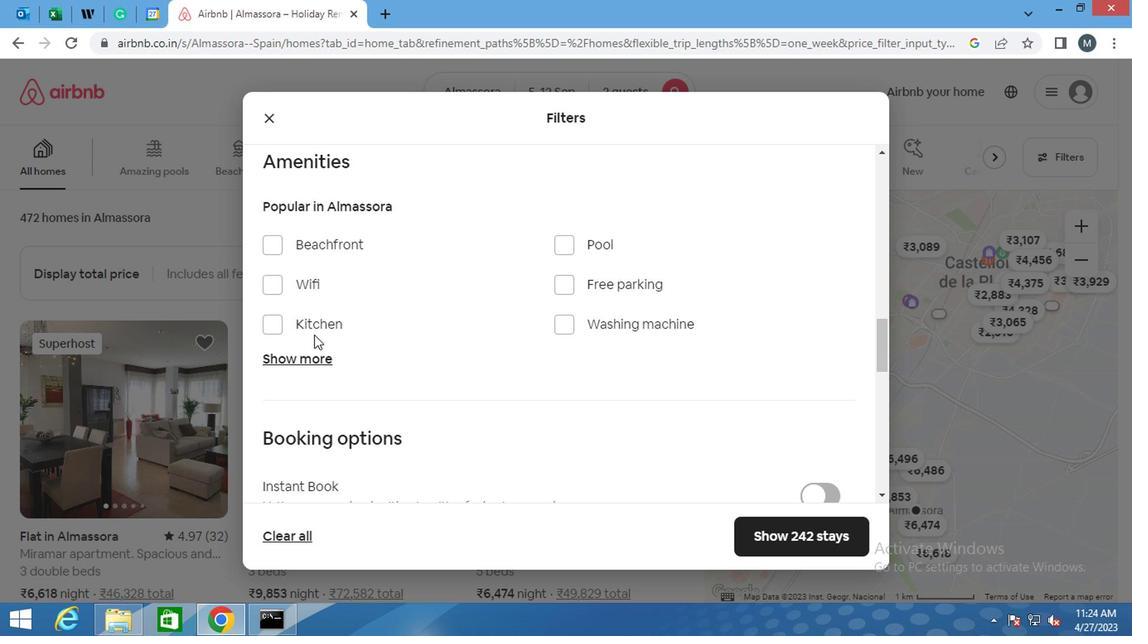 
Action: Mouse scrolled (337, 326) with delta (0, 0)
Screenshot: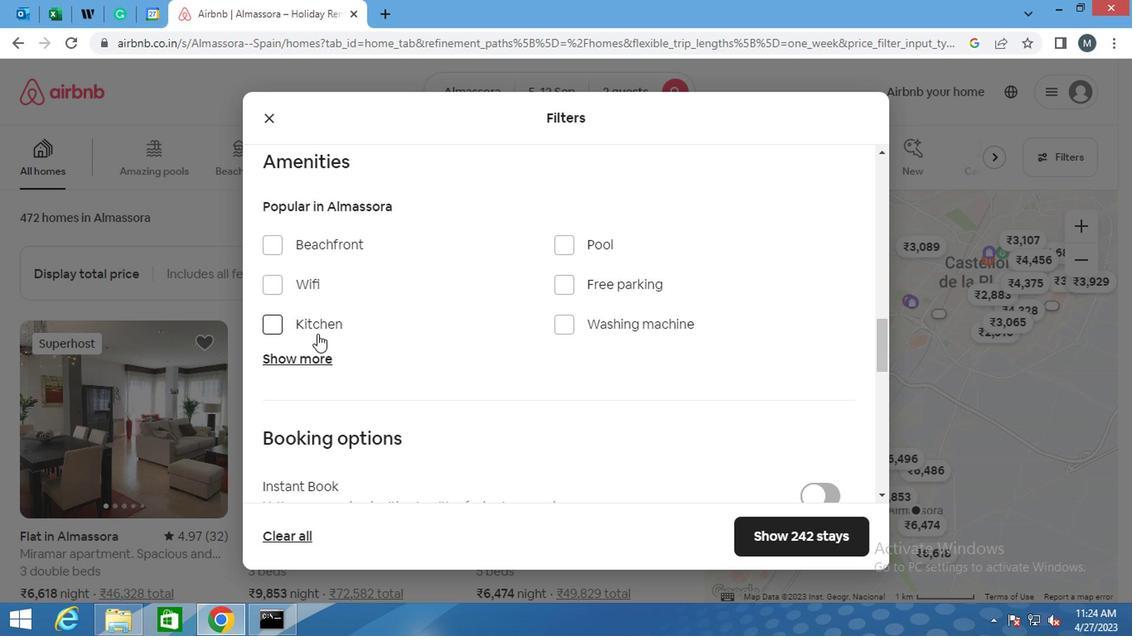 
Action: Mouse moved to (338, 326)
Screenshot: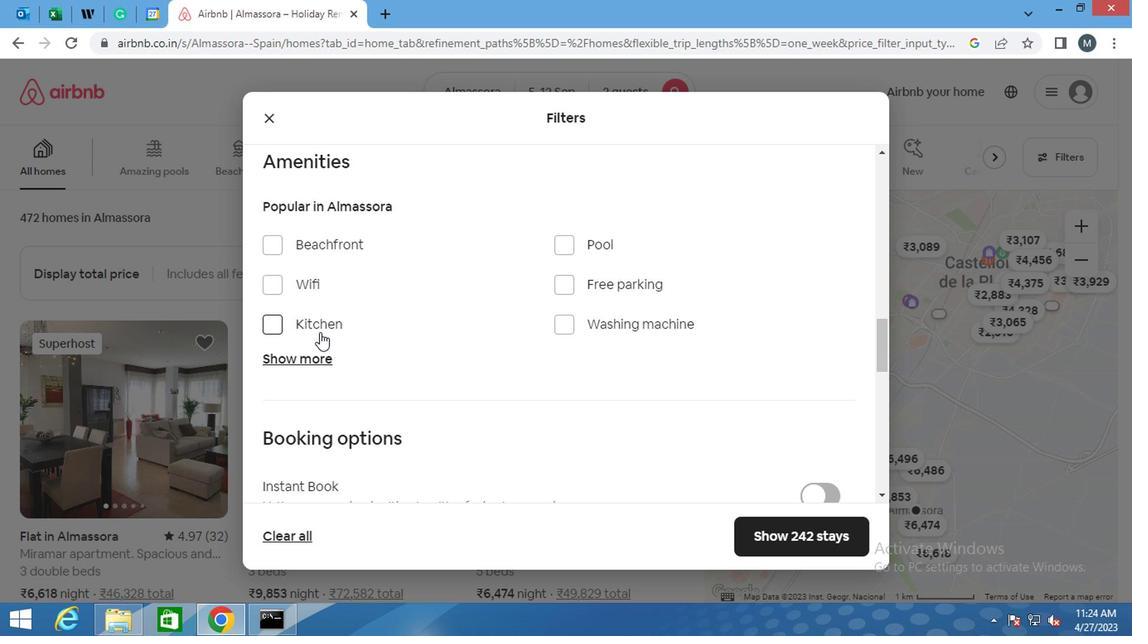 
Action: Mouse scrolled (338, 326) with delta (0, 0)
Screenshot: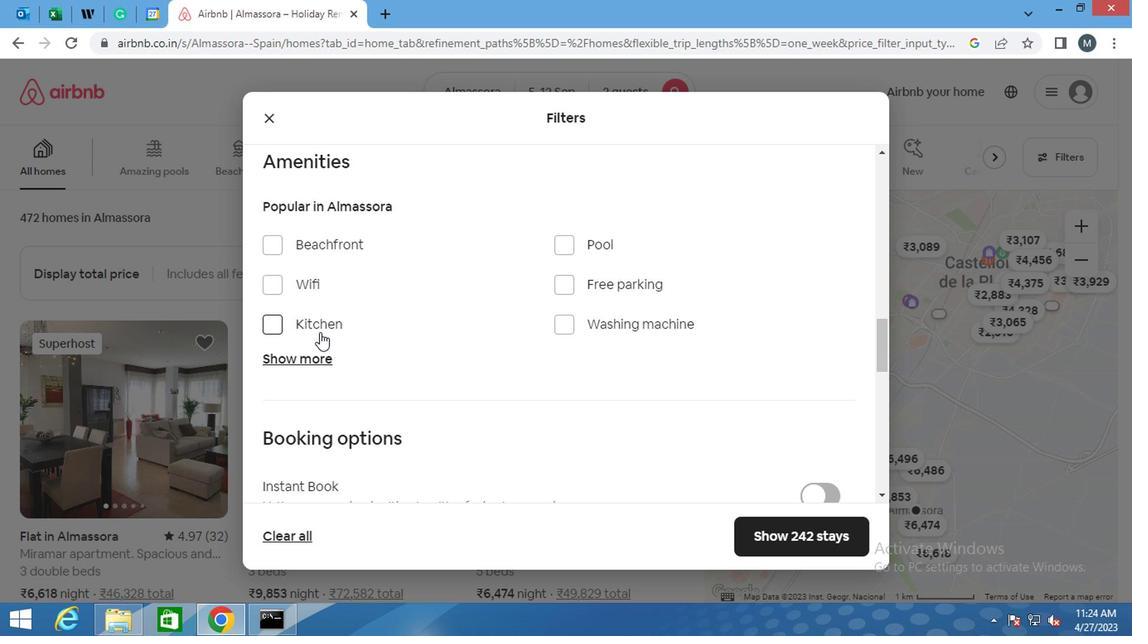 
Action: Mouse moved to (429, 334)
Screenshot: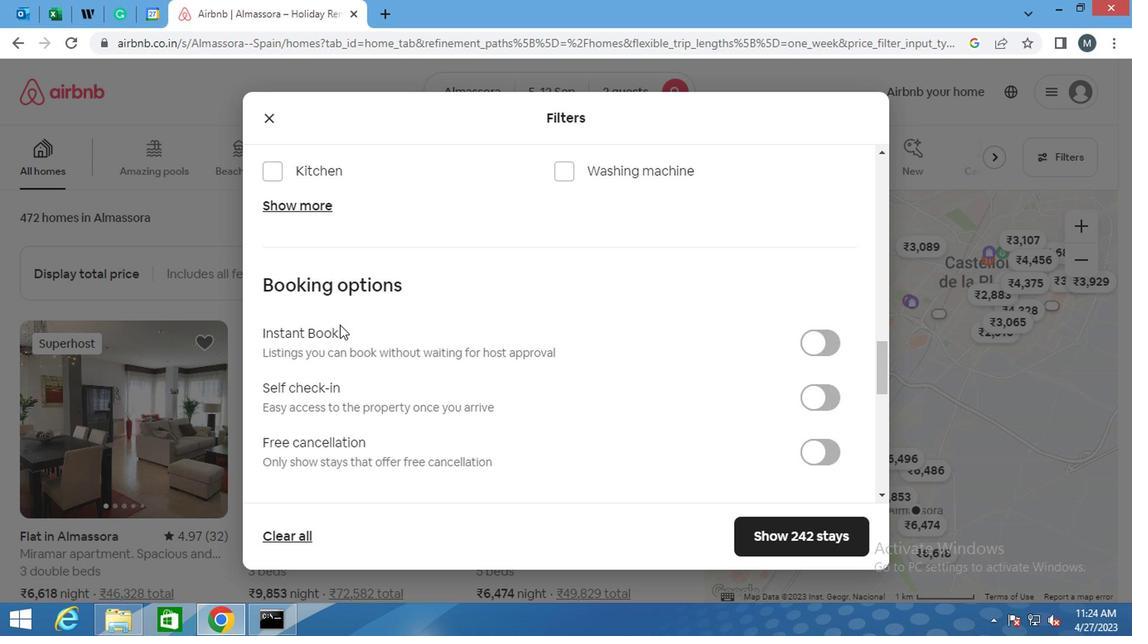 
Action: Mouse scrolled (429, 333) with delta (0, 0)
Screenshot: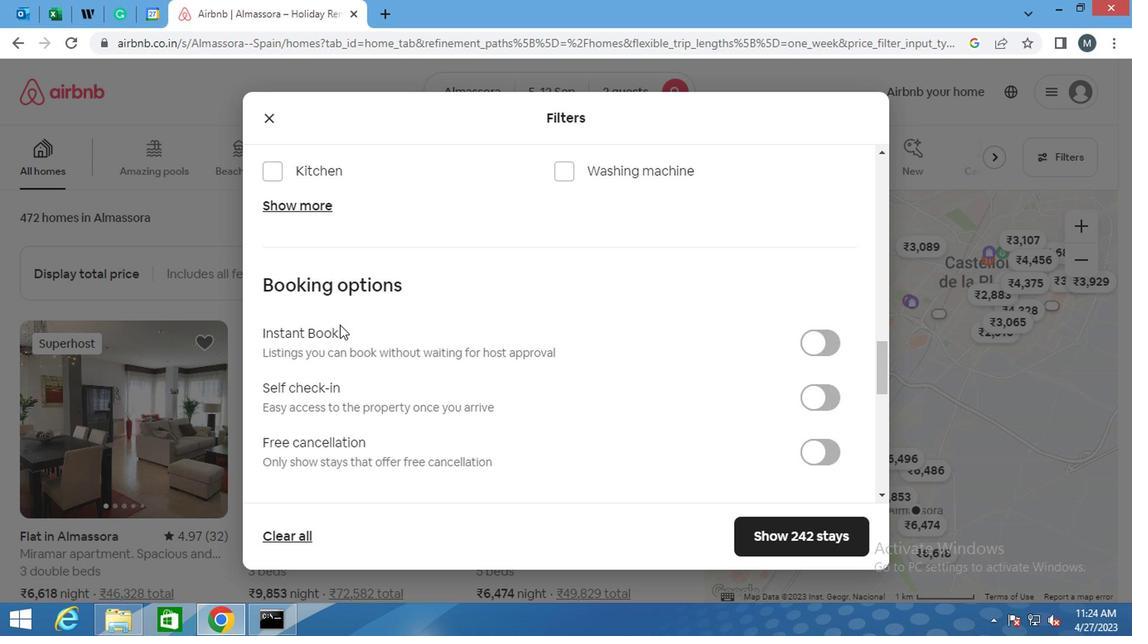 
Action: Mouse moved to (472, 340)
Screenshot: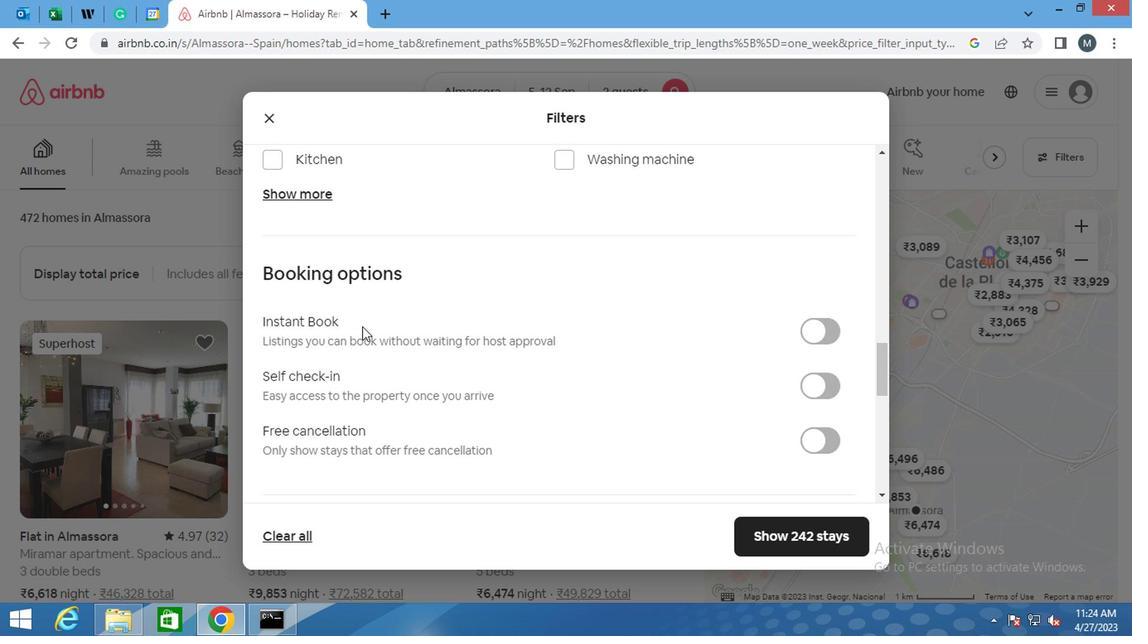 
Action: Mouse scrolled (472, 339) with delta (0, 0)
Screenshot: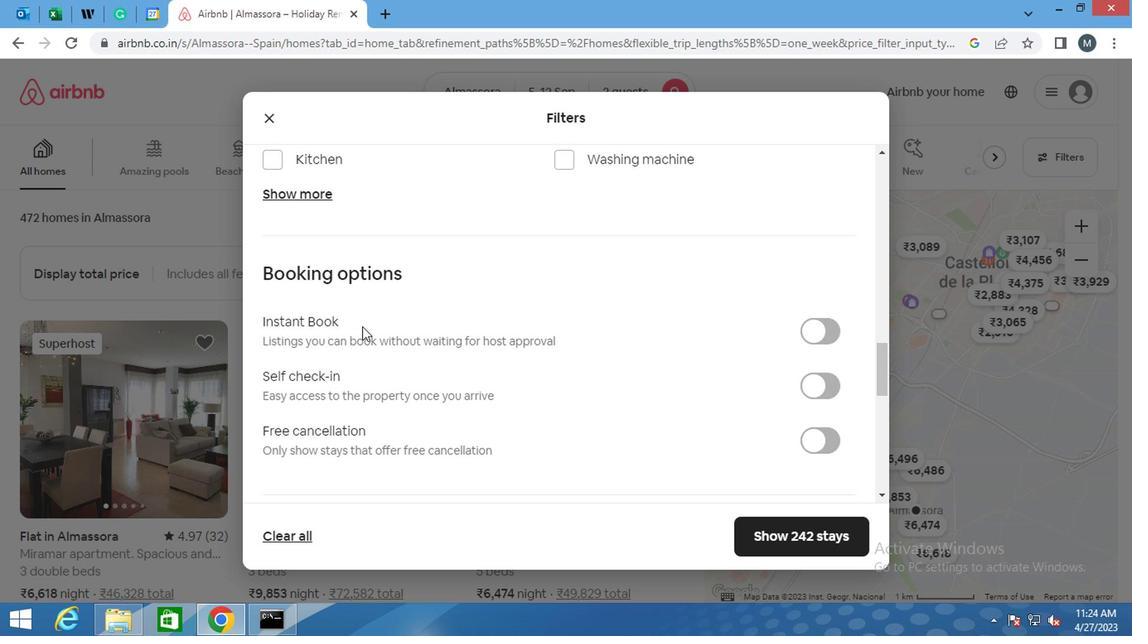 
Action: Mouse moved to (813, 214)
Screenshot: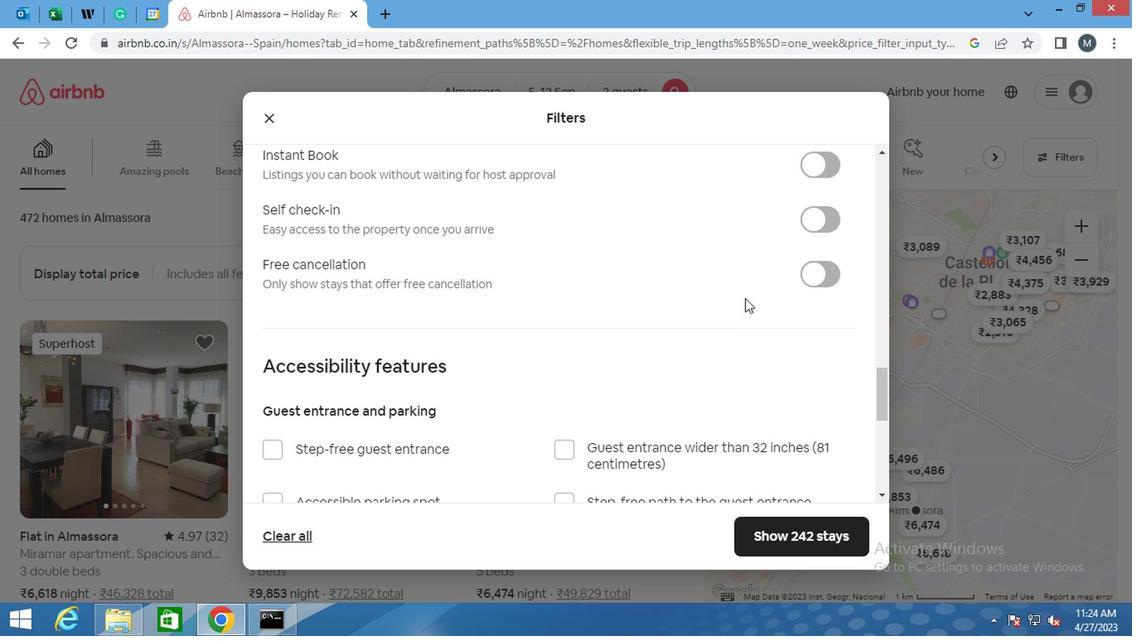 
Action: Mouse pressed left at (813, 214)
Screenshot: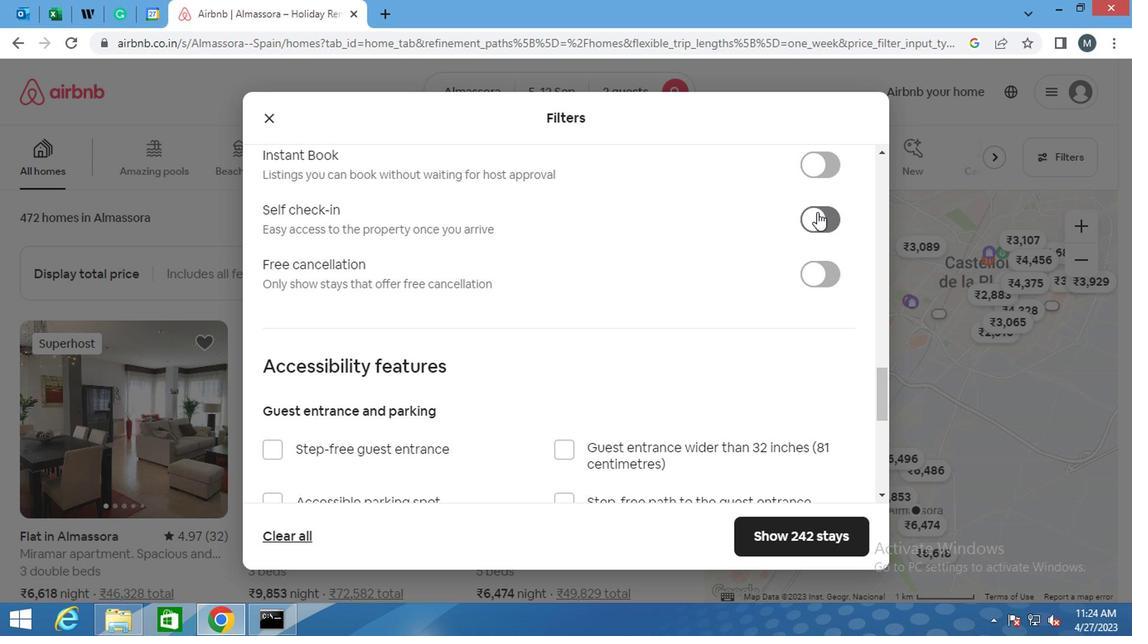 
Action: Mouse moved to (533, 306)
Screenshot: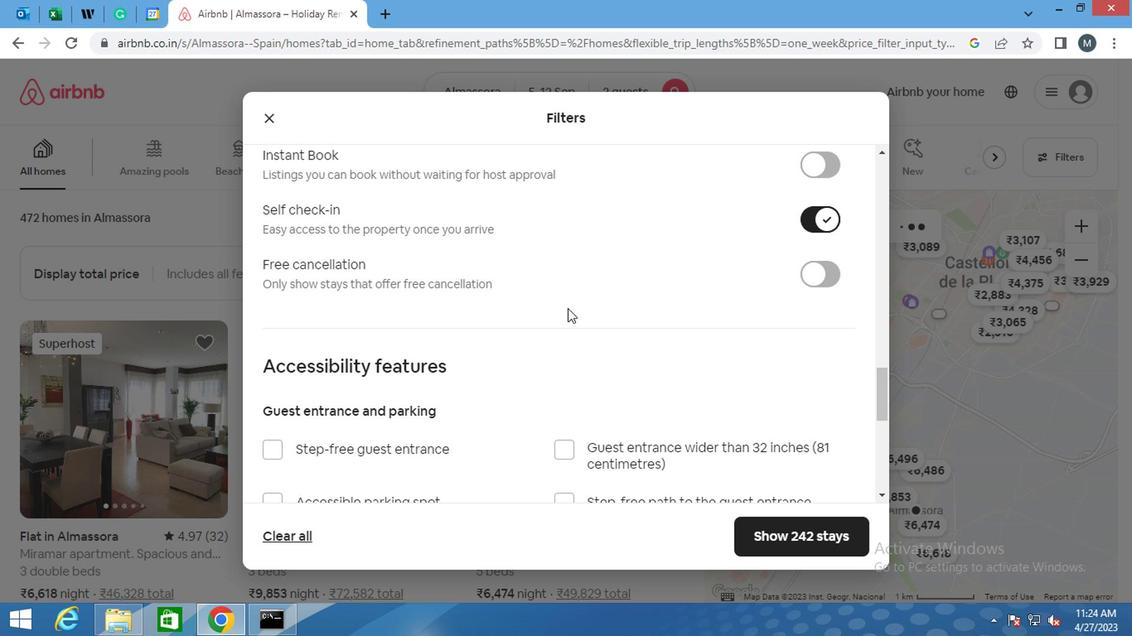 
Action: Mouse scrolled (533, 305) with delta (0, 0)
Screenshot: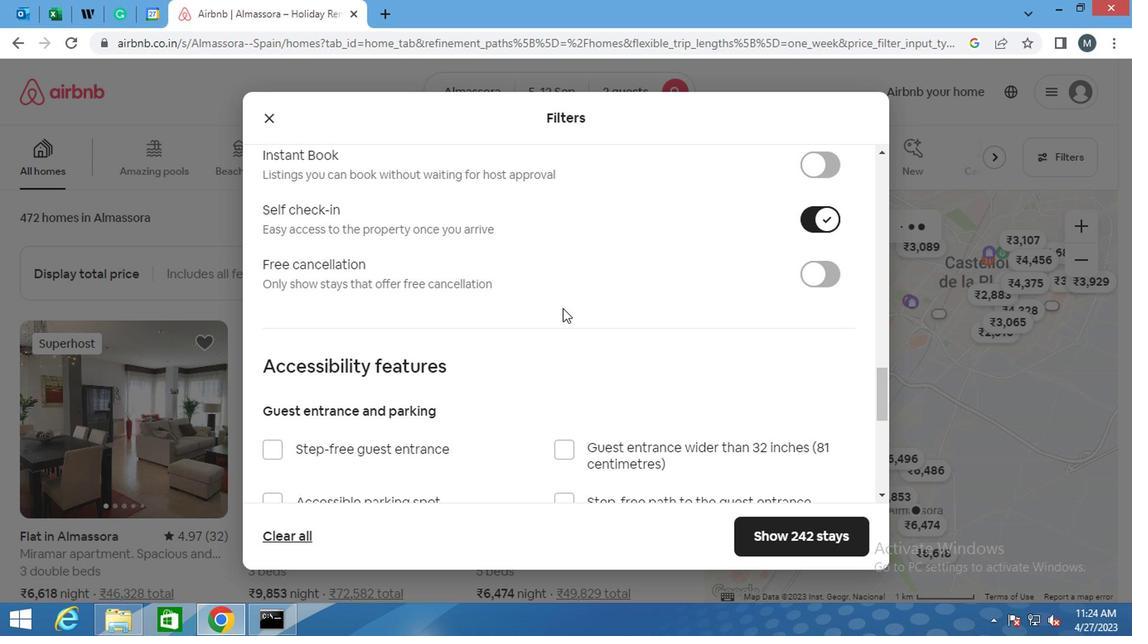 
Action: Mouse moved to (498, 304)
Screenshot: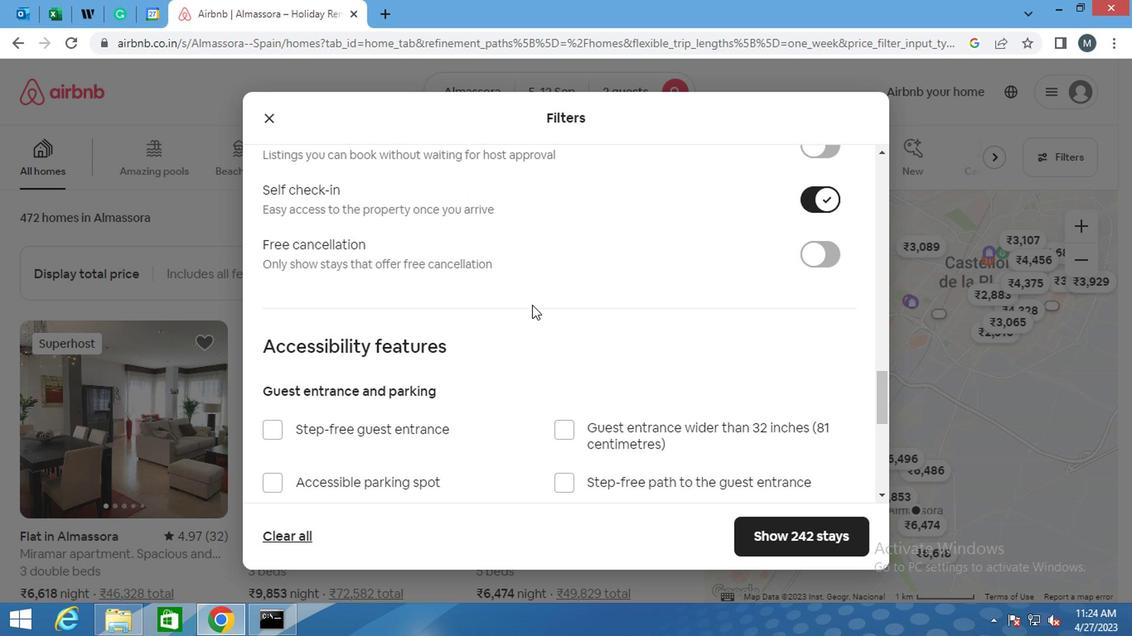 
Action: Mouse scrolled (498, 303) with delta (0, 0)
Screenshot: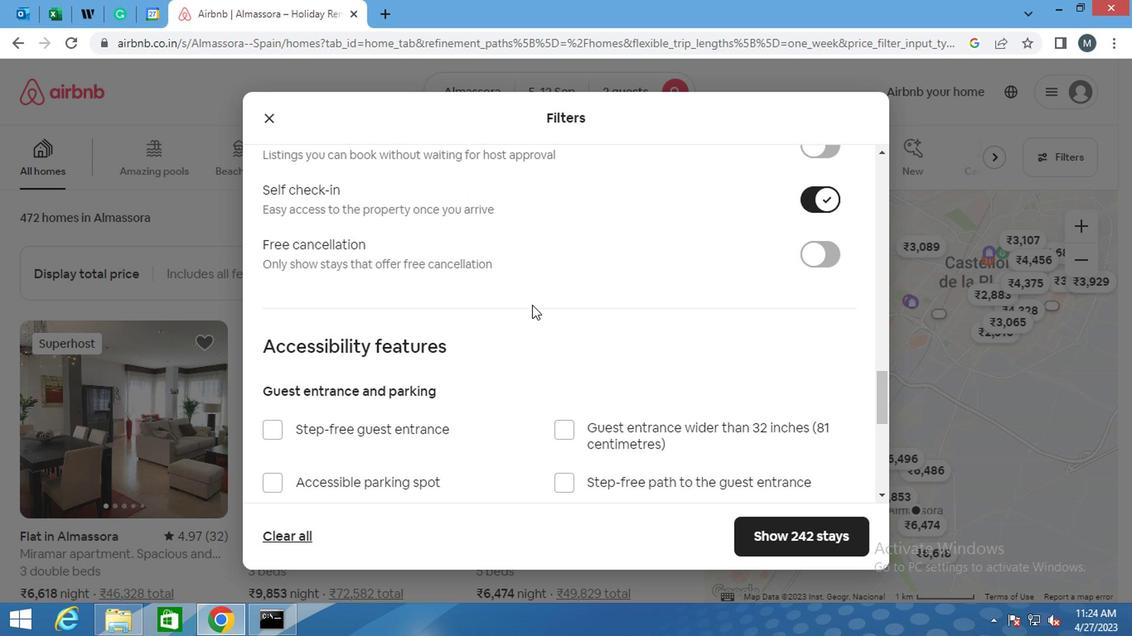 
Action: Mouse moved to (495, 304)
Screenshot: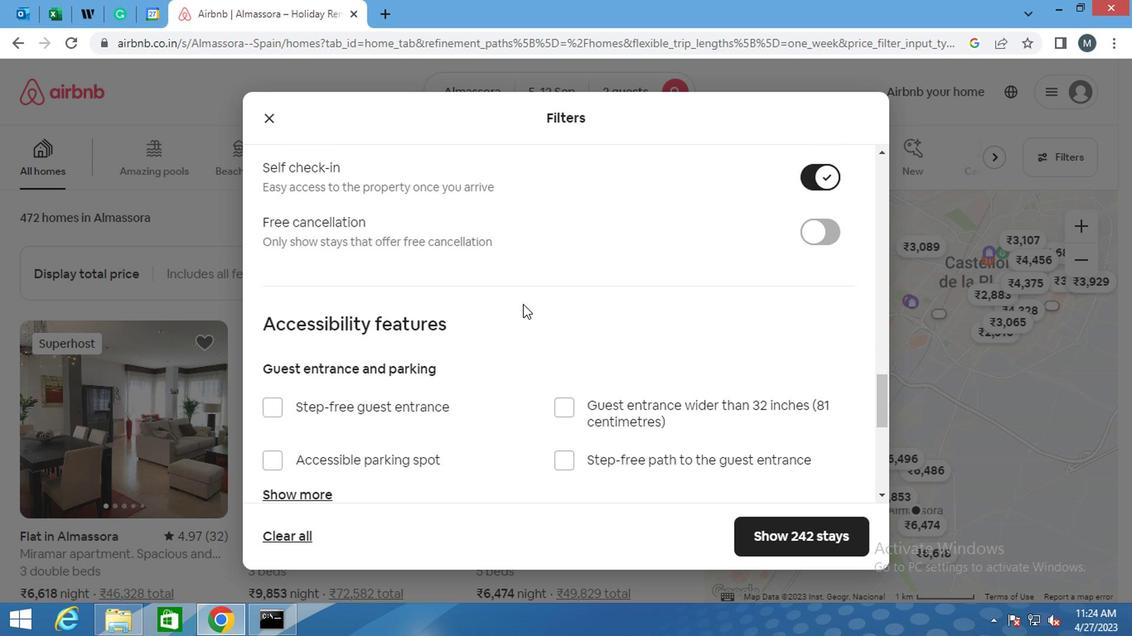 
Action: Mouse scrolled (495, 303) with delta (0, 0)
Screenshot: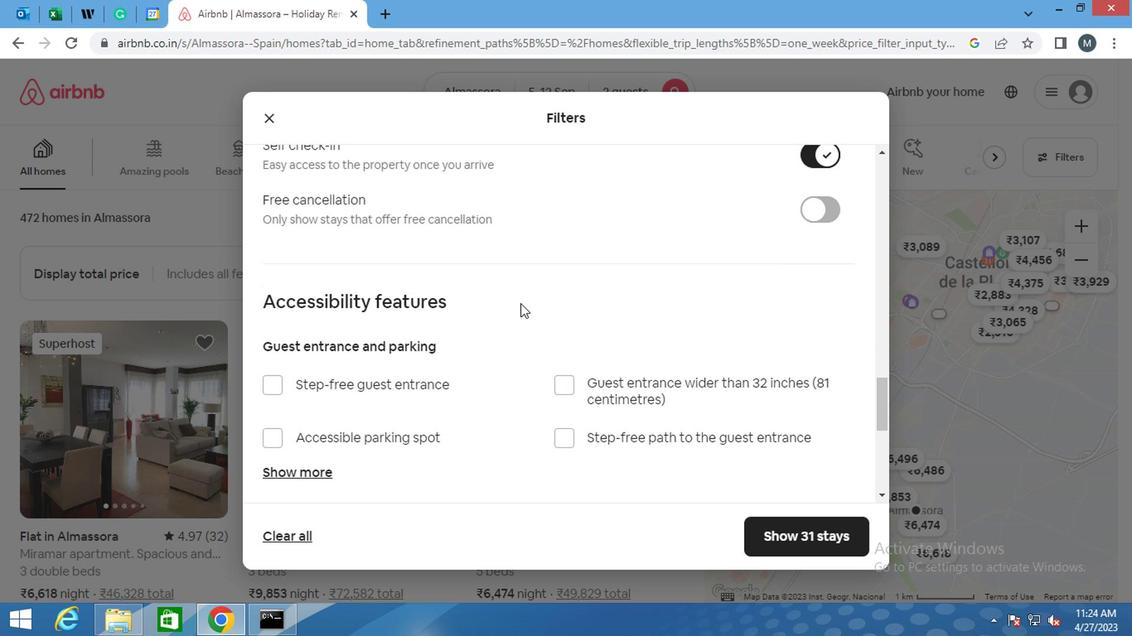 
Action: Mouse moved to (472, 307)
Screenshot: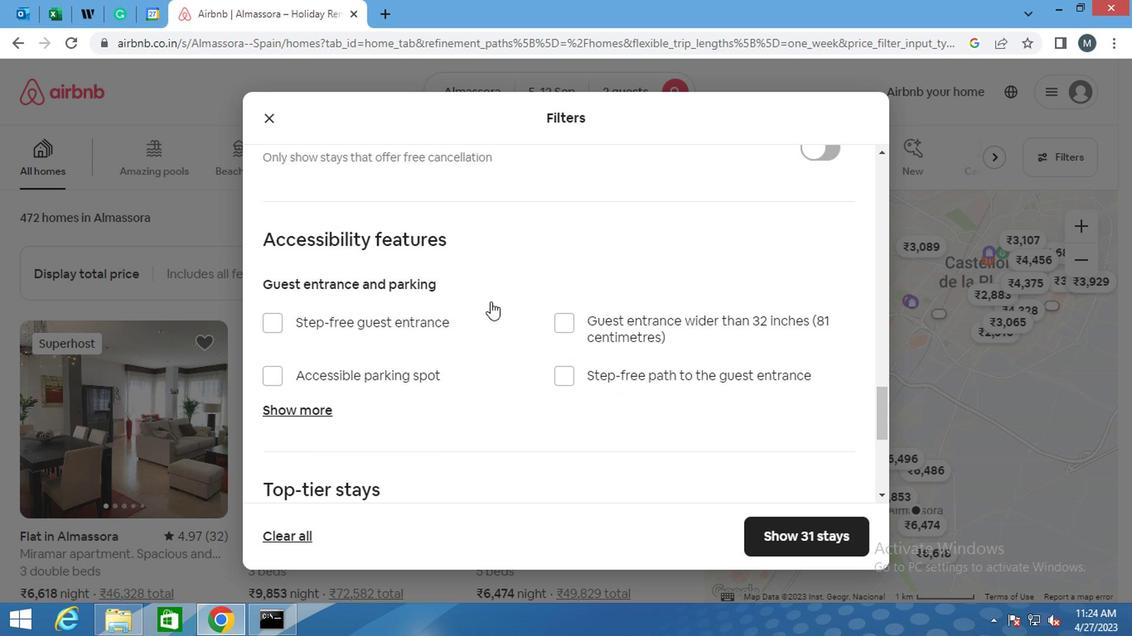 
Action: Mouse scrolled (472, 306) with delta (0, -1)
Screenshot: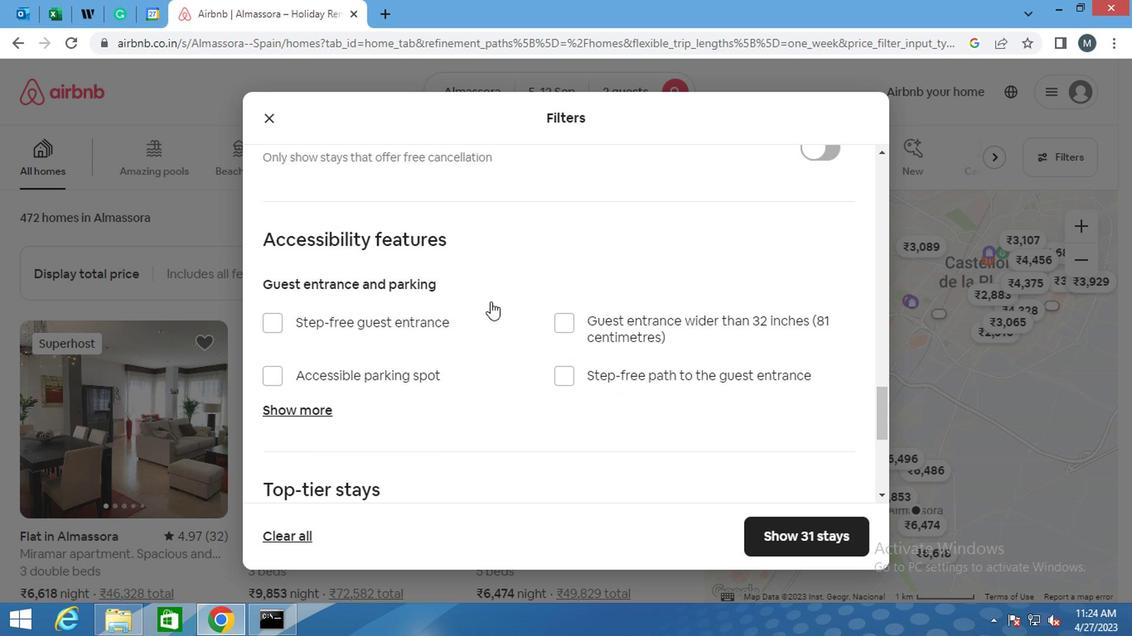 
Action: Mouse moved to (461, 309)
Screenshot: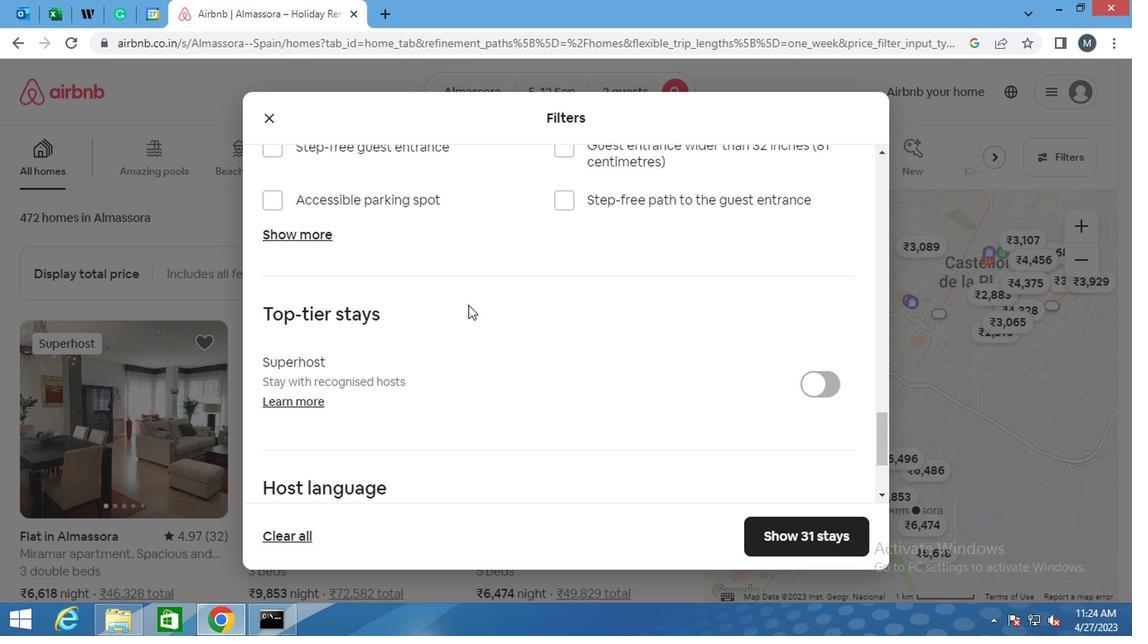 
Action: Mouse scrolled (461, 308) with delta (0, -1)
Screenshot: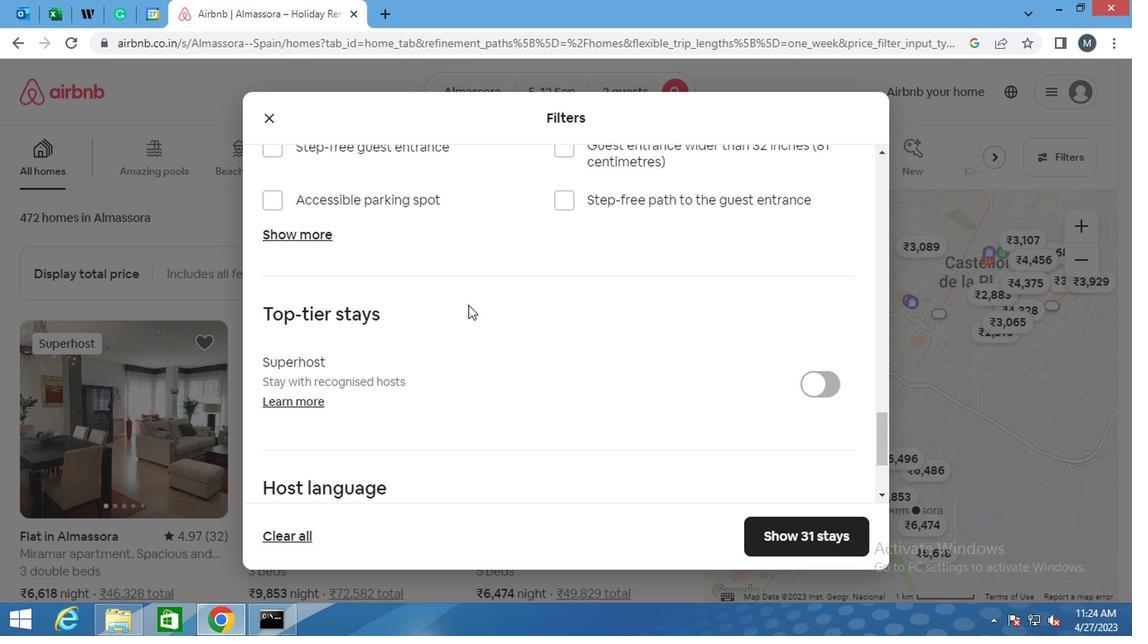 
Action: Mouse moved to (445, 318)
Screenshot: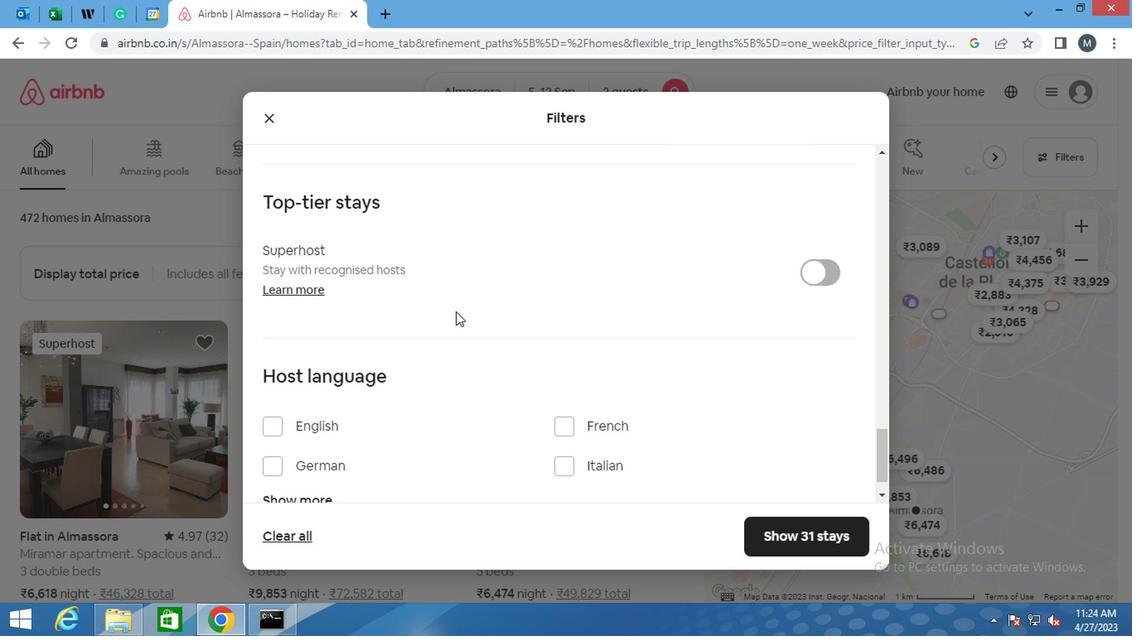 
Action: Mouse scrolled (445, 317) with delta (0, 0)
Screenshot: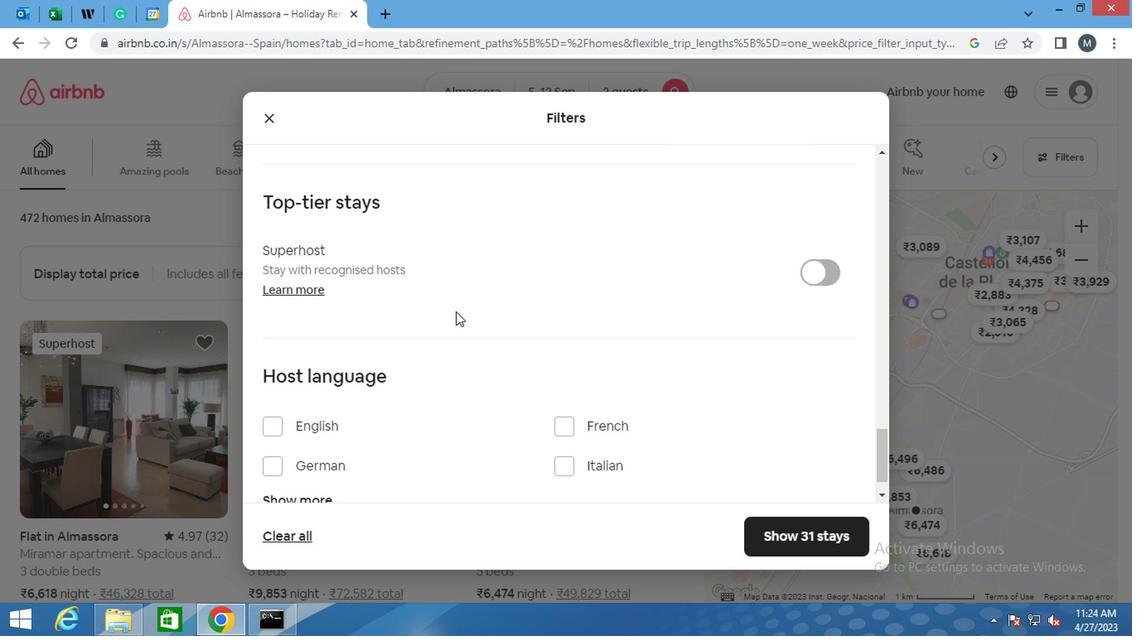 
Action: Mouse moved to (268, 385)
Screenshot: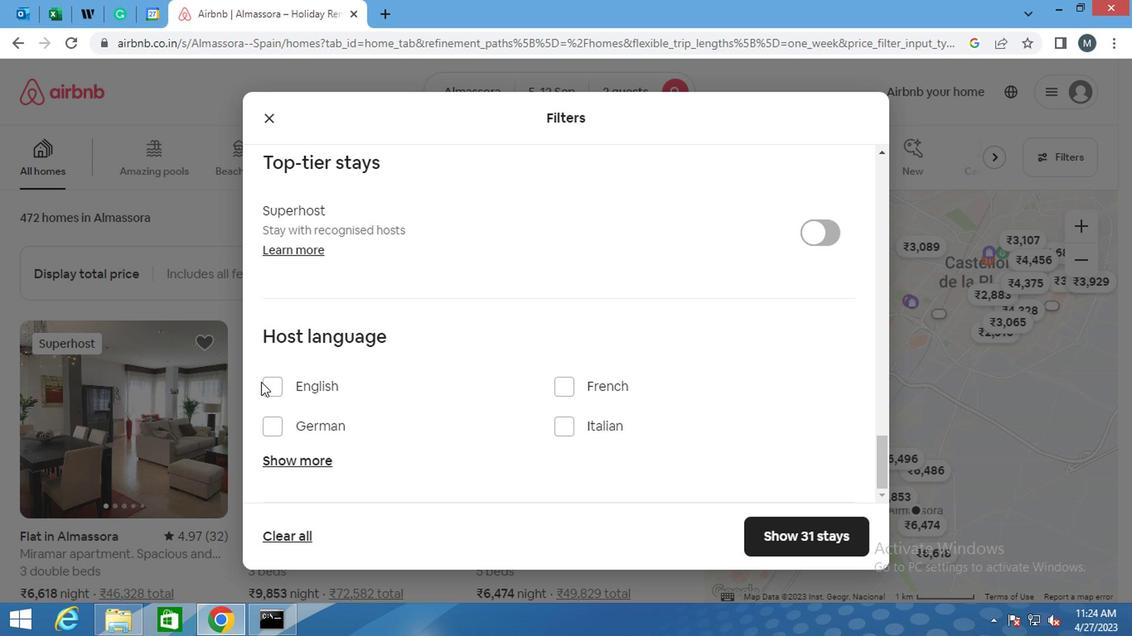 
Action: Mouse pressed left at (268, 385)
Screenshot: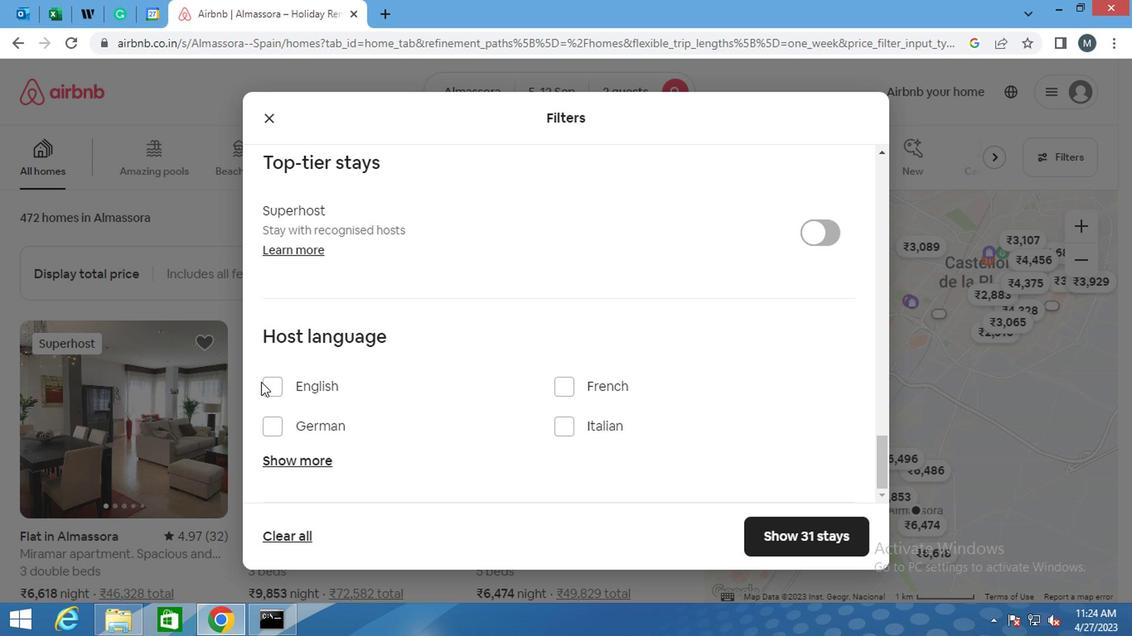 
Action: Mouse moved to (514, 399)
Screenshot: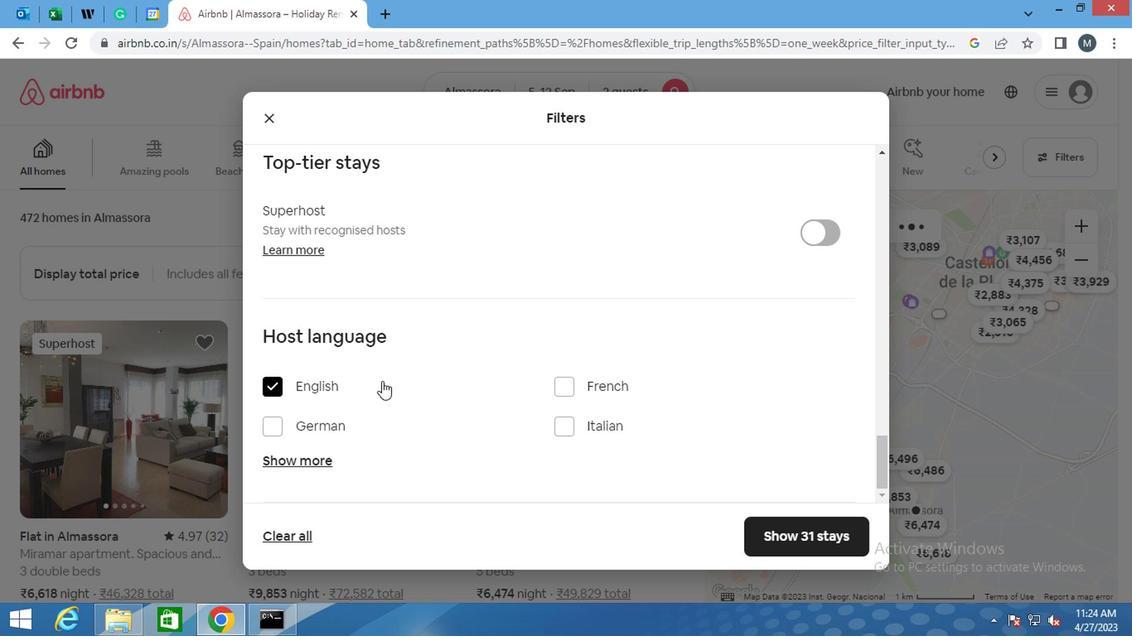 
Action: Mouse scrolled (514, 399) with delta (0, 0)
Screenshot: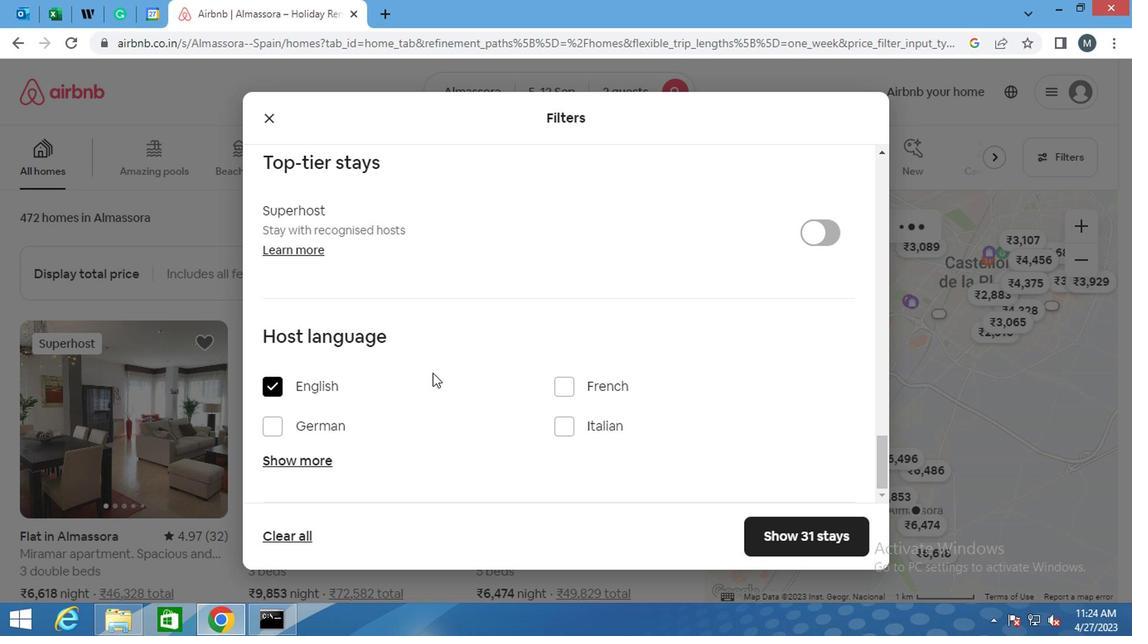 
Action: Mouse moved to (538, 427)
Screenshot: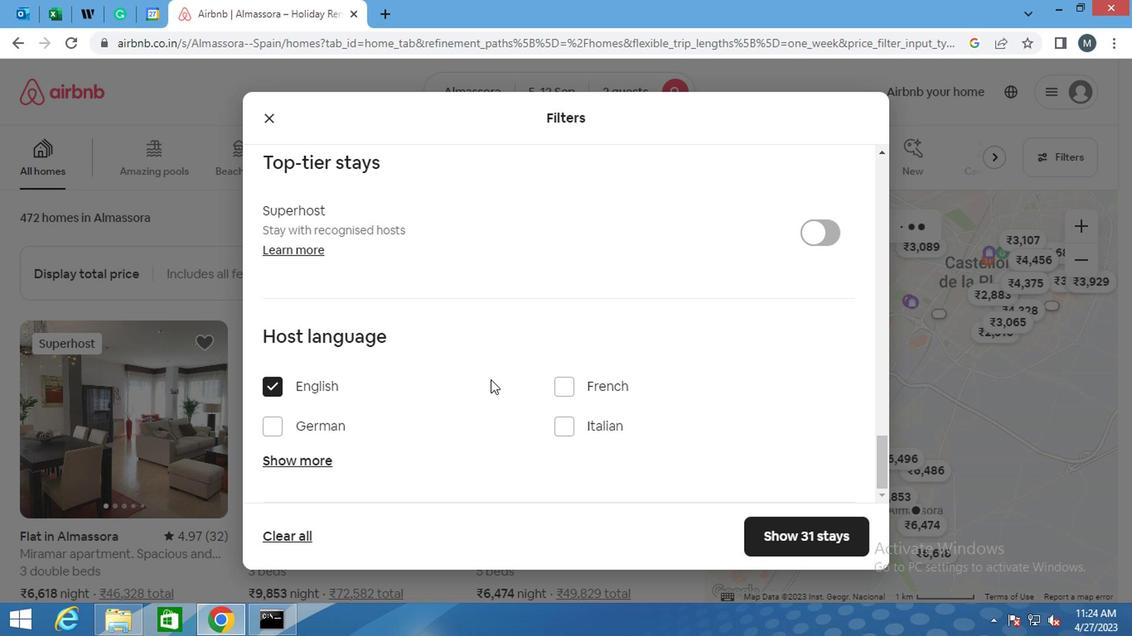 
Action: Mouse scrolled (538, 426) with delta (0, -1)
Screenshot: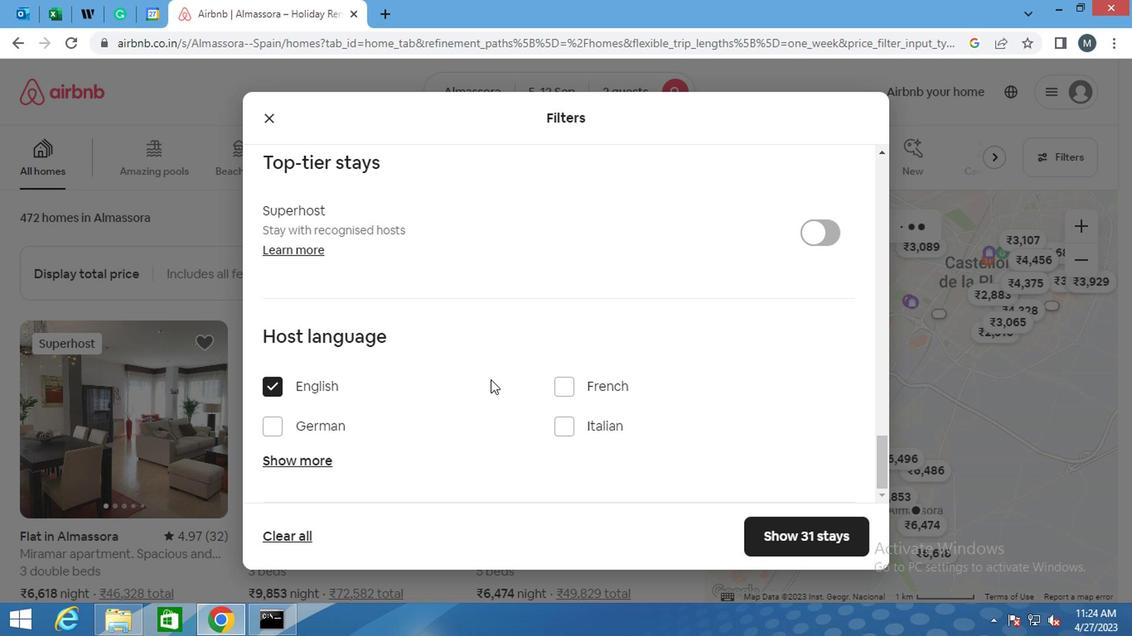 
Action: Mouse moved to (574, 444)
Screenshot: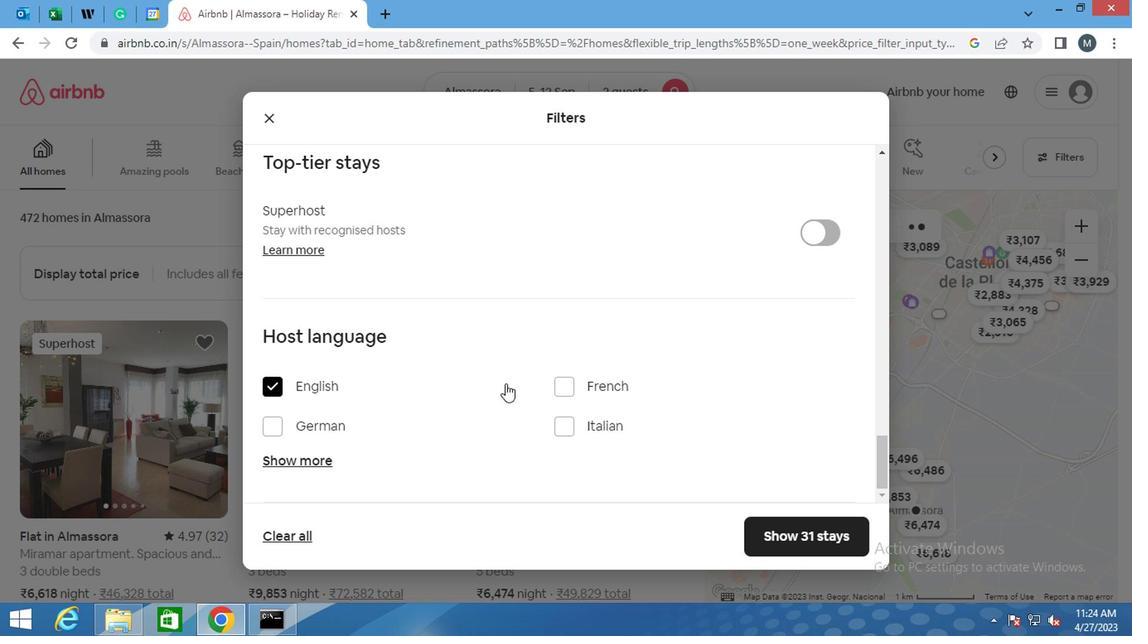 
Action: Mouse scrolled (574, 443) with delta (0, 0)
Screenshot: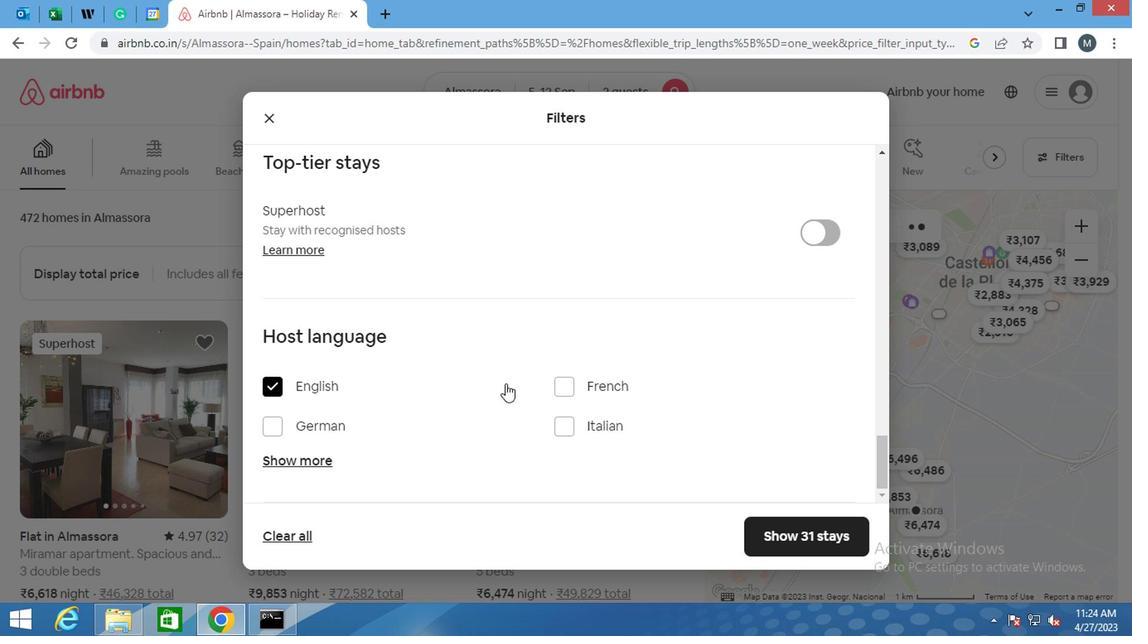 
Action: Mouse moved to (780, 536)
Screenshot: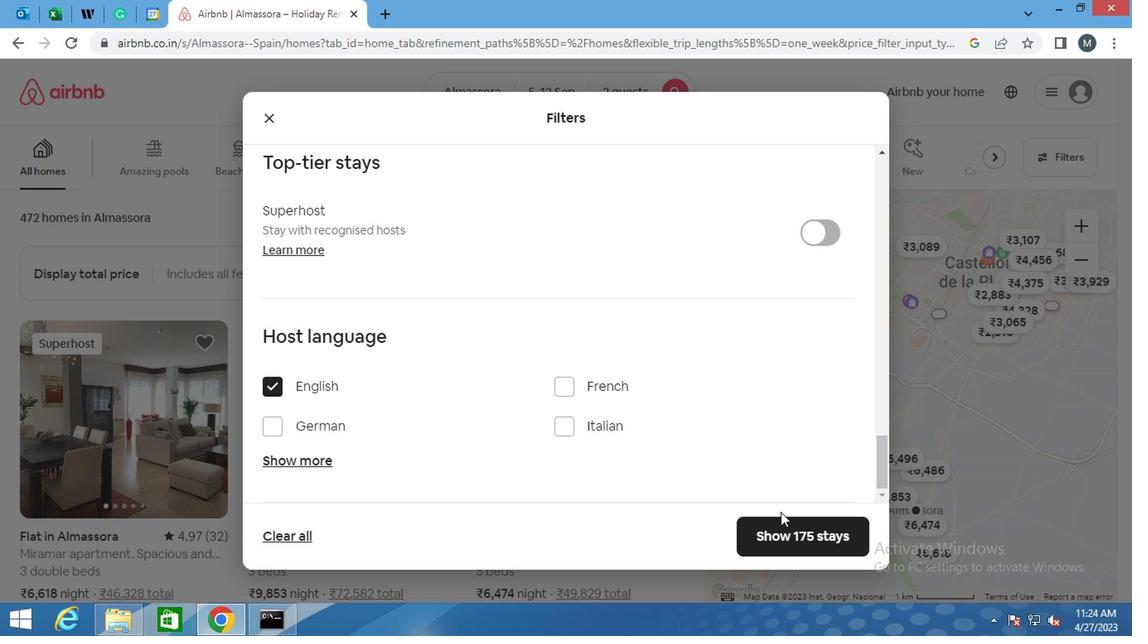 
Action: Mouse pressed left at (780, 536)
Screenshot: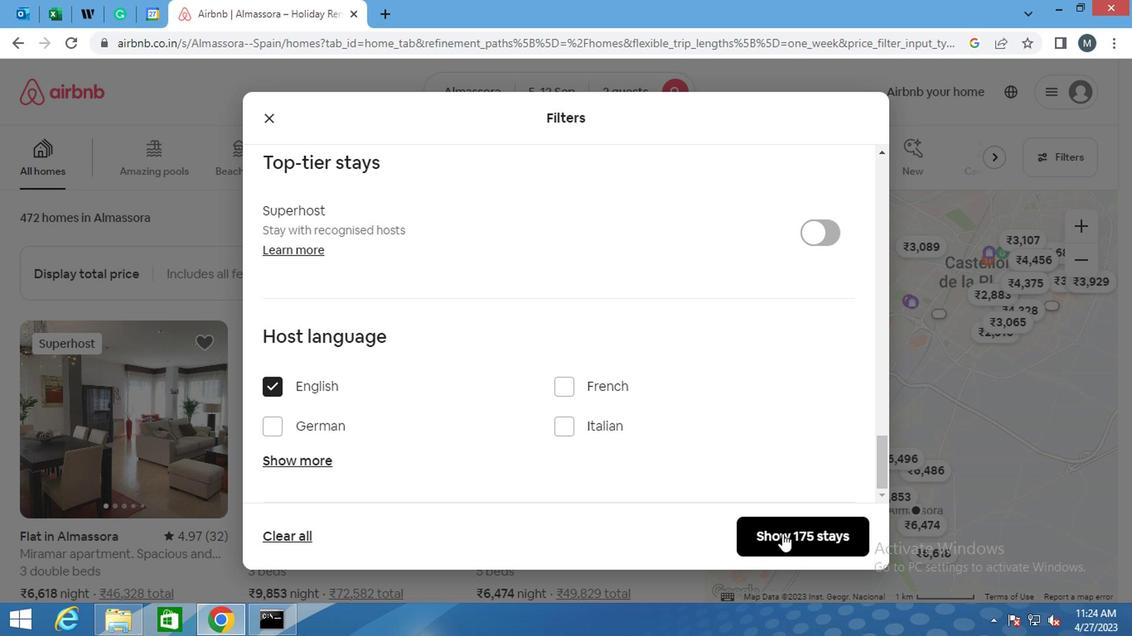
